 Task: Search one way flight ticket for 1 adult, 5 children, 2 infants in seat and 1 infant on lap in first from Laramie: Laramie Regional Airport to Springfield: Abraham Lincoln Capital Airport on 5-2-2023. Choice of flights is Emirates. Number of bags: 7 checked bags. Price is upto 97000. Outbound departure time preference is 17:15.
Action: Mouse moved to (401, 344)
Screenshot: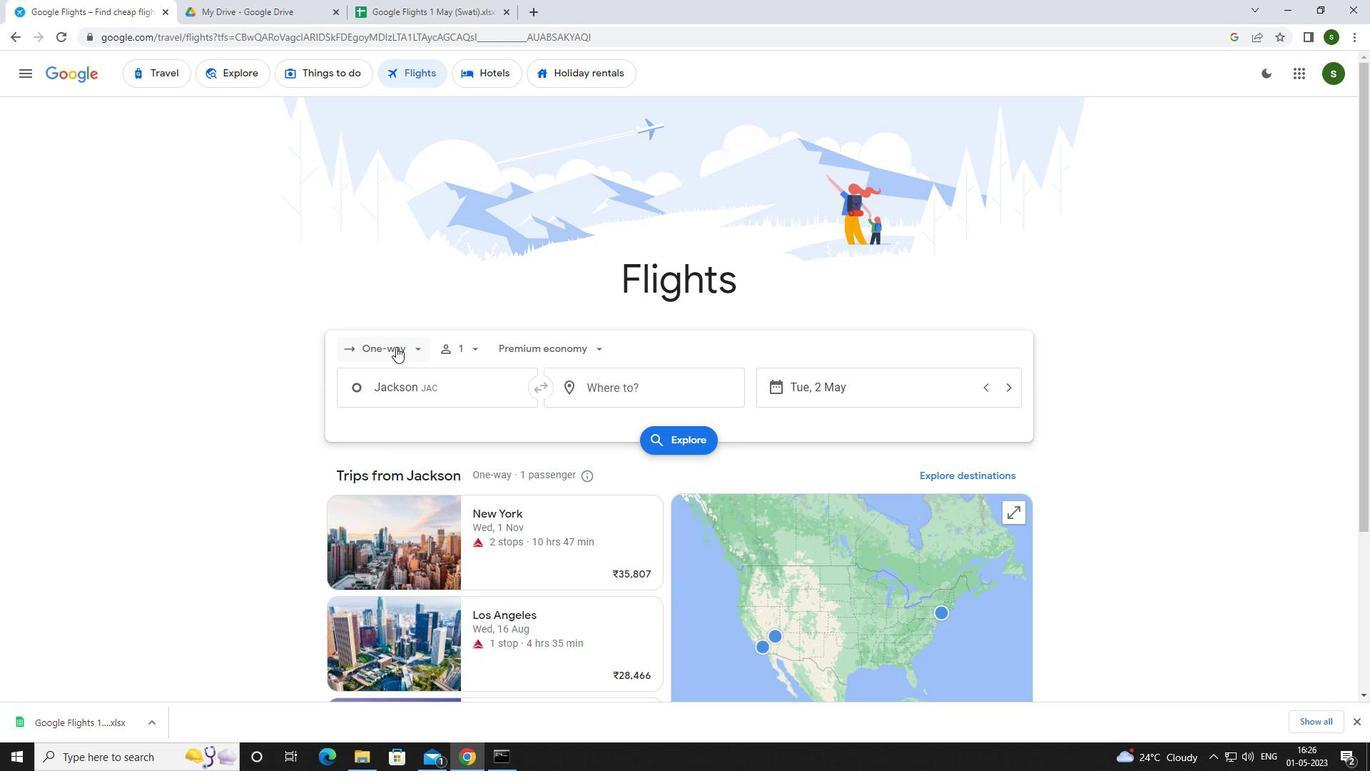 
Action: Mouse pressed left at (401, 344)
Screenshot: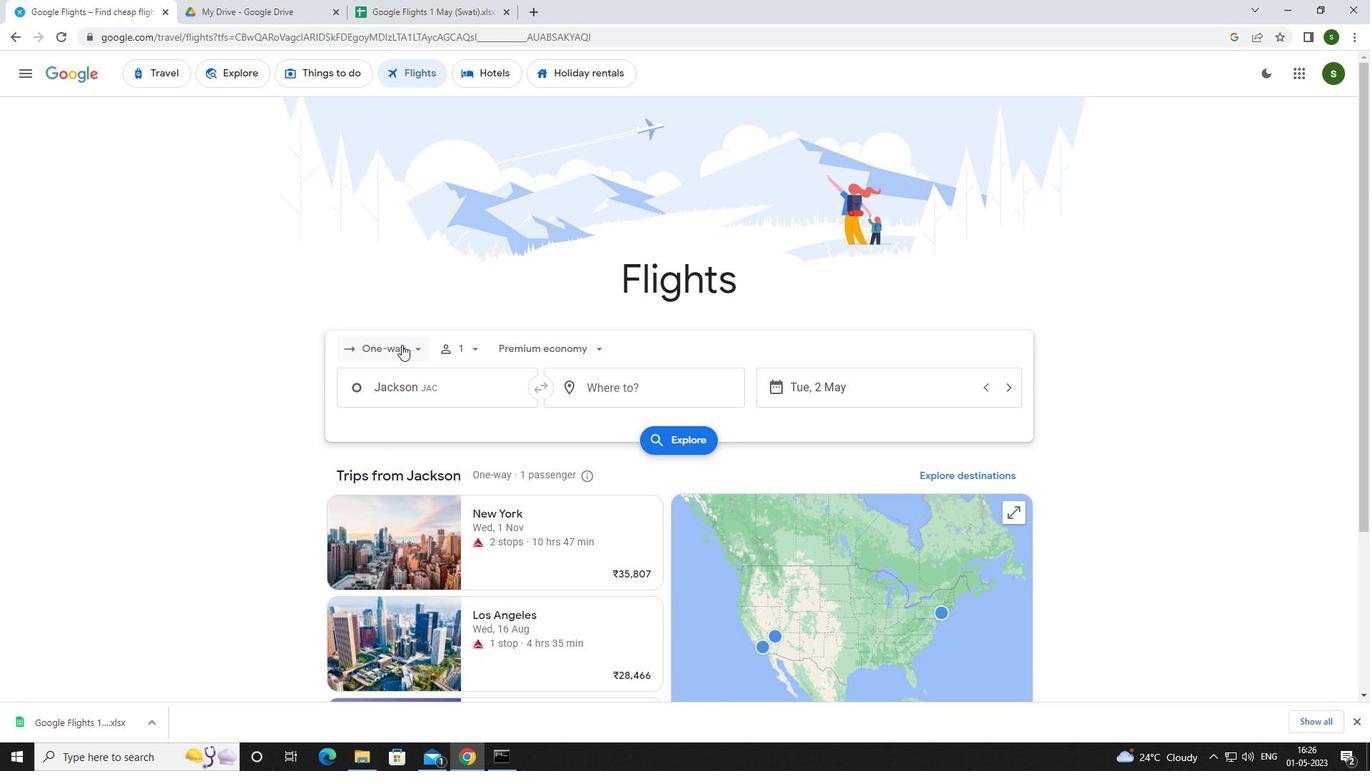 
Action: Mouse moved to (394, 406)
Screenshot: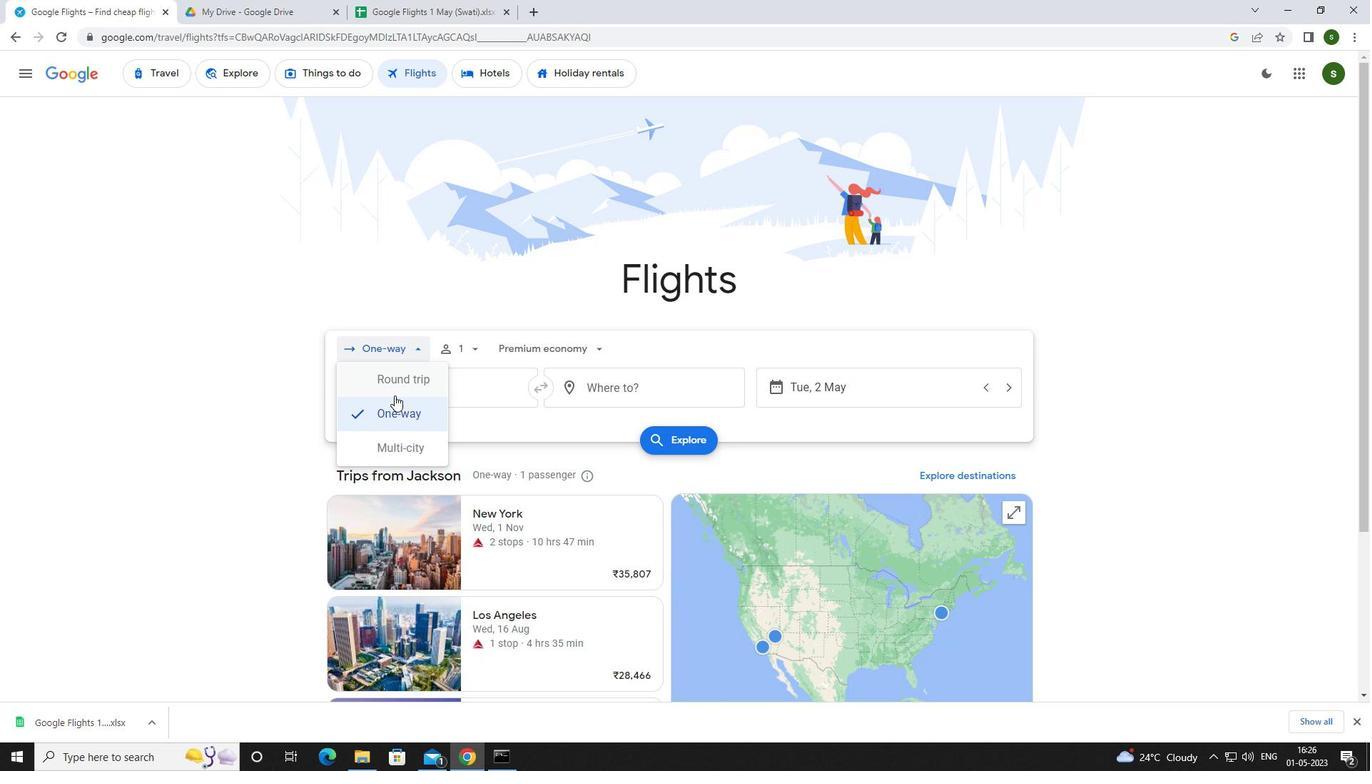 
Action: Mouse pressed left at (394, 406)
Screenshot: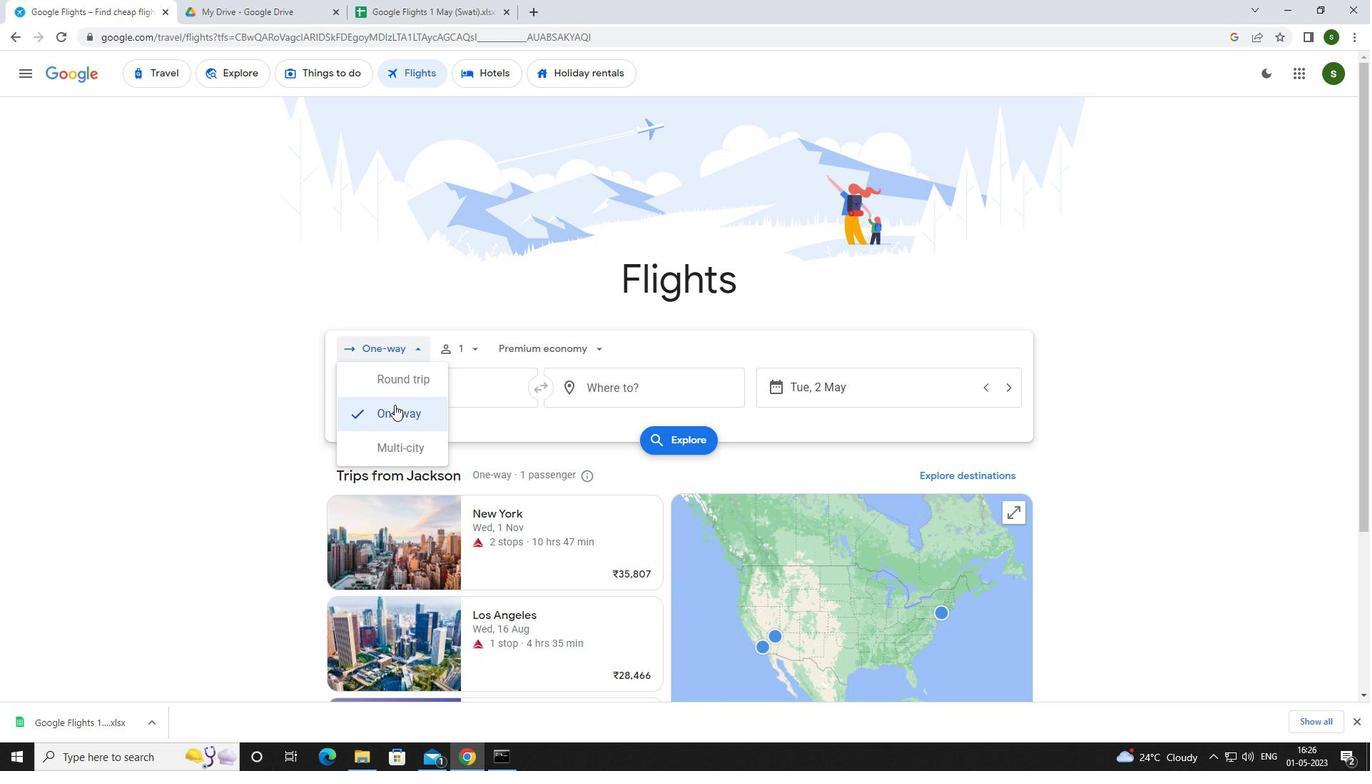 
Action: Mouse moved to (477, 347)
Screenshot: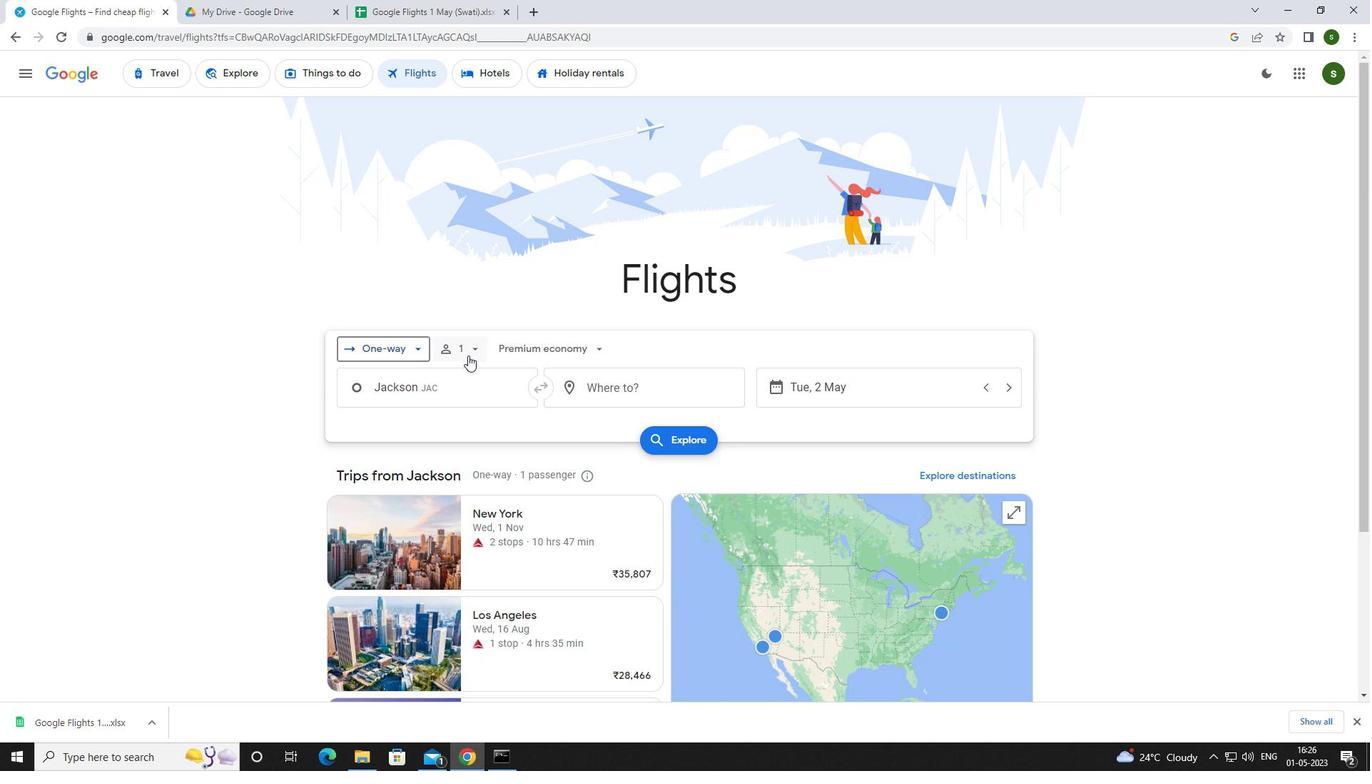 
Action: Mouse pressed left at (477, 347)
Screenshot: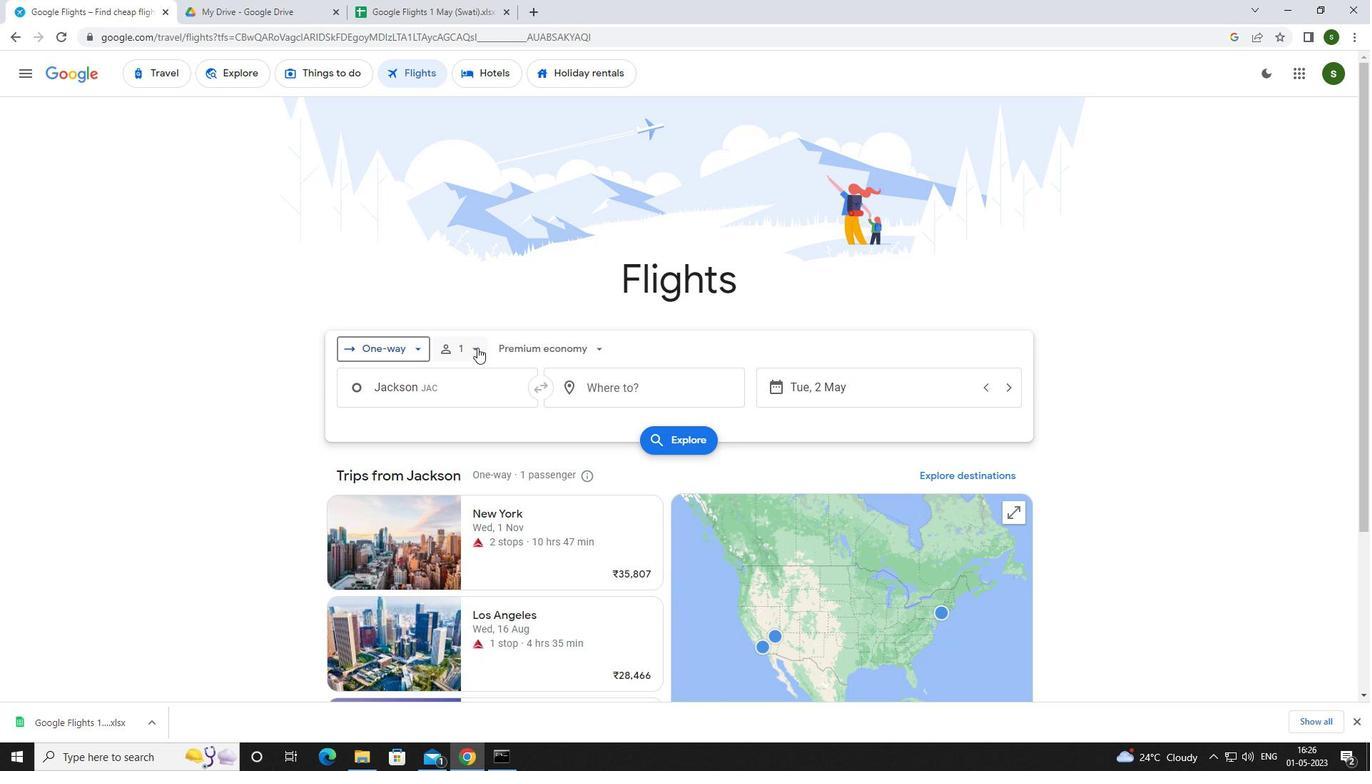 
Action: Mouse moved to (580, 418)
Screenshot: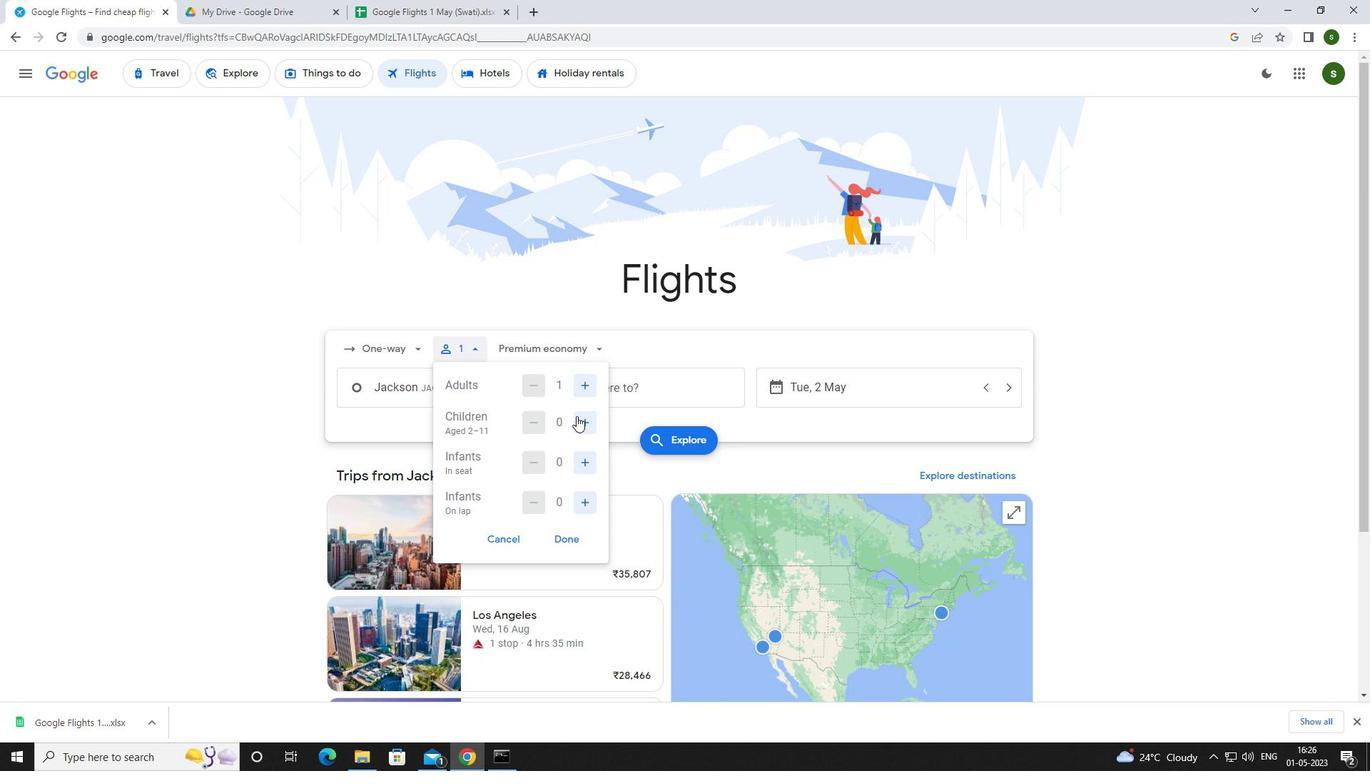 
Action: Mouse pressed left at (580, 418)
Screenshot: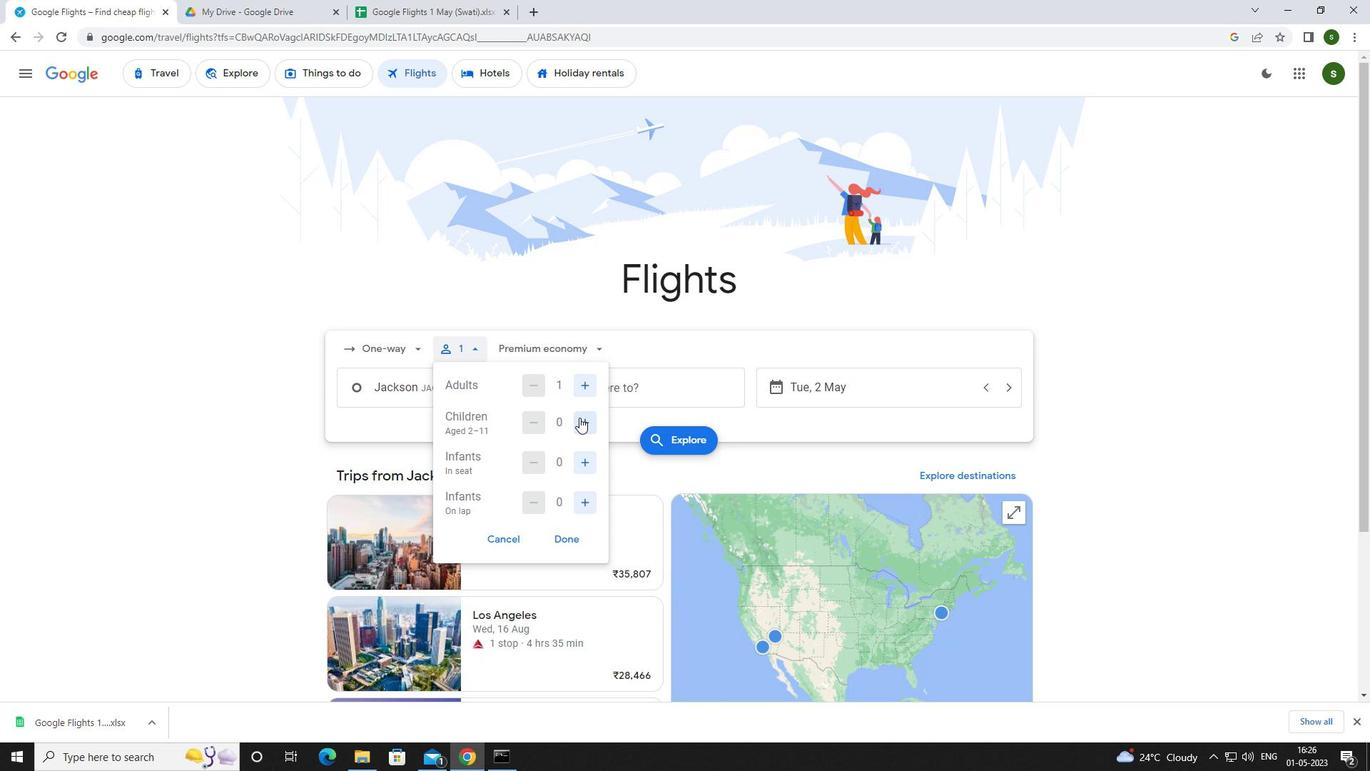 
Action: Mouse pressed left at (580, 418)
Screenshot: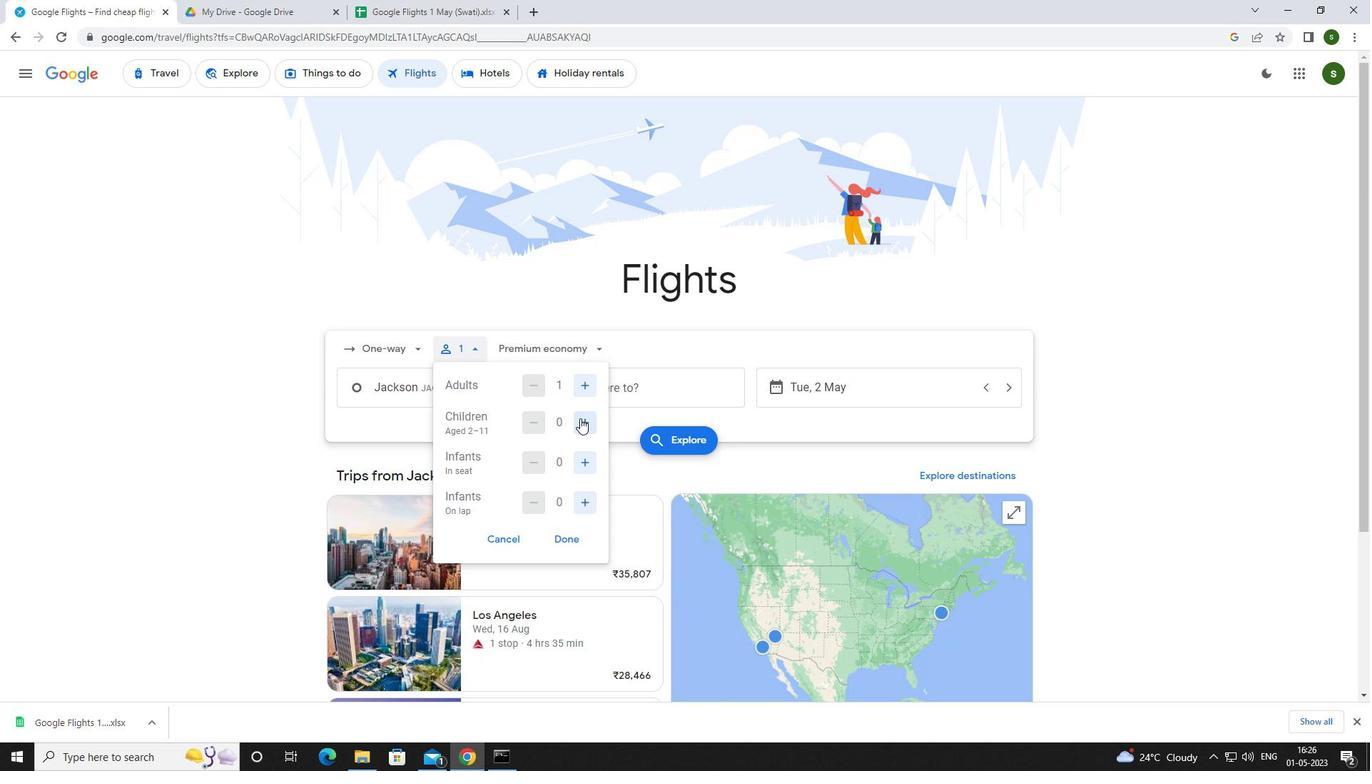 
Action: Mouse pressed left at (580, 418)
Screenshot: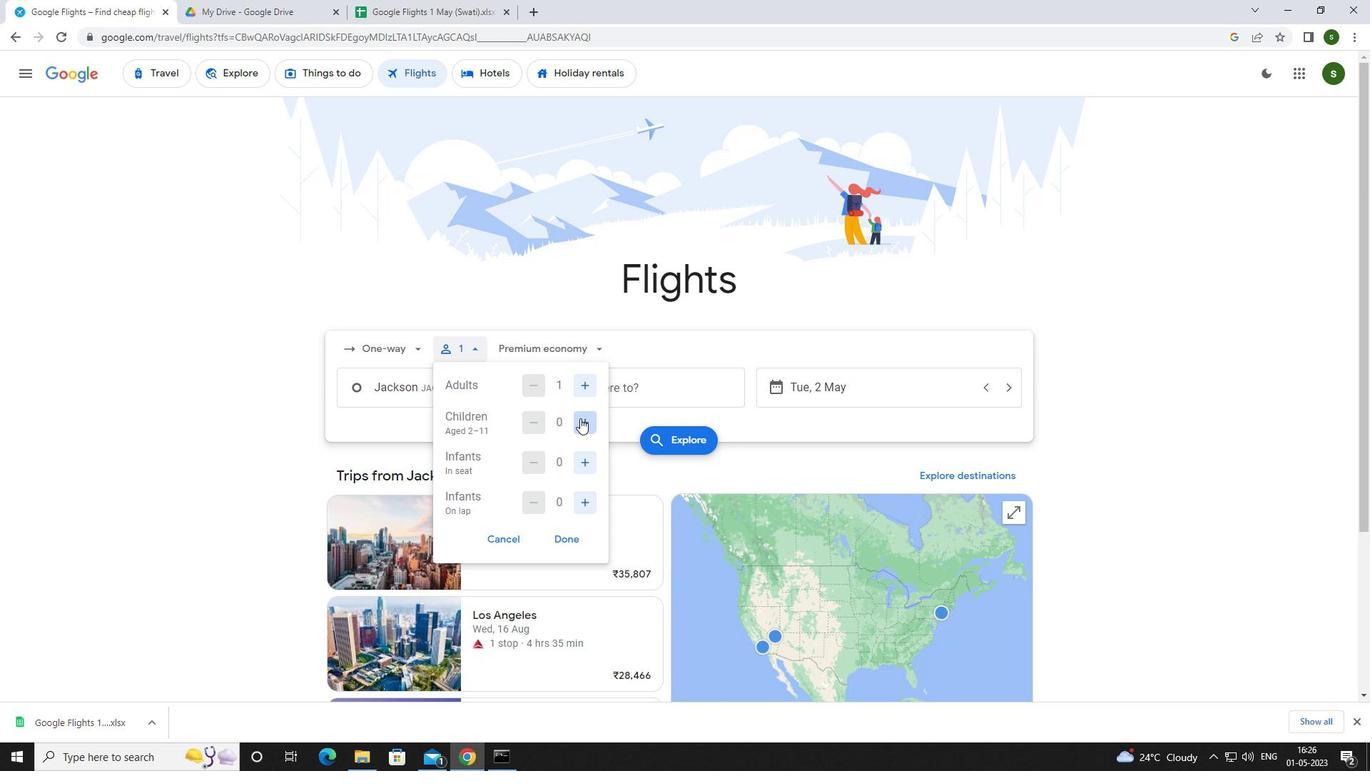 
Action: Mouse pressed left at (580, 418)
Screenshot: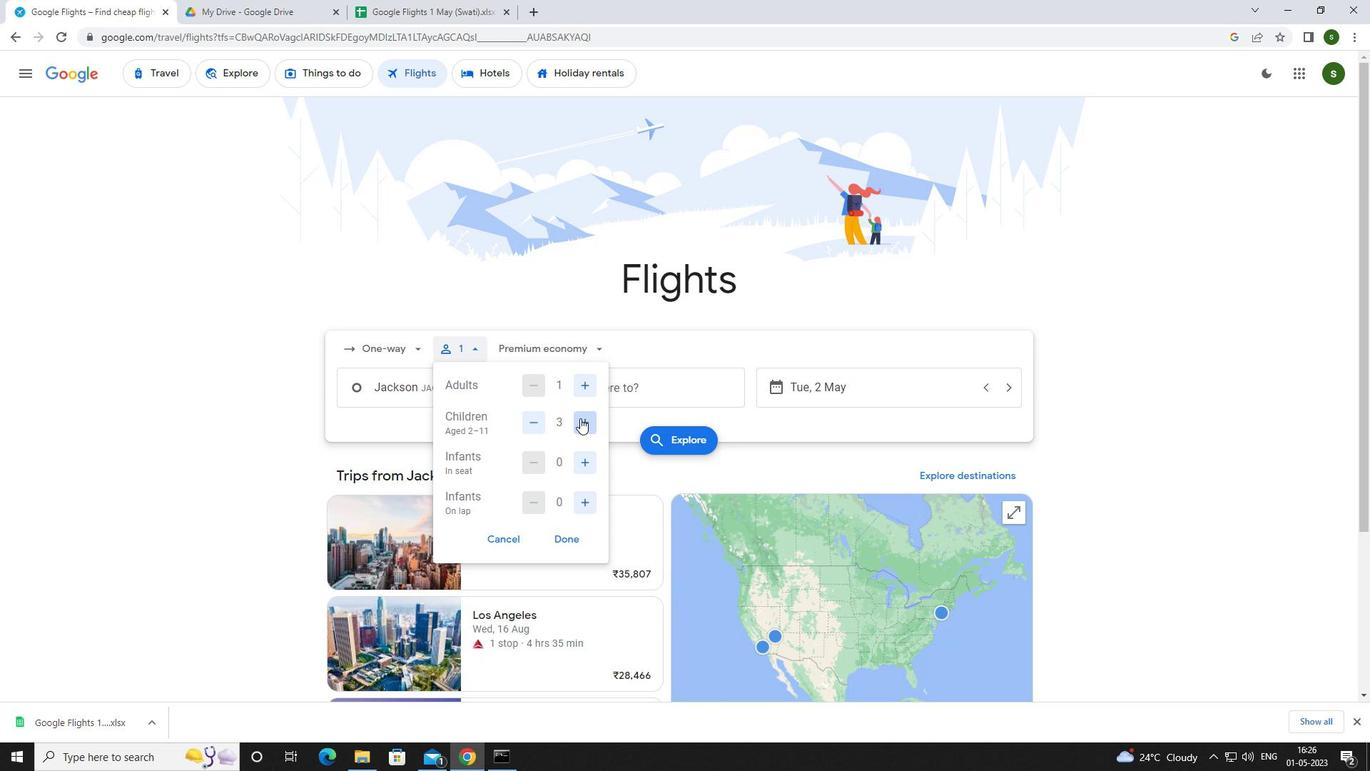 
Action: Mouse pressed left at (580, 418)
Screenshot: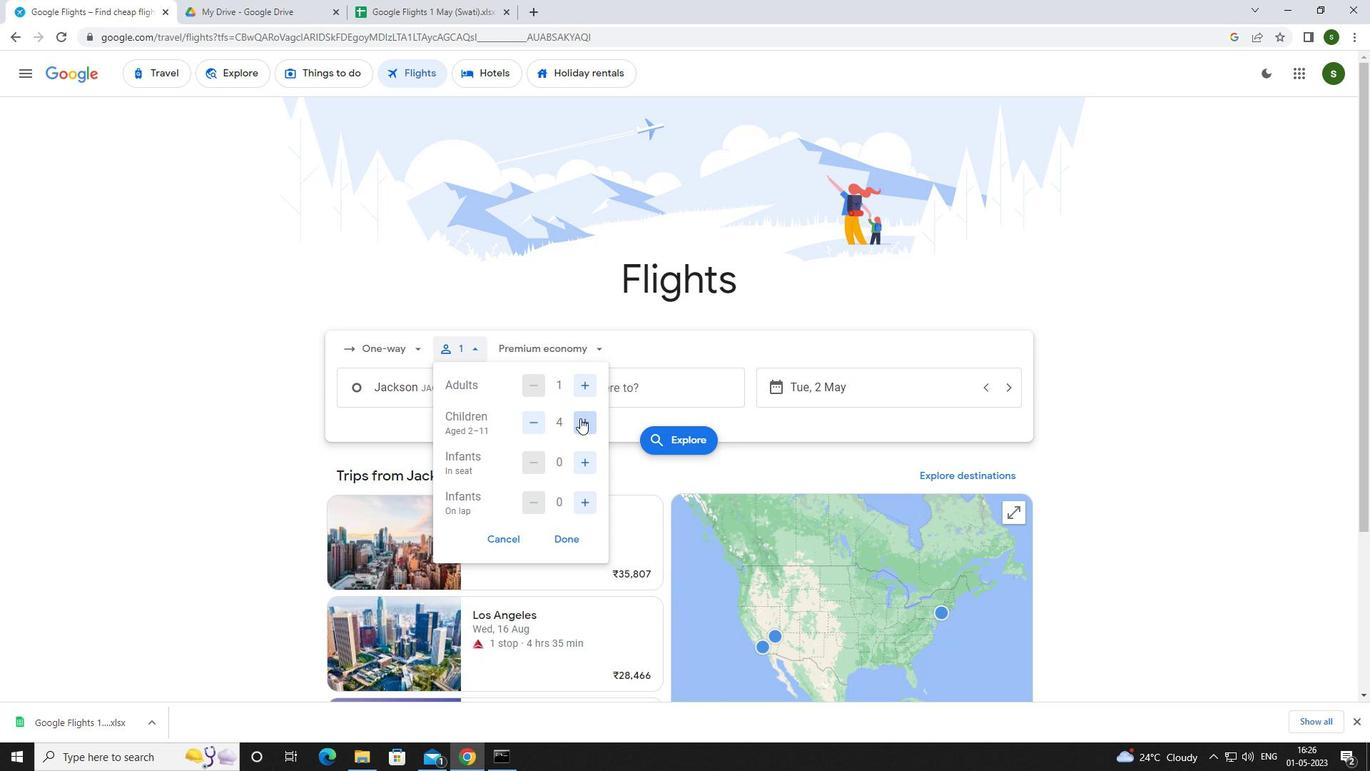 
Action: Mouse moved to (590, 461)
Screenshot: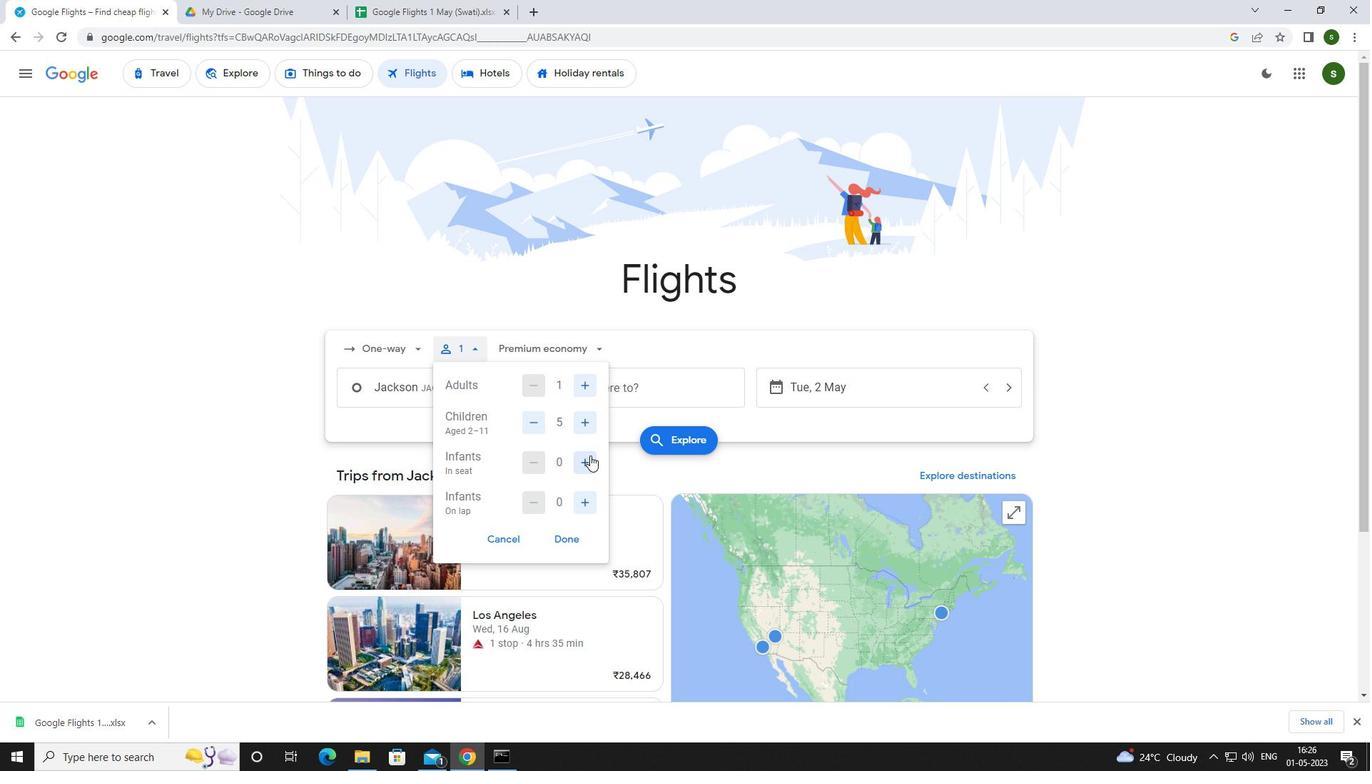 
Action: Mouse pressed left at (590, 461)
Screenshot: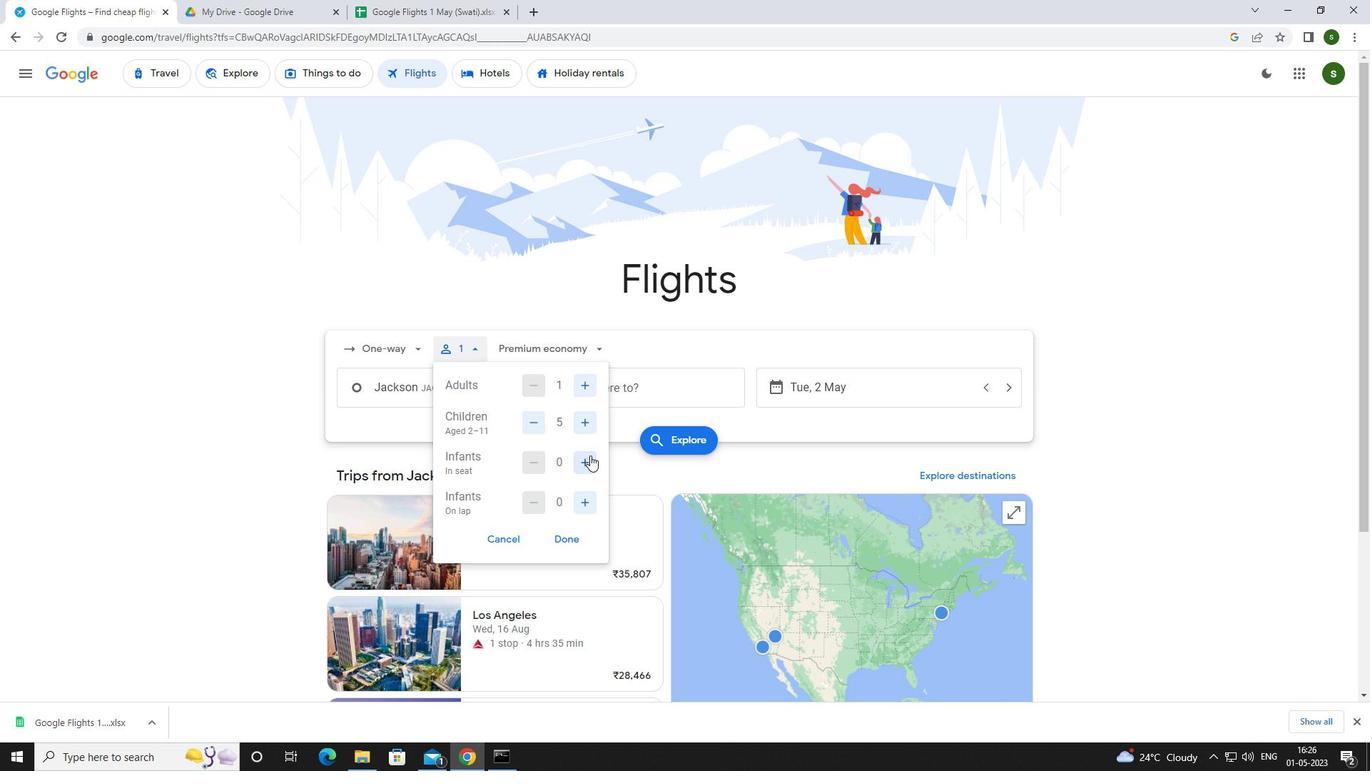 
Action: Mouse pressed left at (590, 461)
Screenshot: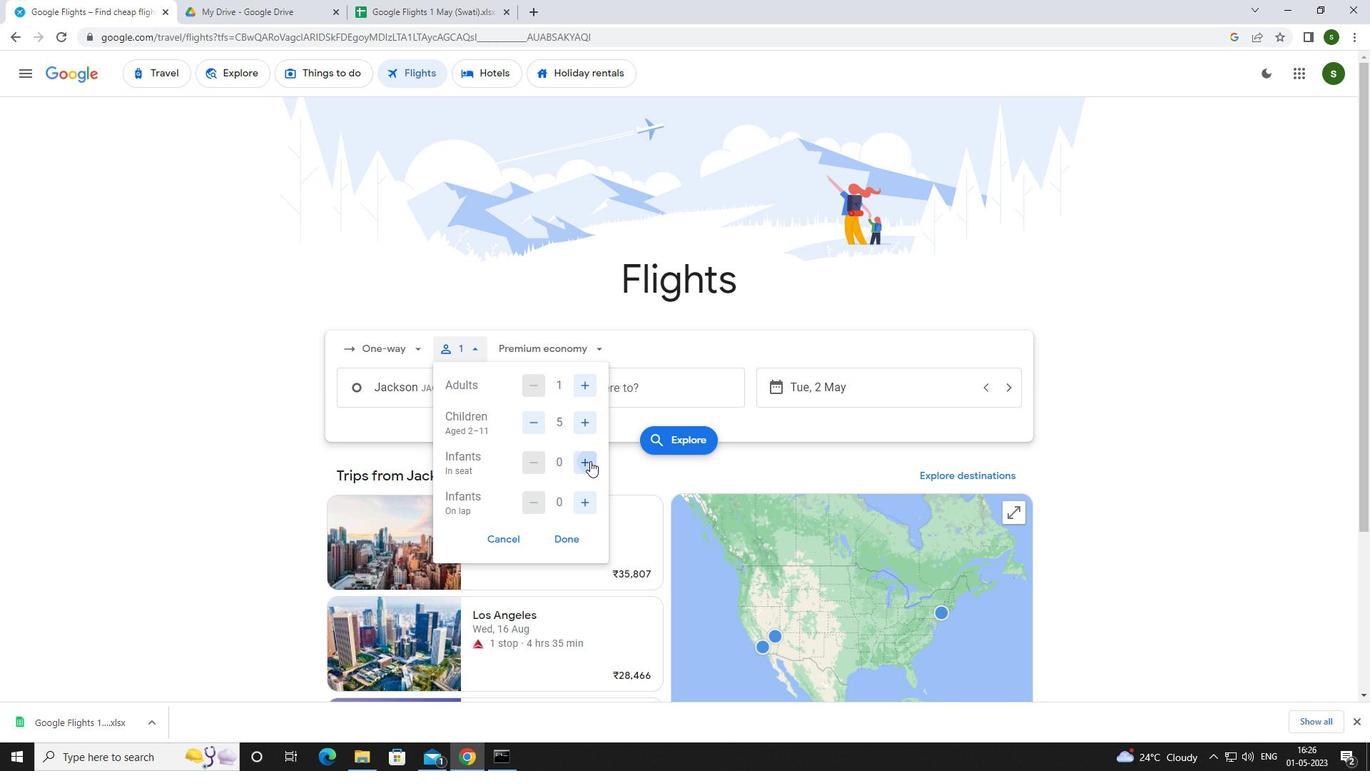 
Action: Mouse moved to (584, 496)
Screenshot: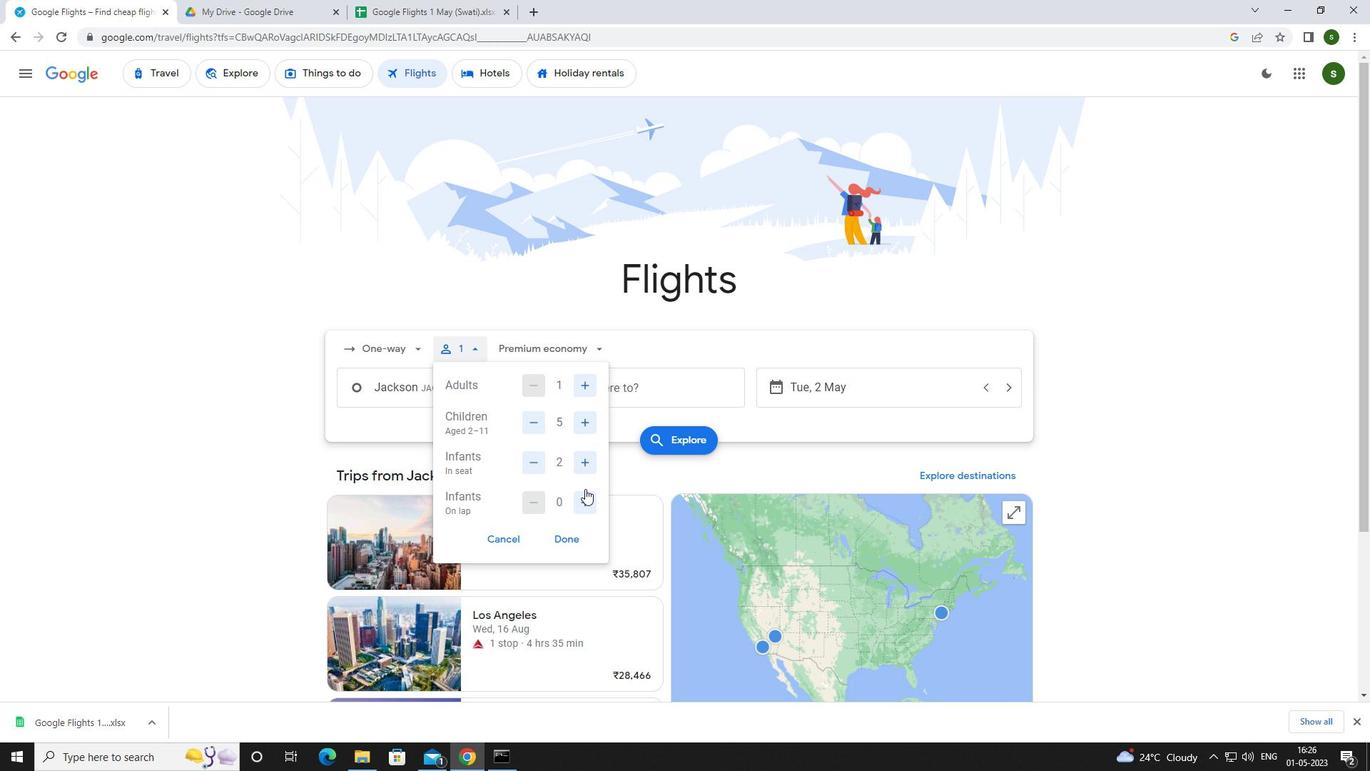 
Action: Mouse pressed left at (584, 496)
Screenshot: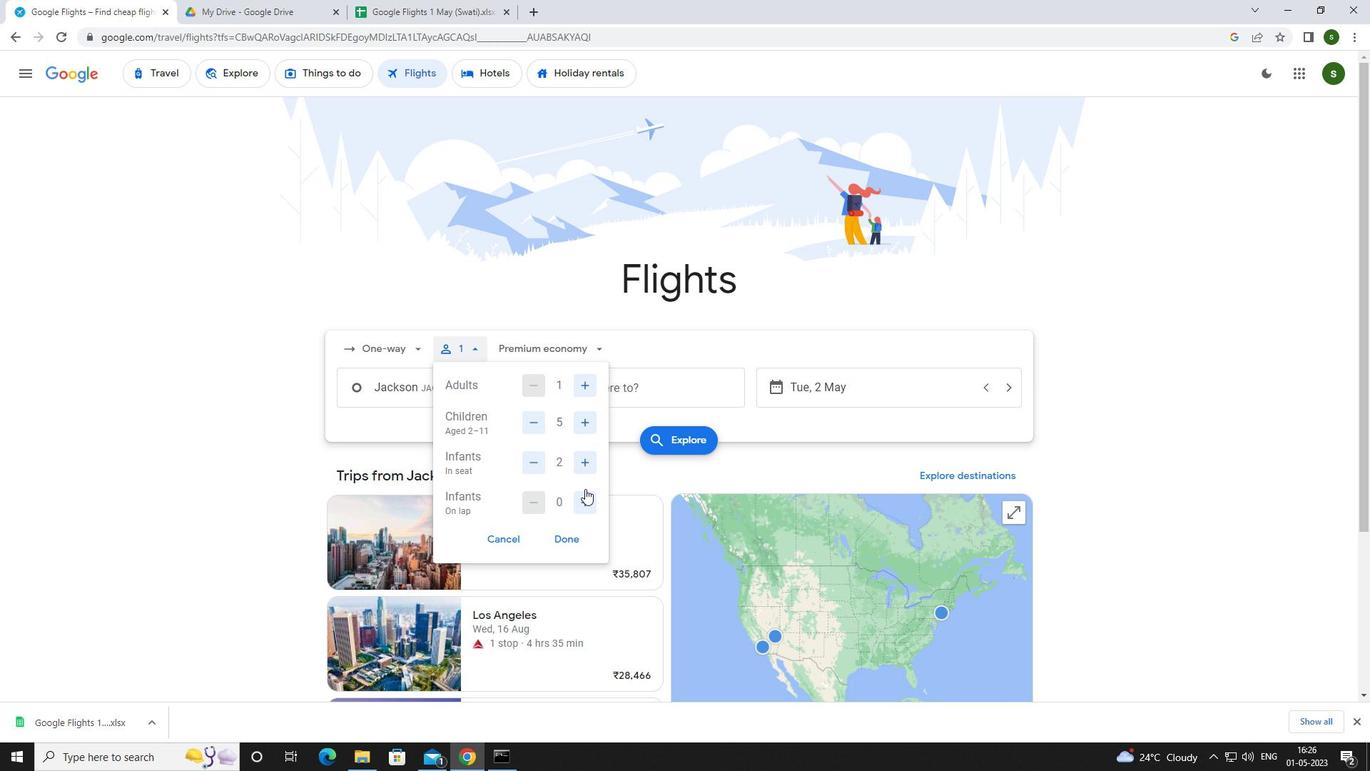 
Action: Mouse moved to (526, 453)
Screenshot: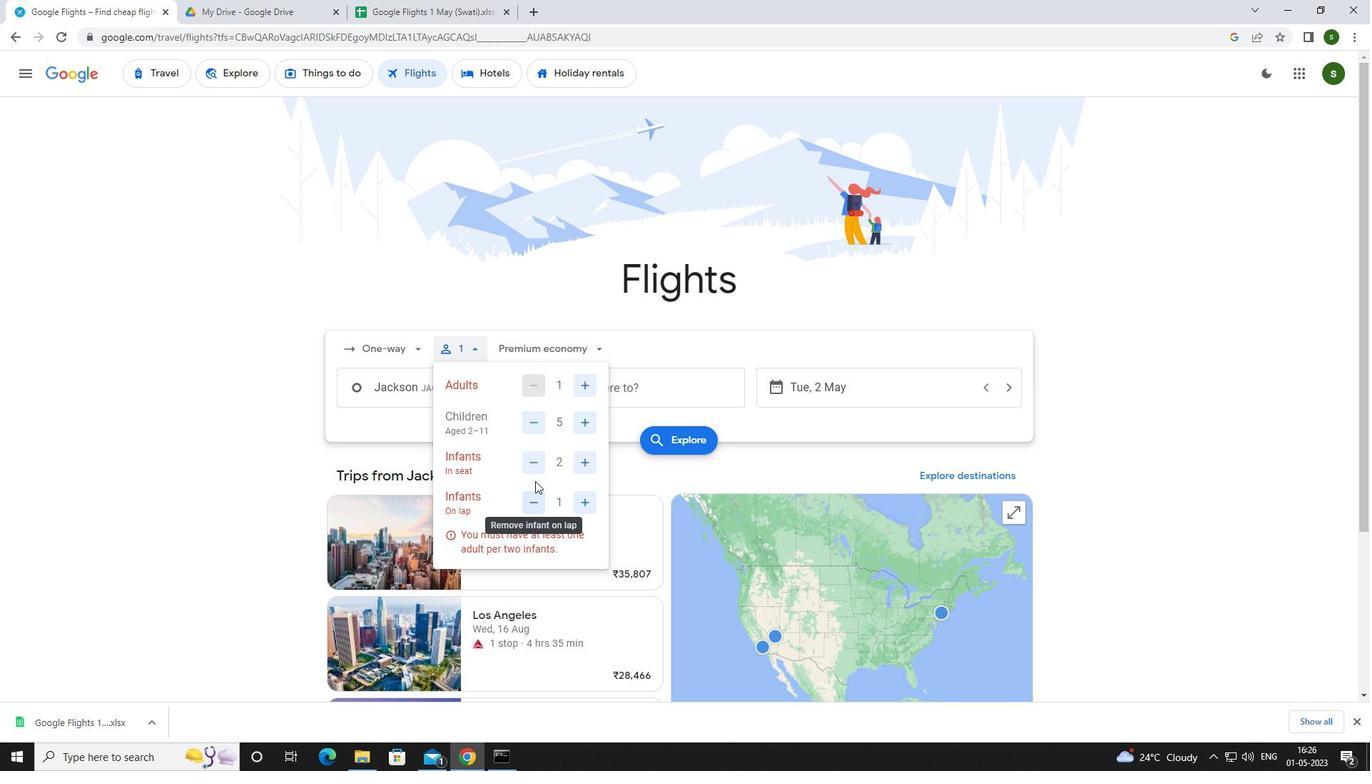 
Action: Mouse pressed left at (526, 453)
Screenshot: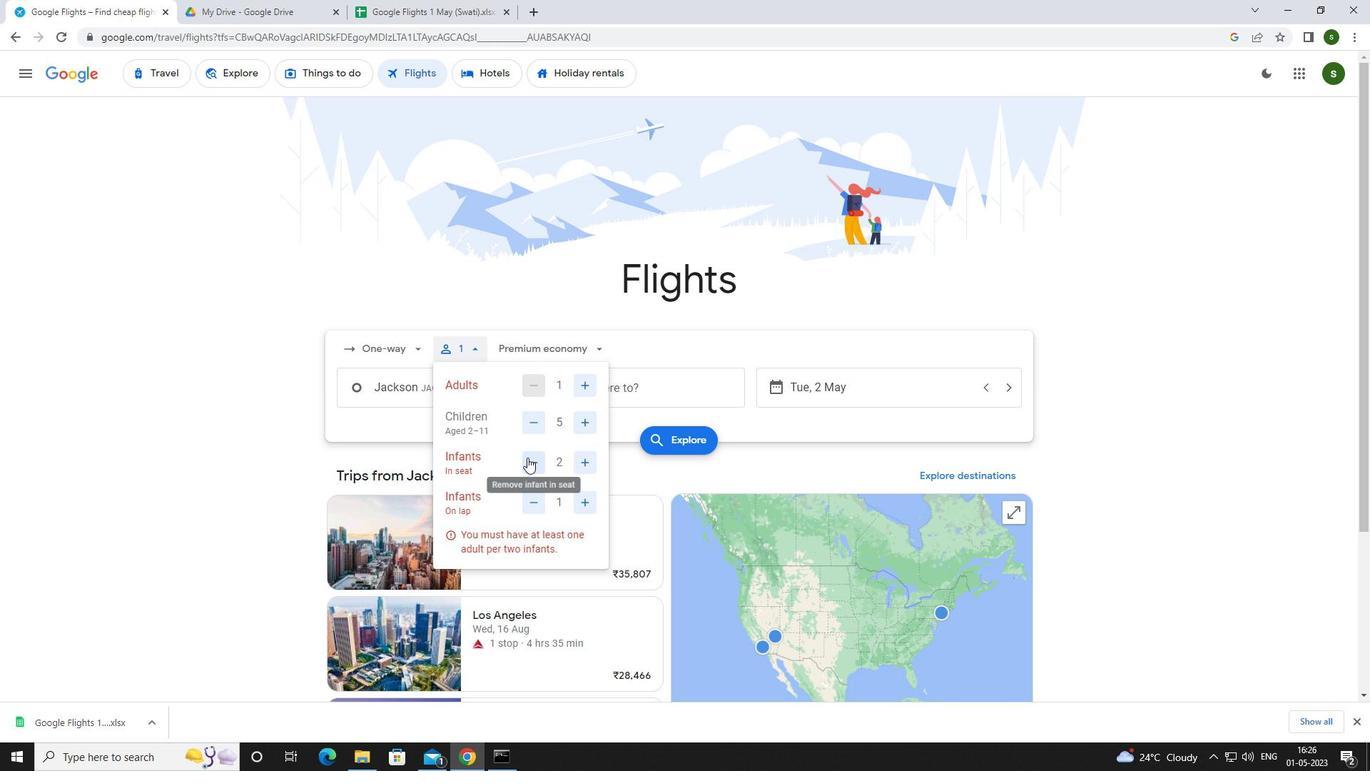
Action: Mouse moved to (550, 344)
Screenshot: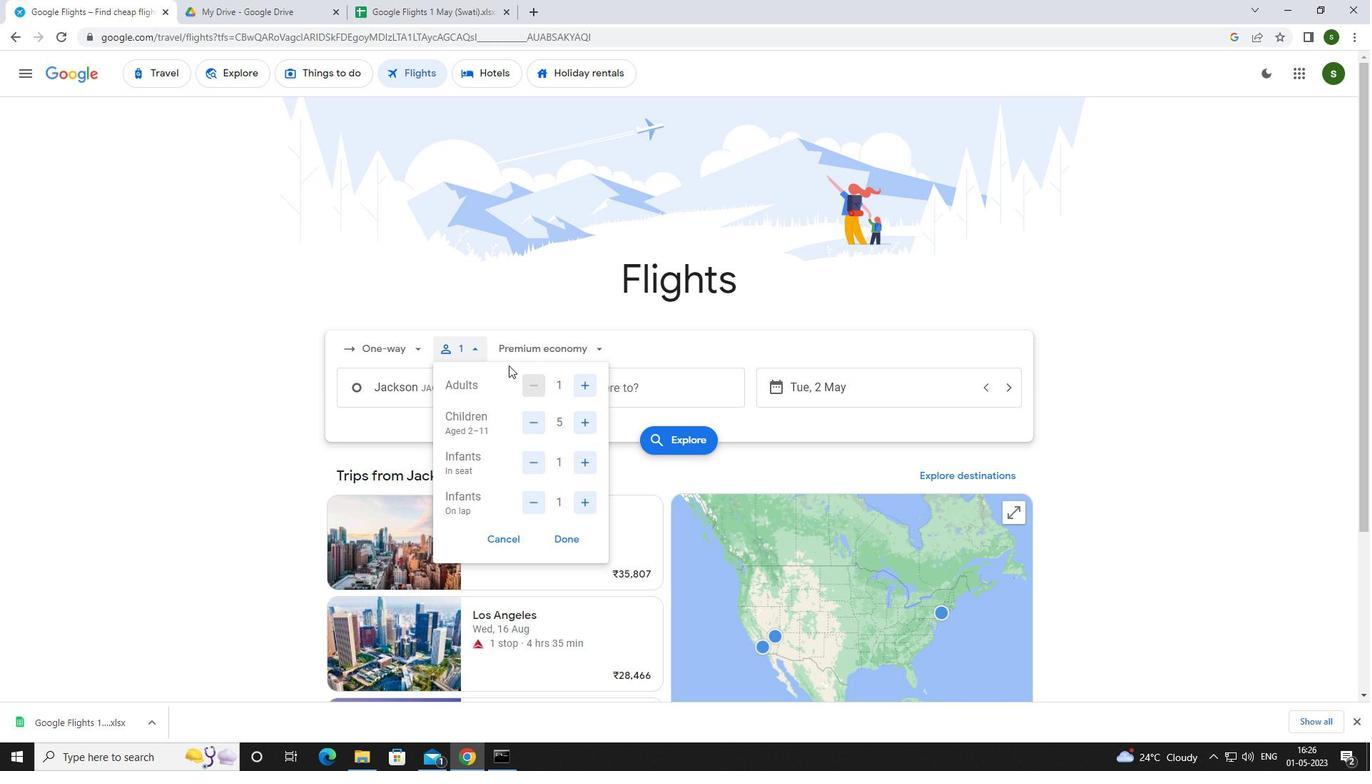 
Action: Mouse pressed left at (550, 344)
Screenshot: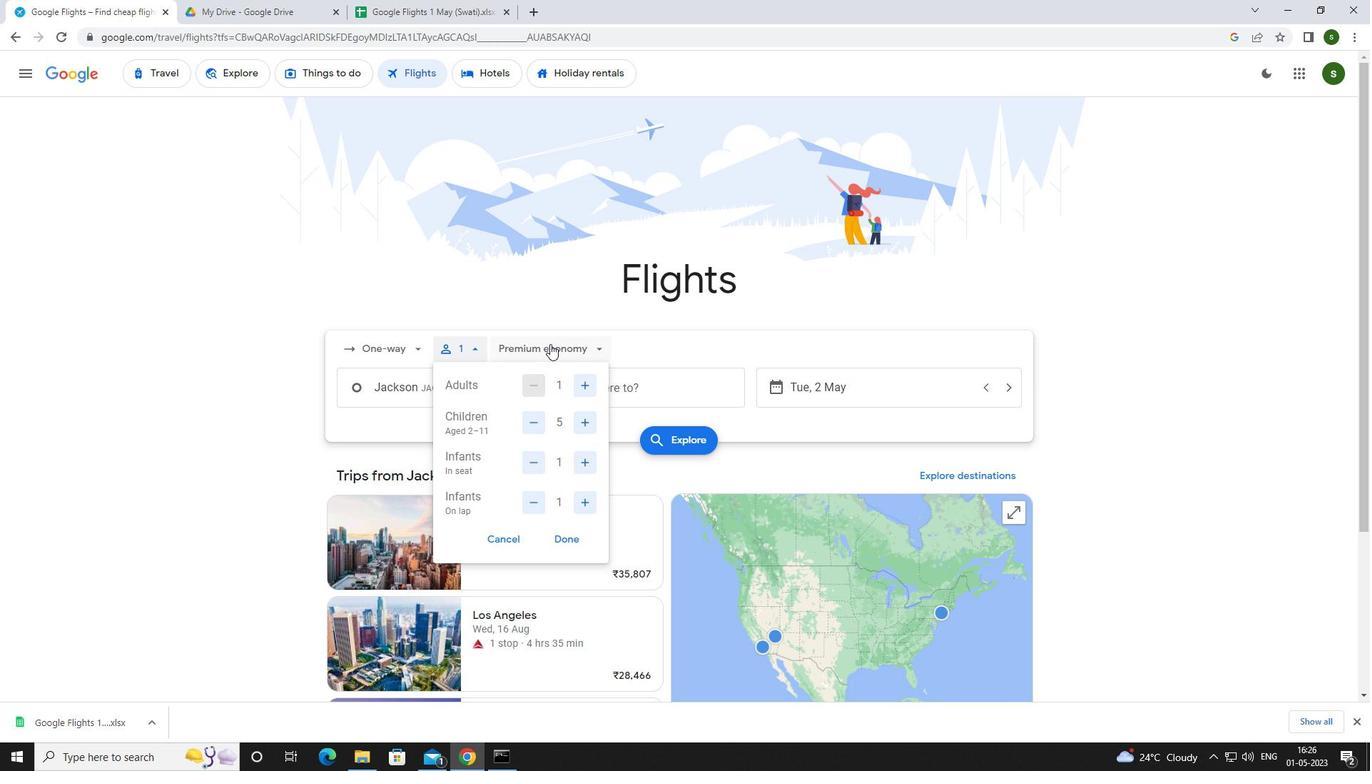 
Action: Mouse moved to (562, 479)
Screenshot: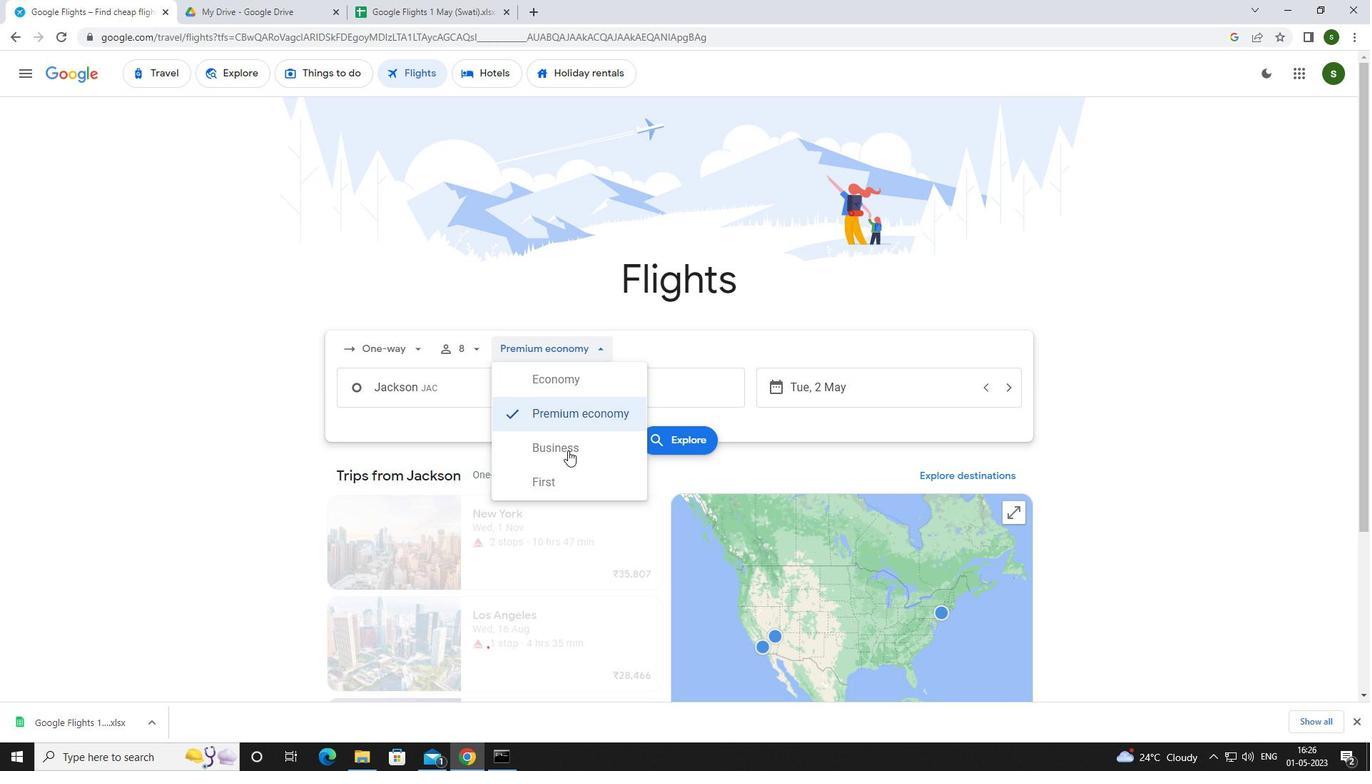 
Action: Mouse pressed left at (562, 479)
Screenshot: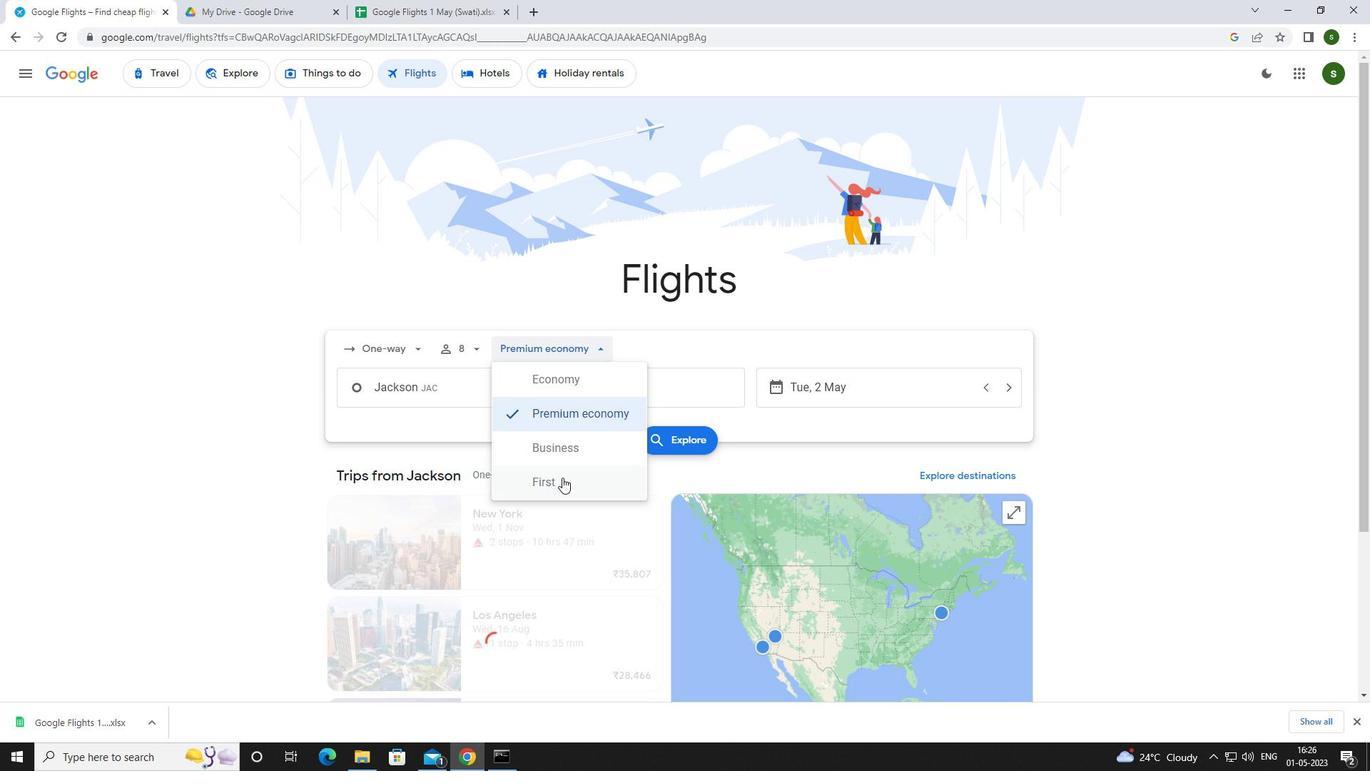 
Action: Mouse moved to (504, 393)
Screenshot: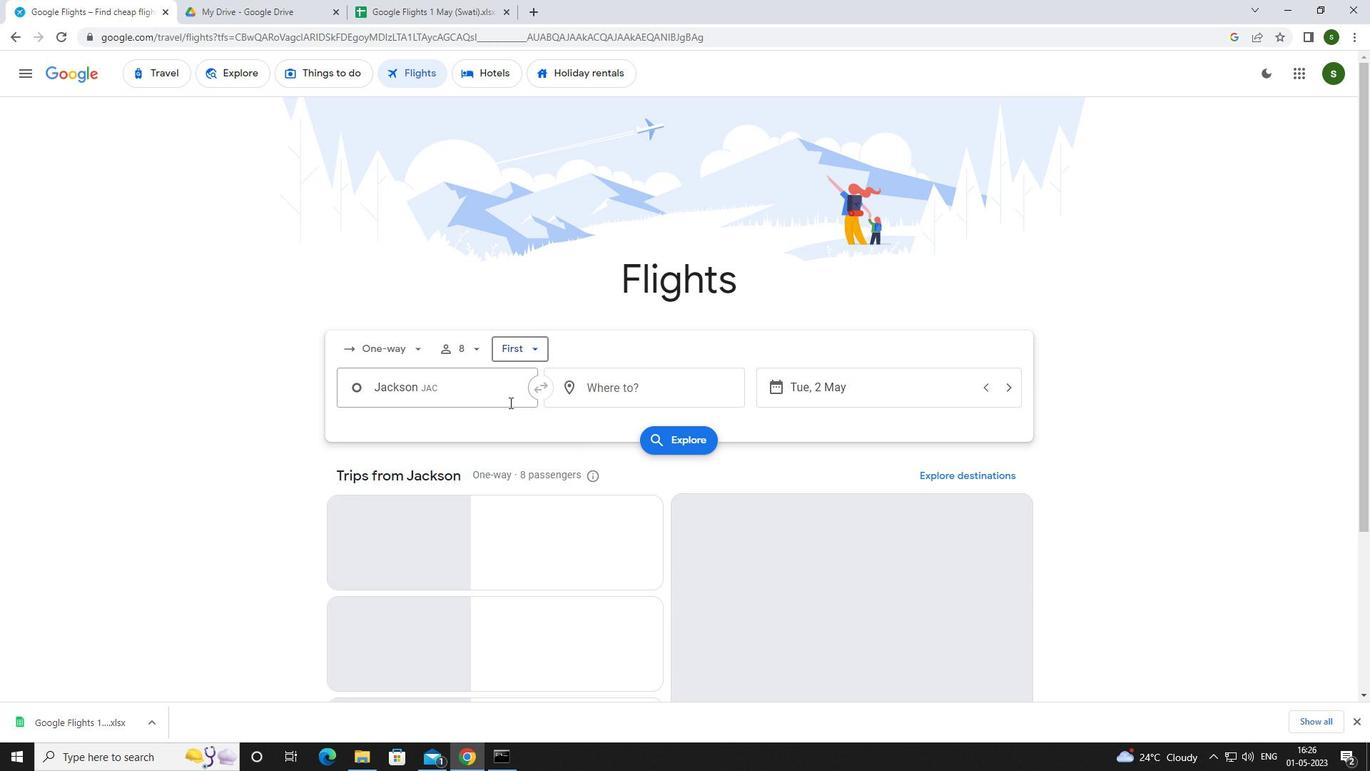 
Action: Mouse pressed left at (504, 393)
Screenshot: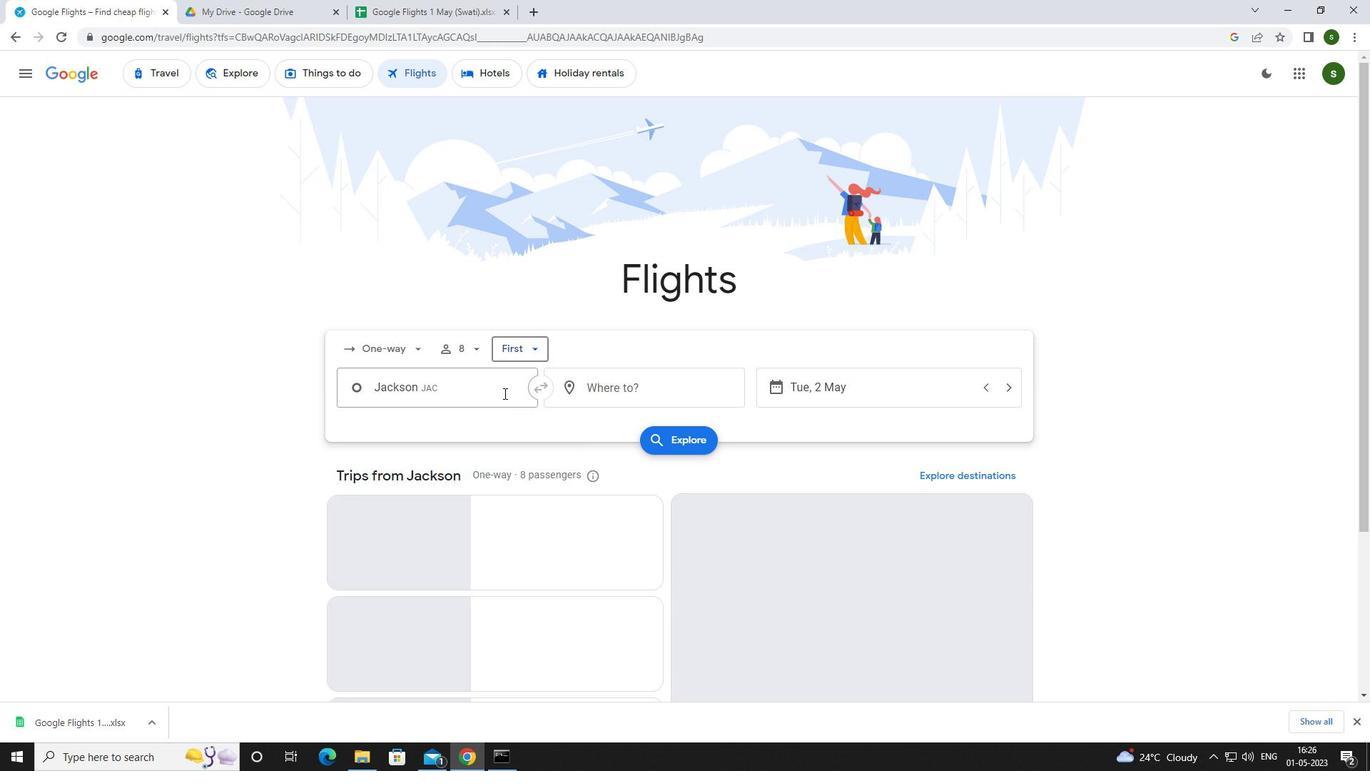 
Action: Mouse moved to (504, 392)
Screenshot: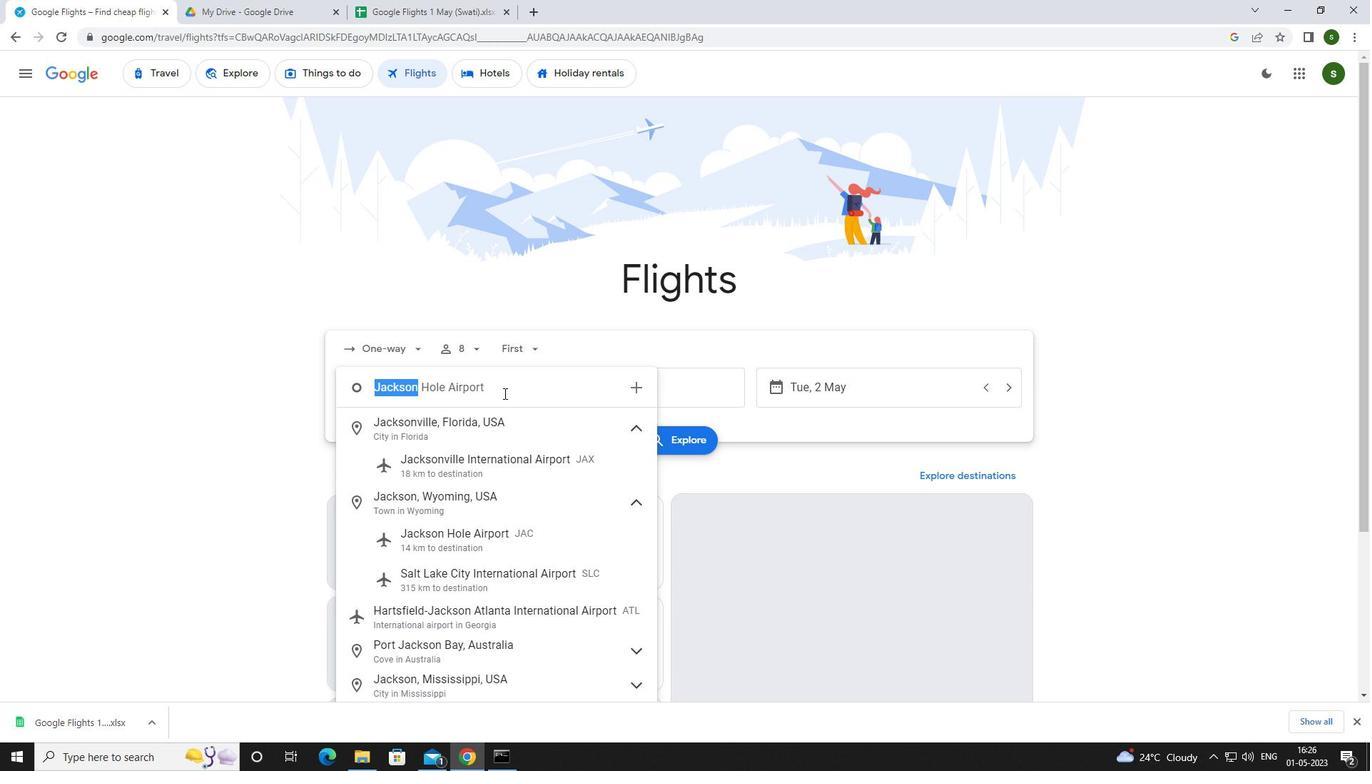 
Action: Key pressed <Key.caps_lock>l<Key.caps_lock>aramie
Screenshot: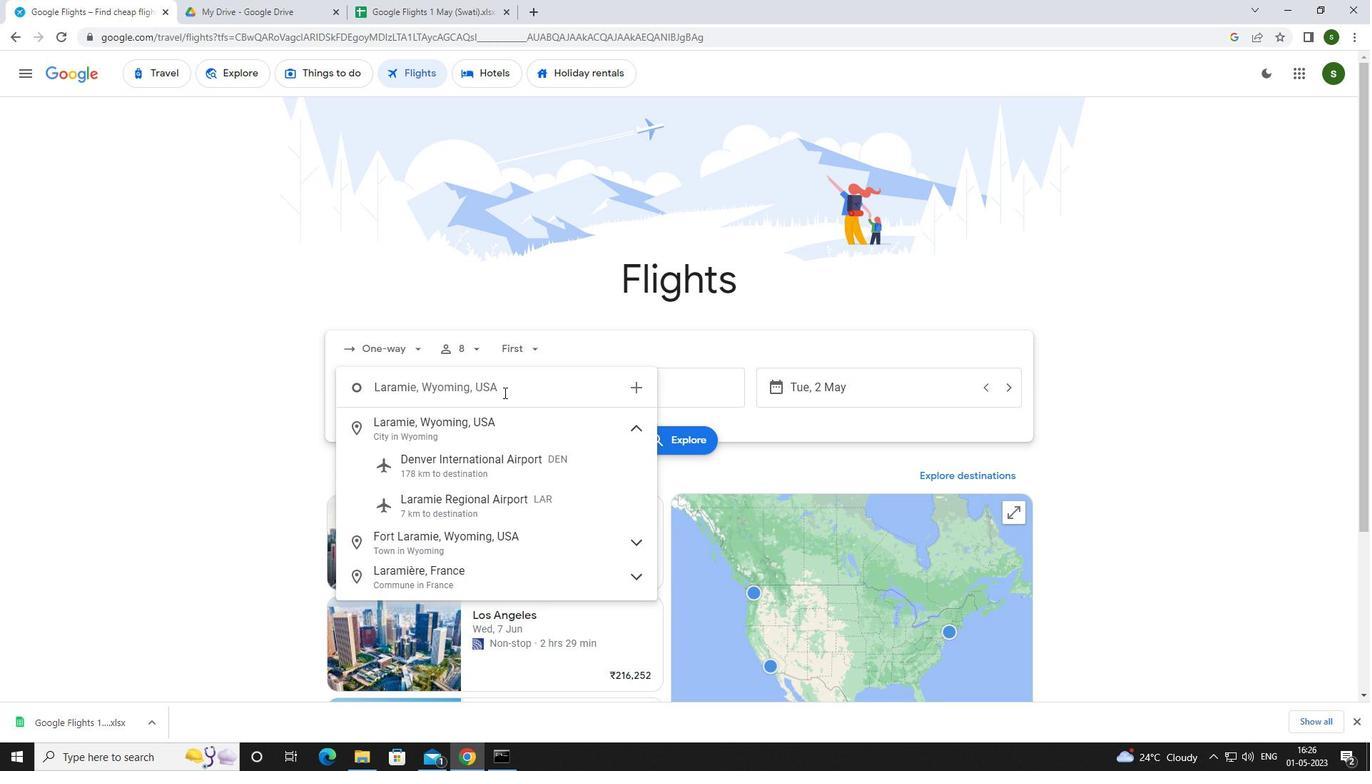 
Action: Mouse moved to (508, 502)
Screenshot: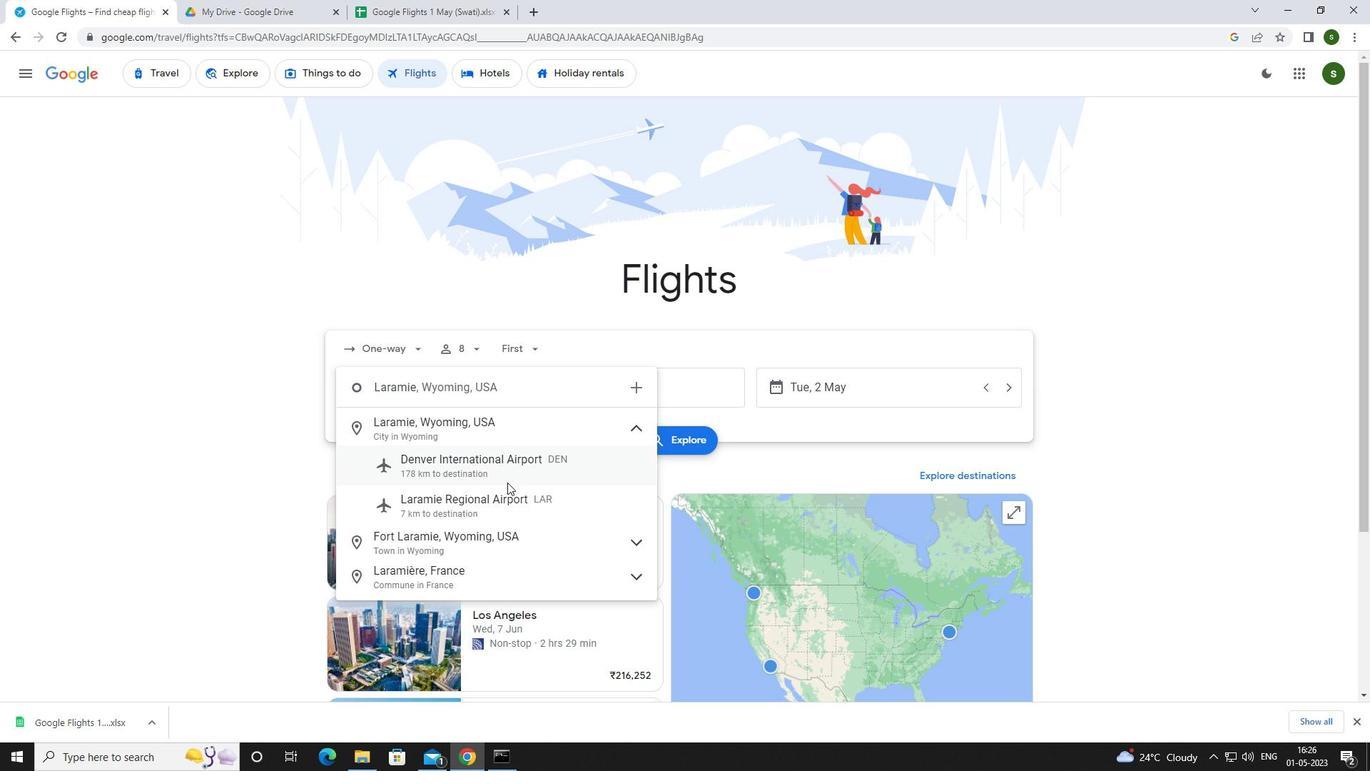 
Action: Mouse pressed left at (508, 502)
Screenshot: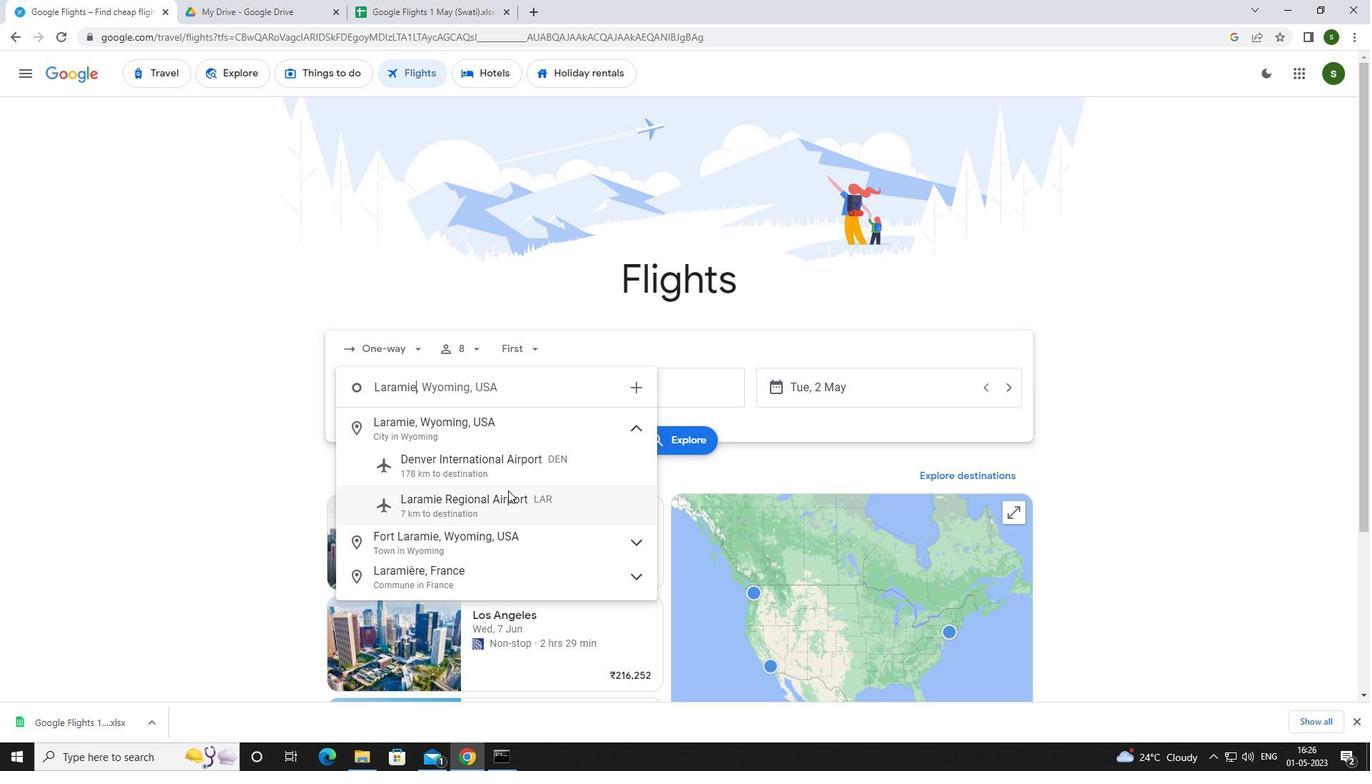 
Action: Mouse moved to (605, 393)
Screenshot: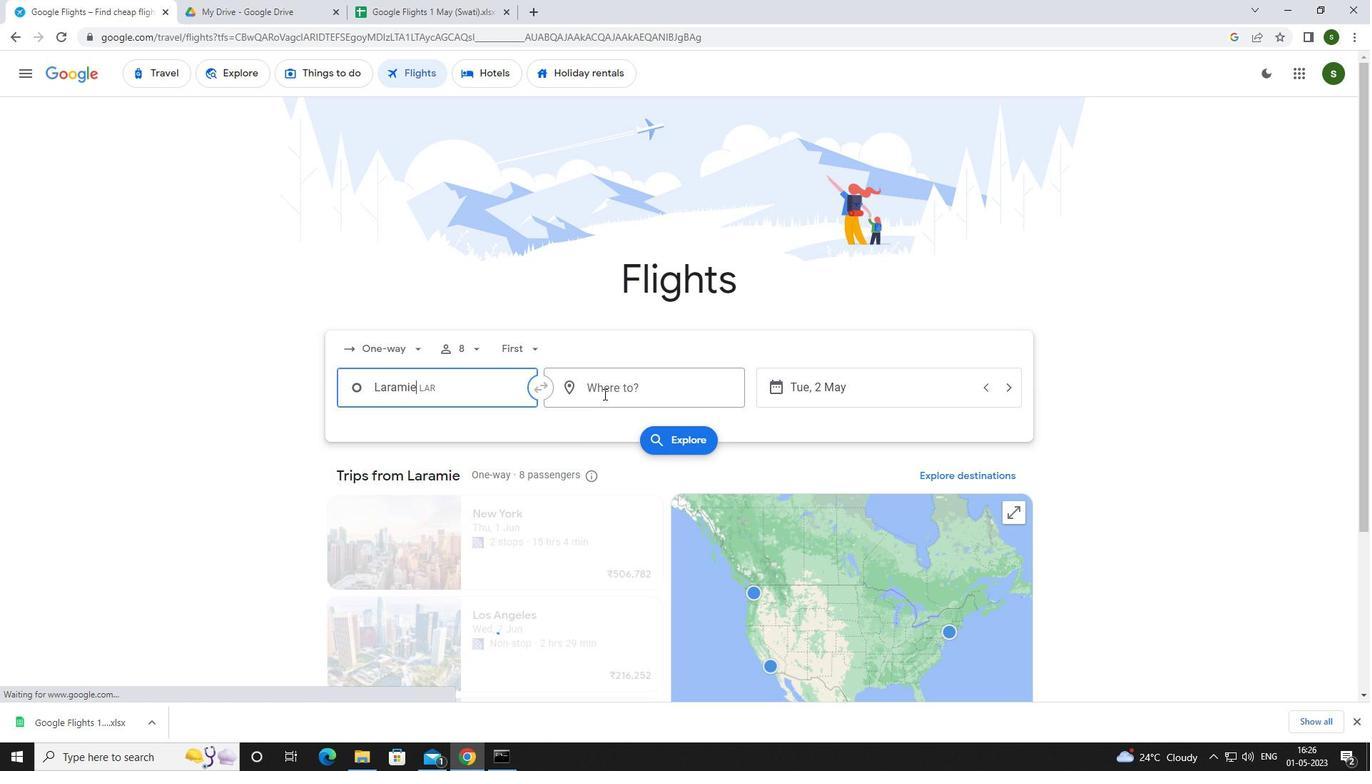 
Action: Mouse pressed left at (605, 393)
Screenshot: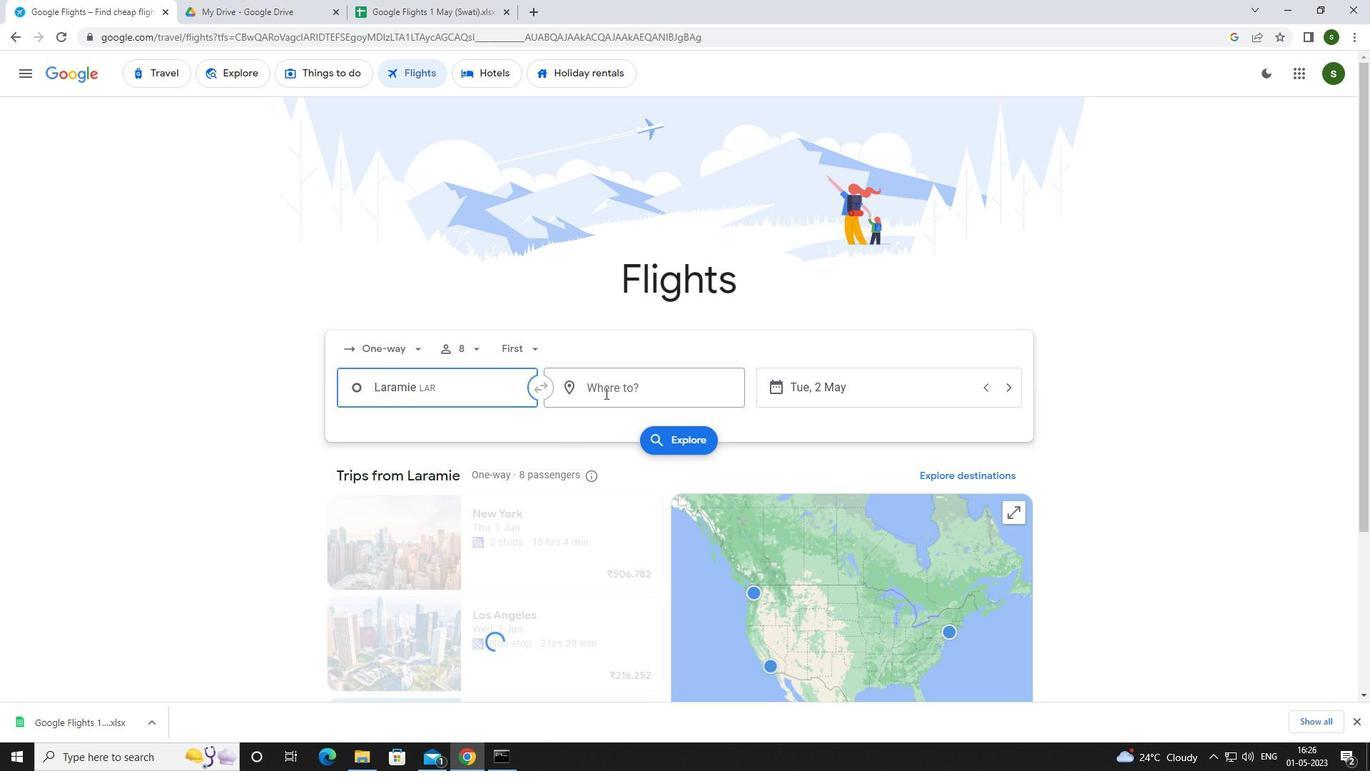 
Action: Mouse moved to (609, 391)
Screenshot: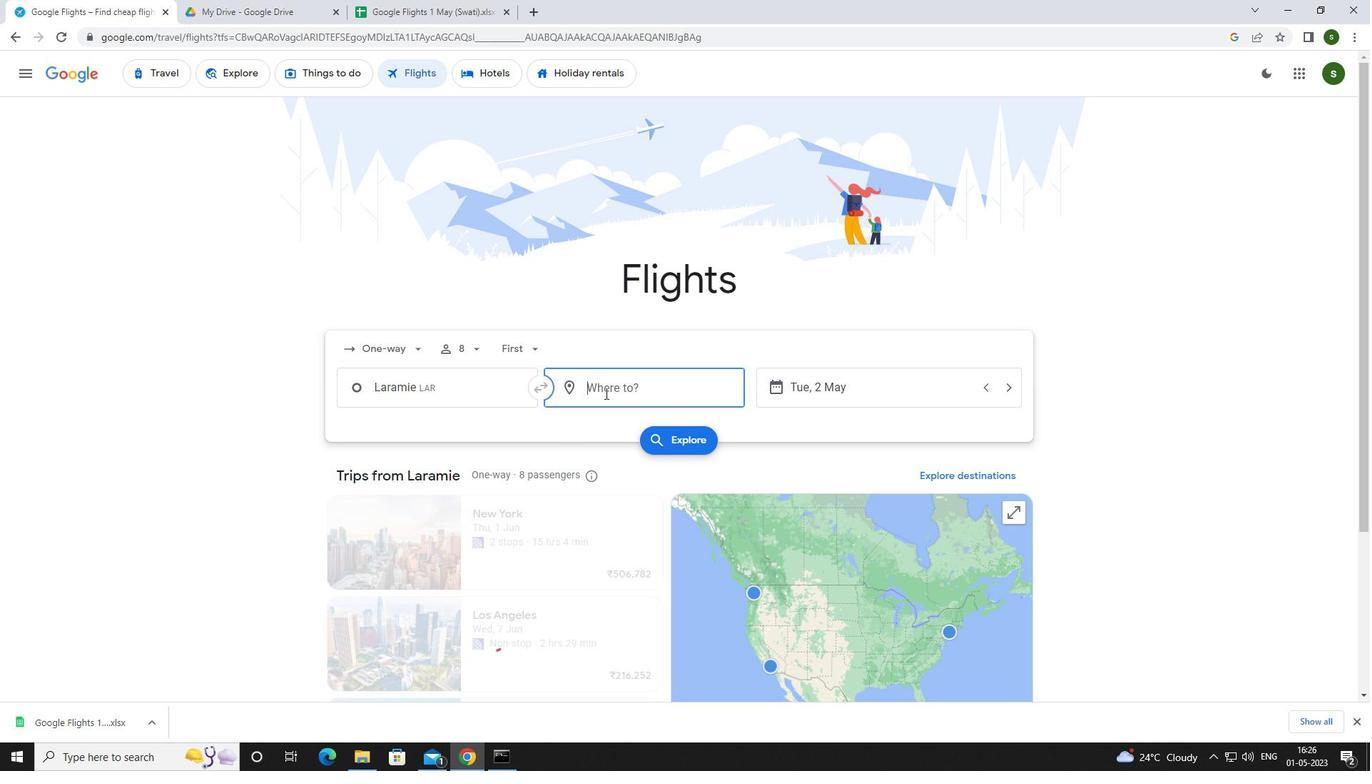 
Action: Key pressed <Key.caps_lock>p<Key.caps_lock>itt
Screenshot: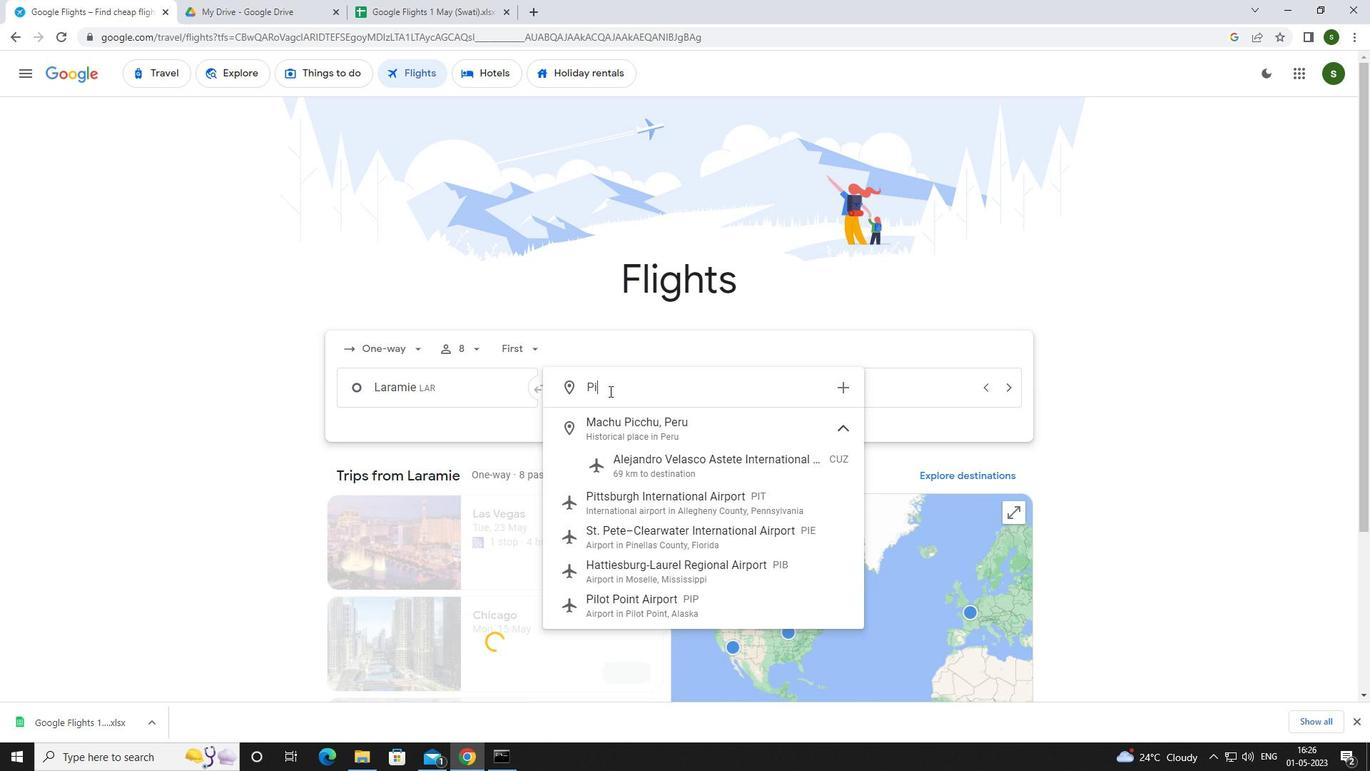 
Action: Mouse moved to (643, 536)
Screenshot: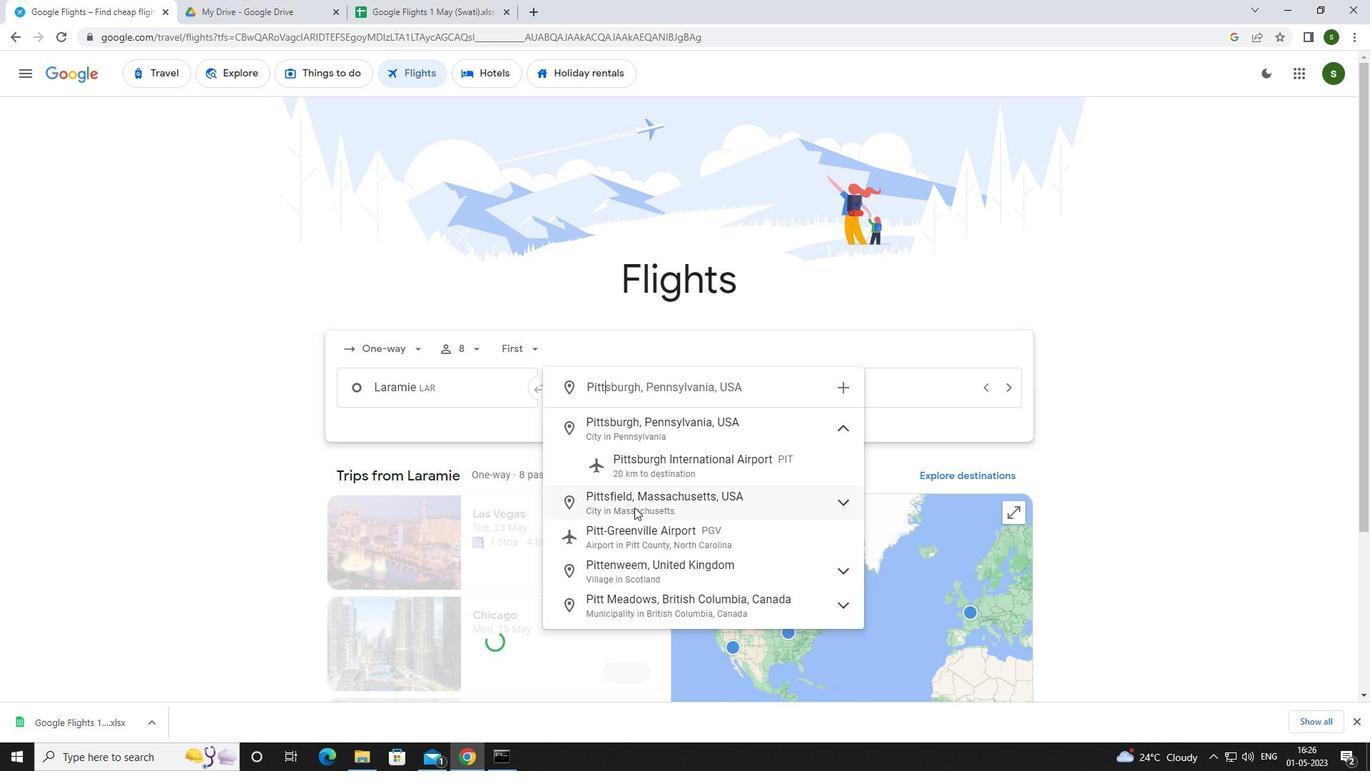 
Action: Mouse pressed left at (643, 536)
Screenshot: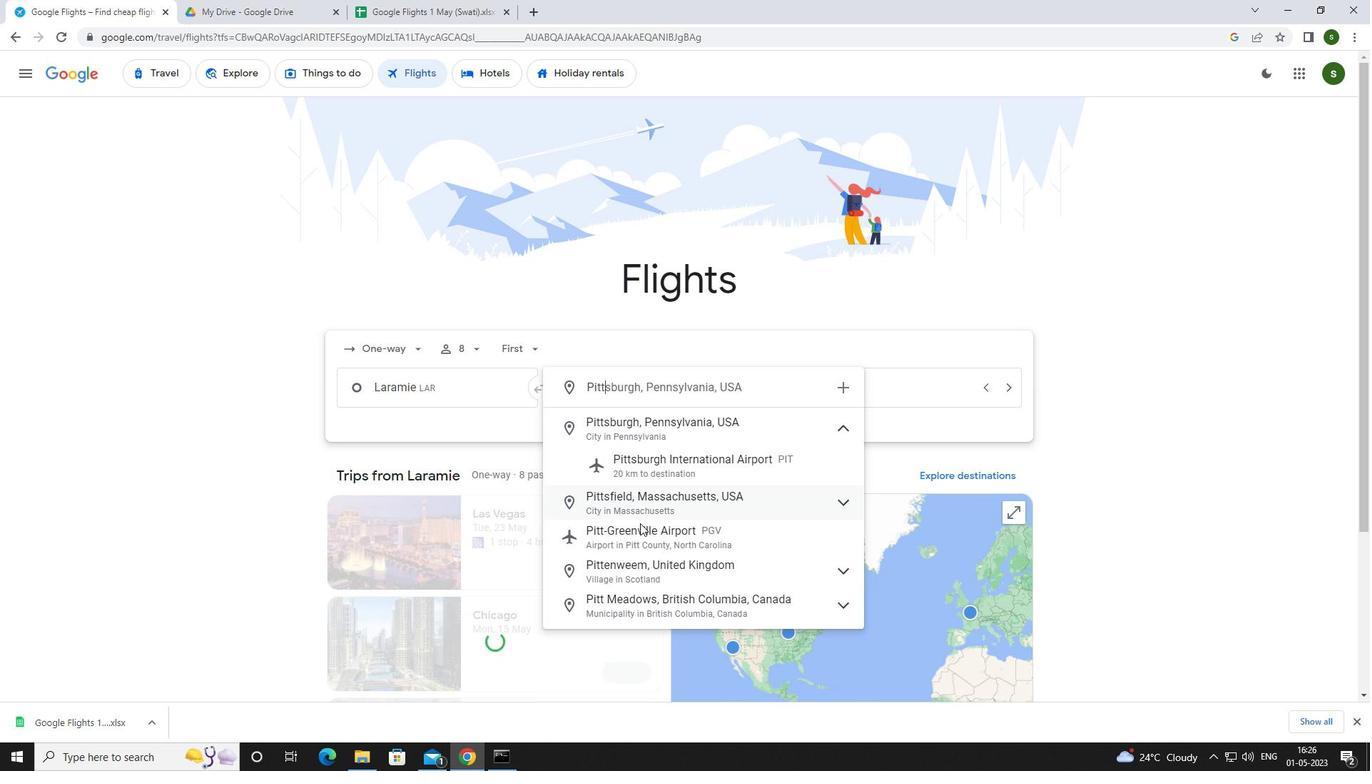 
Action: Mouse moved to (898, 396)
Screenshot: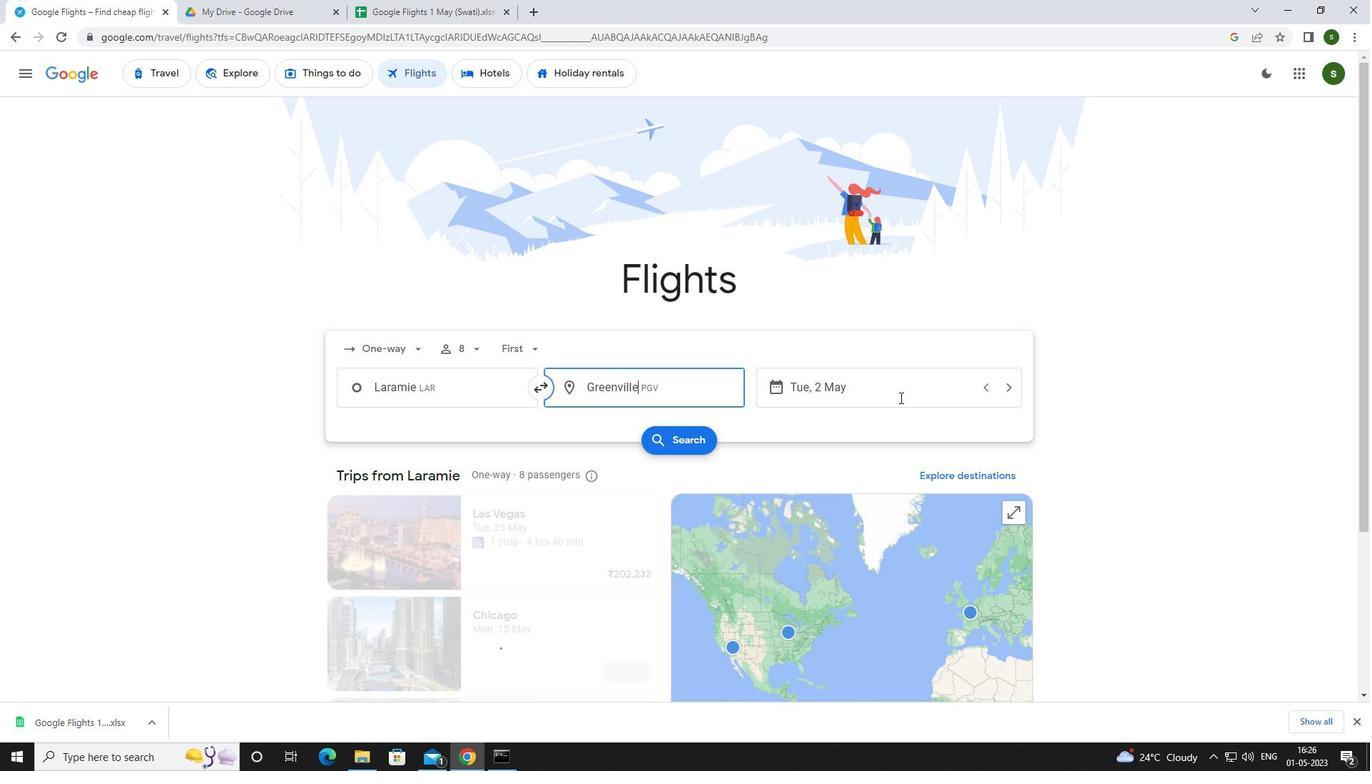 
Action: Mouse pressed left at (898, 396)
Screenshot: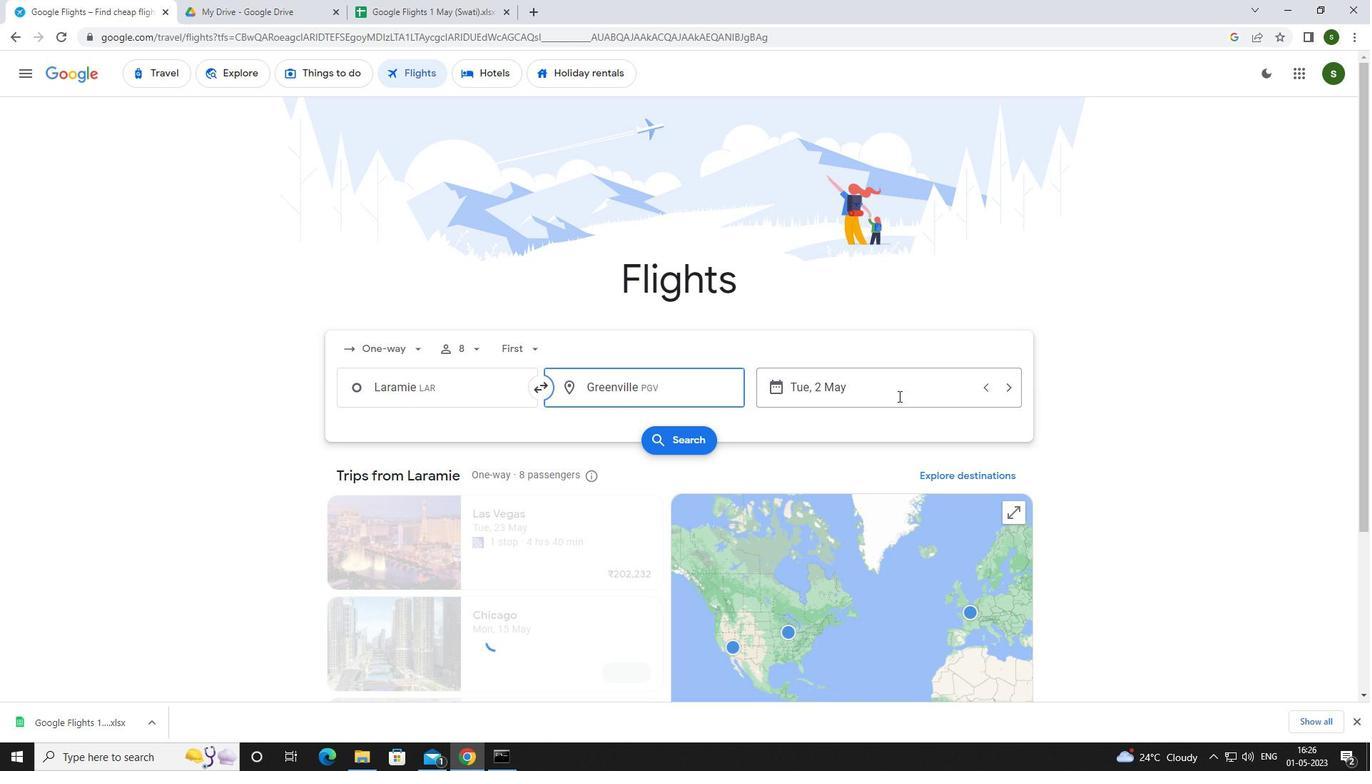 
Action: Mouse moved to (589, 450)
Screenshot: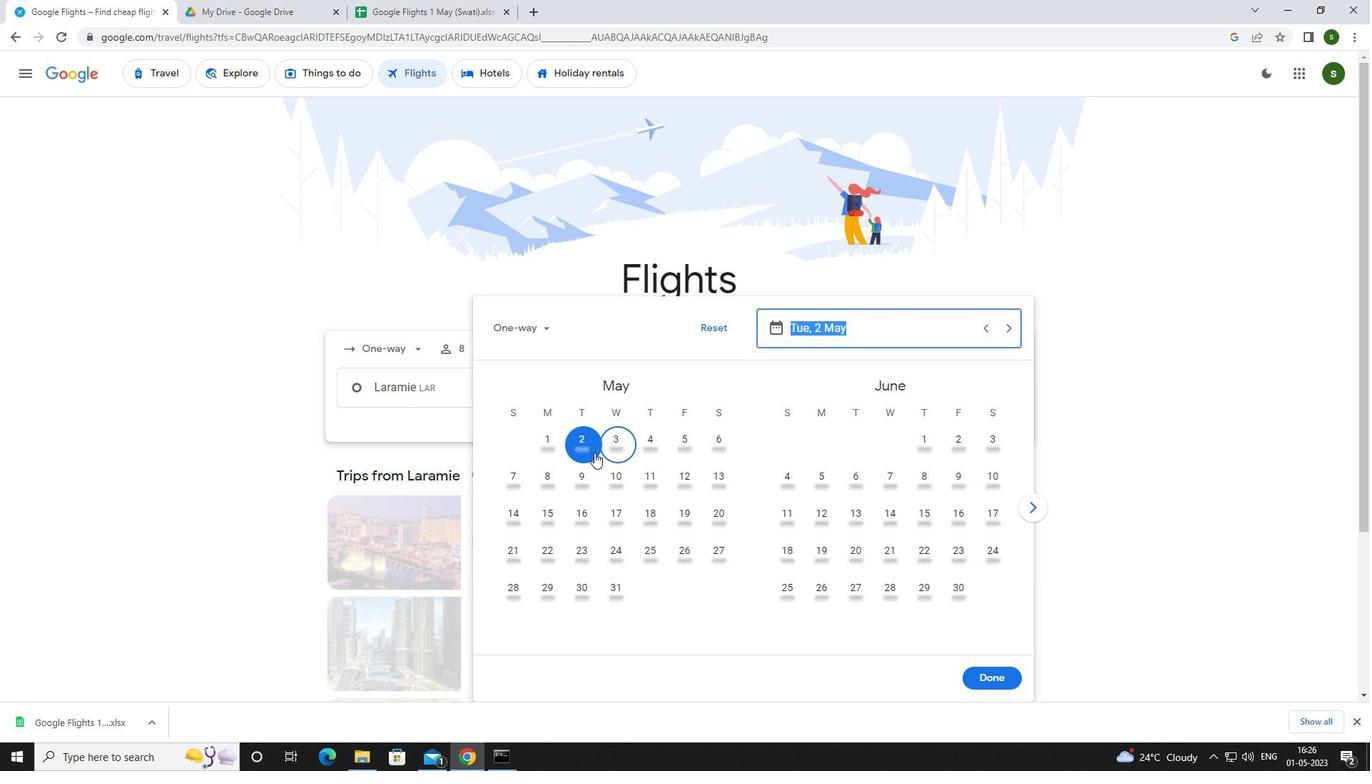 
Action: Mouse pressed left at (589, 450)
Screenshot: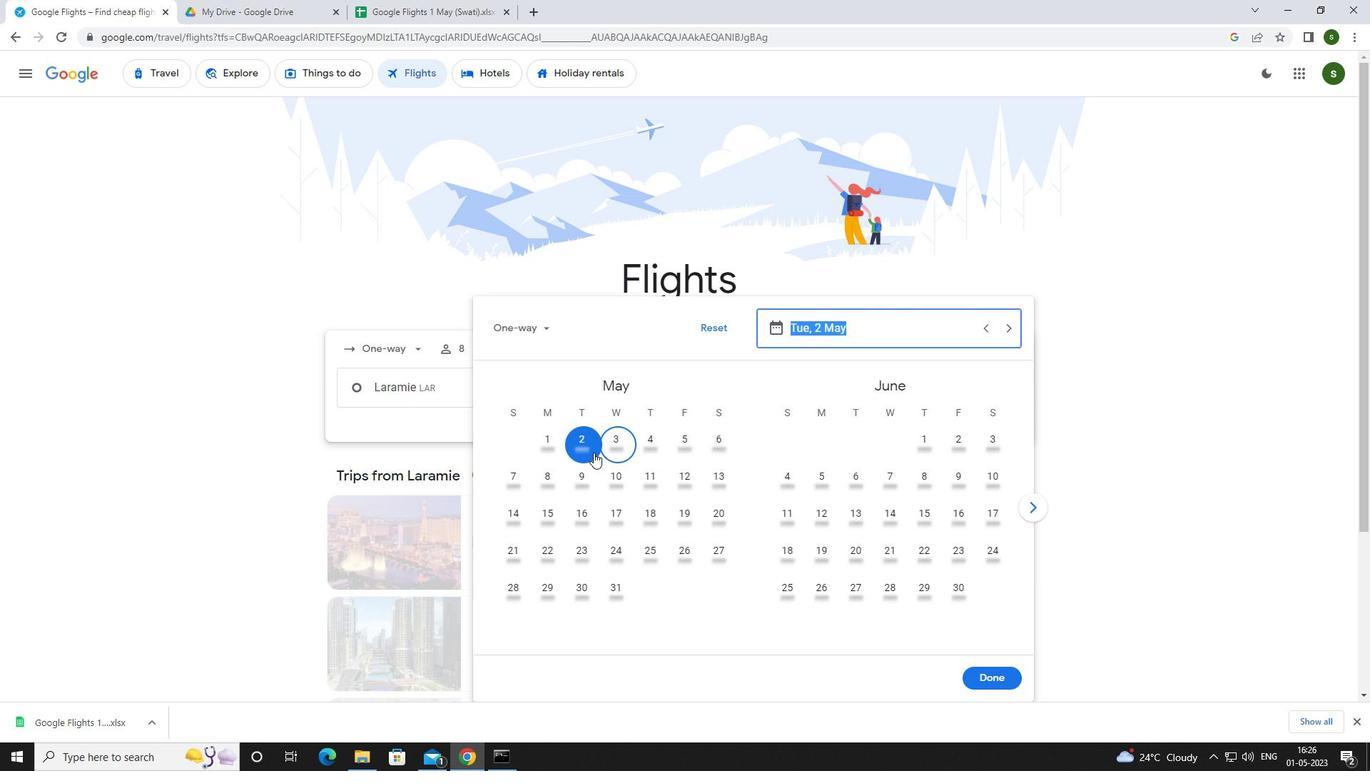 
Action: Mouse moved to (1001, 684)
Screenshot: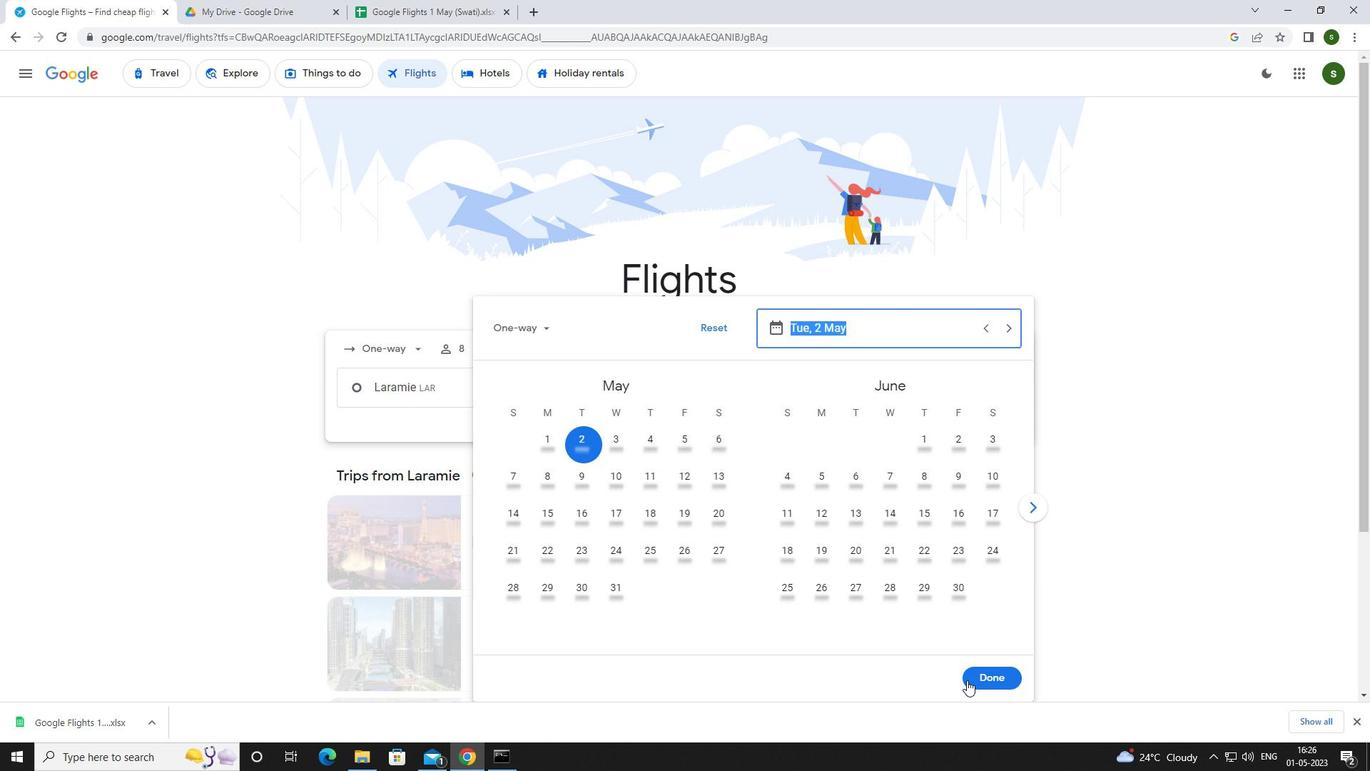
Action: Mouse pressed left at (1001, 684)
Screenshot: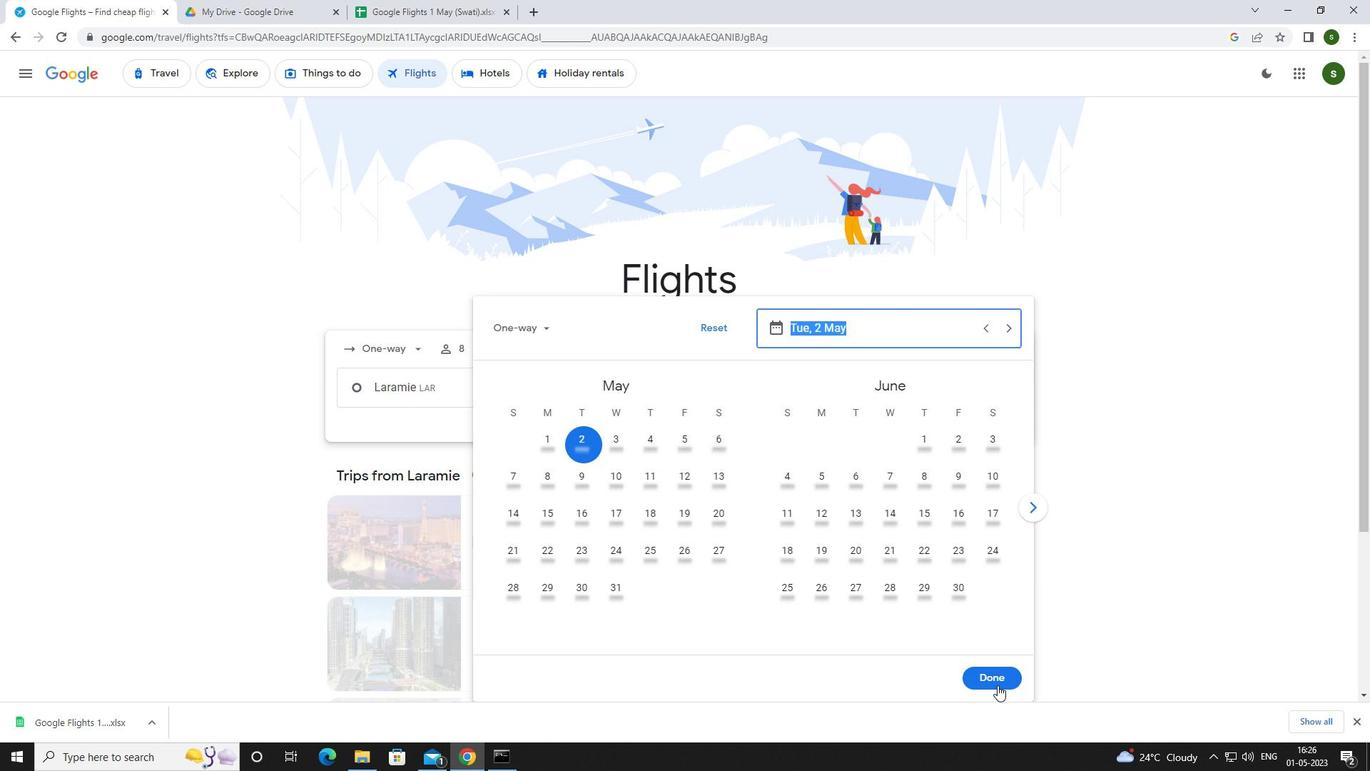 
Action: Mouse moved to (705, 434)
Screenshot: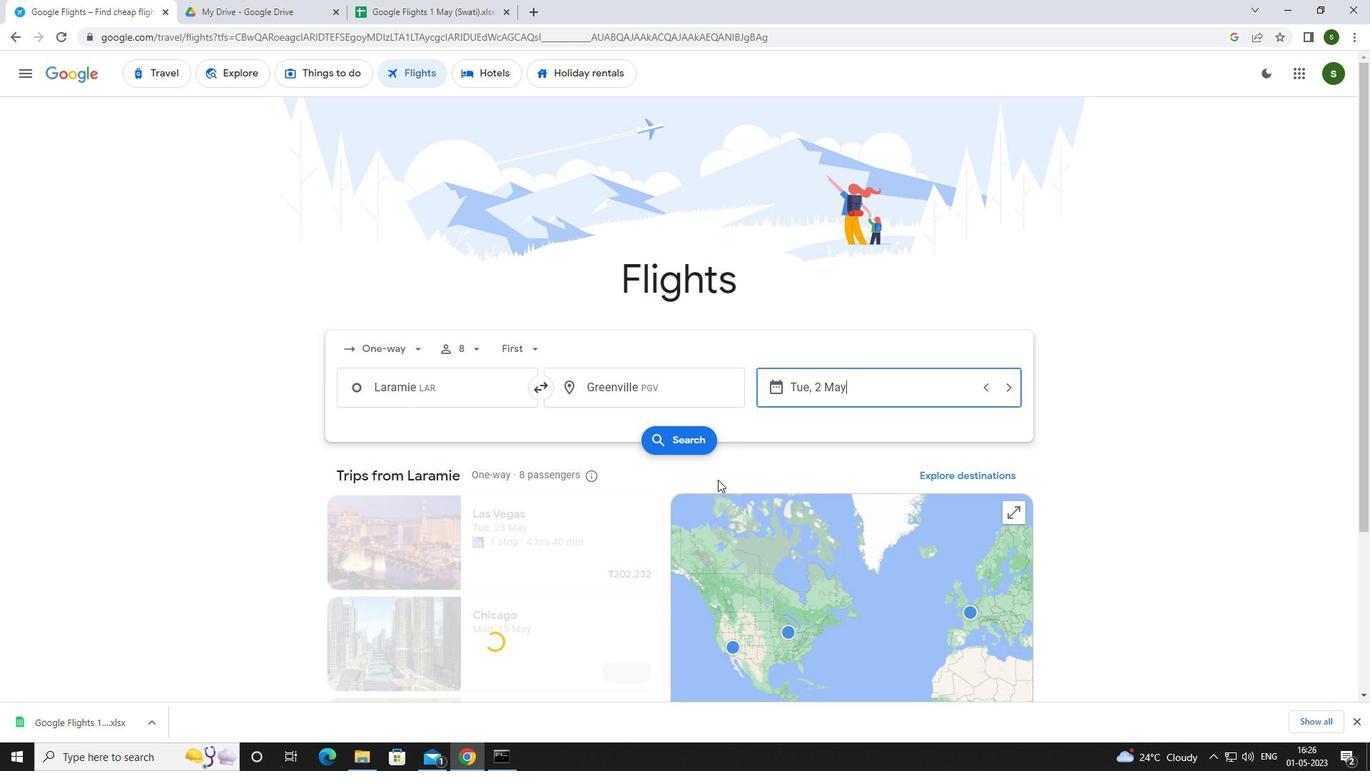 
Action: Mouse pressed left at (705, 434)
Screenshot: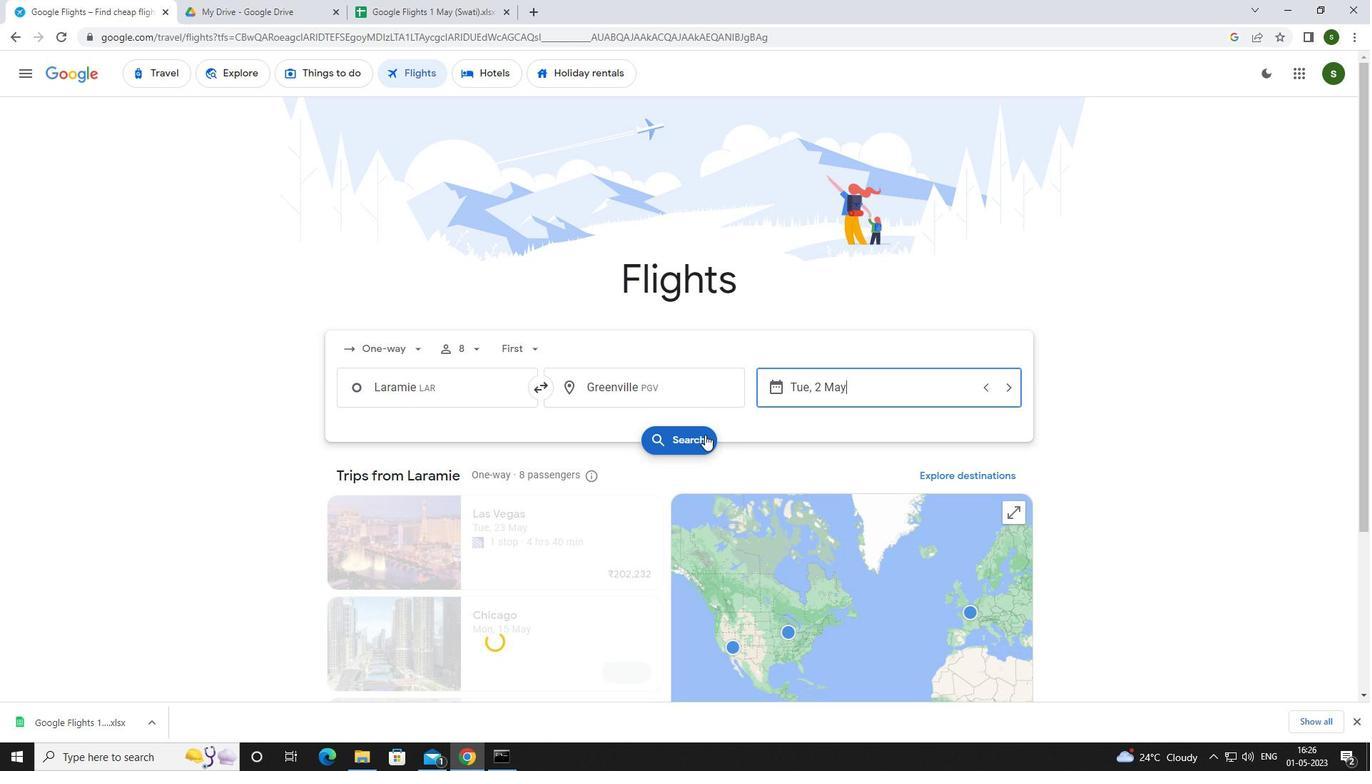 
Action: Mouse moved to (337, 205)
Screenshot: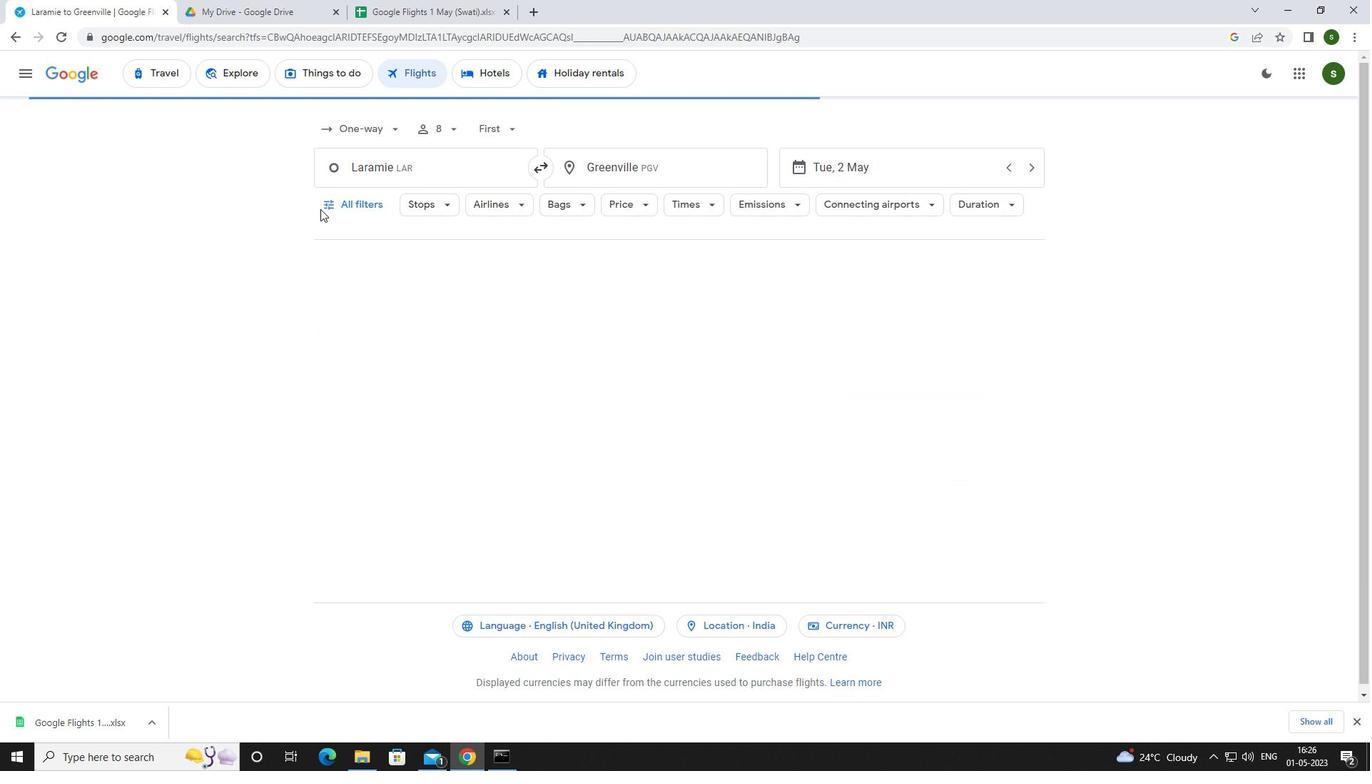 
Action: Mouse pressed left at (337, 205)
Screenshot: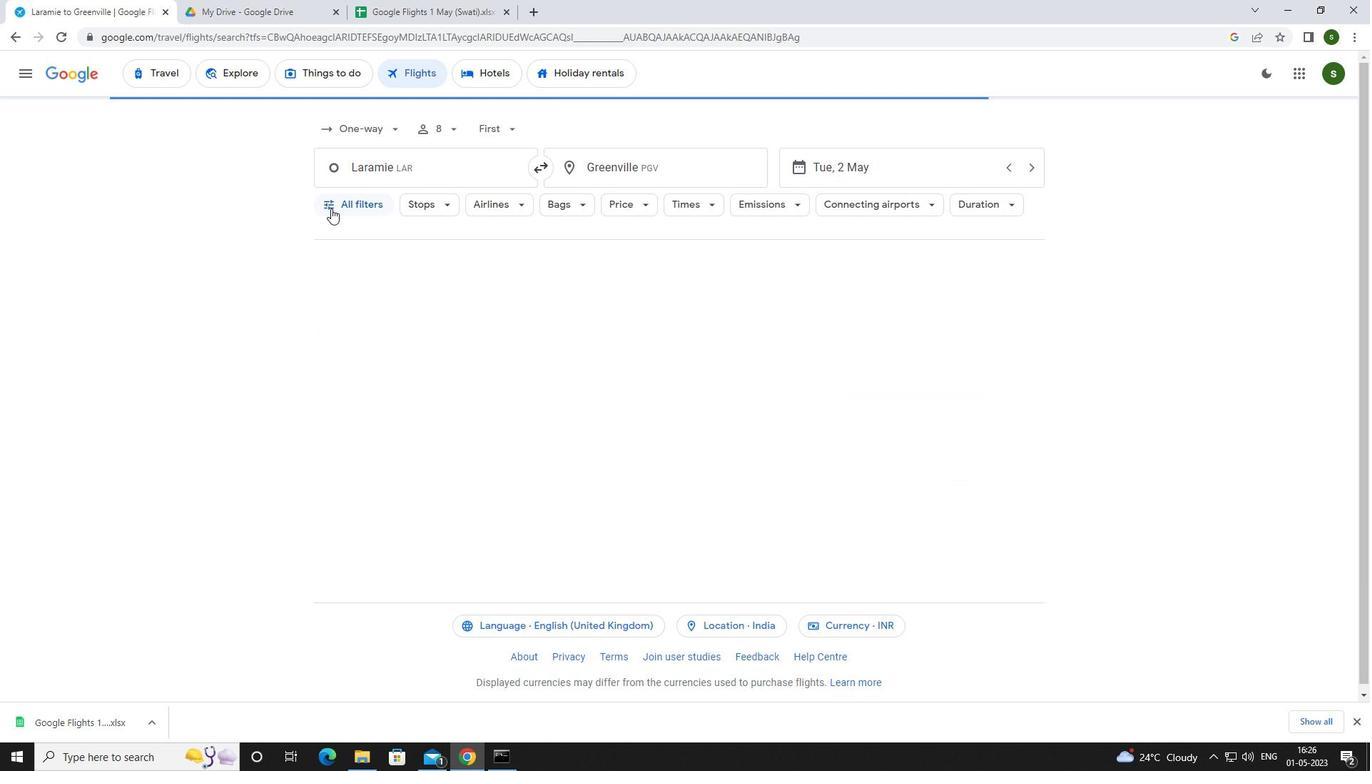 
Action: Mouse moved to (533, 505)
Screenshot: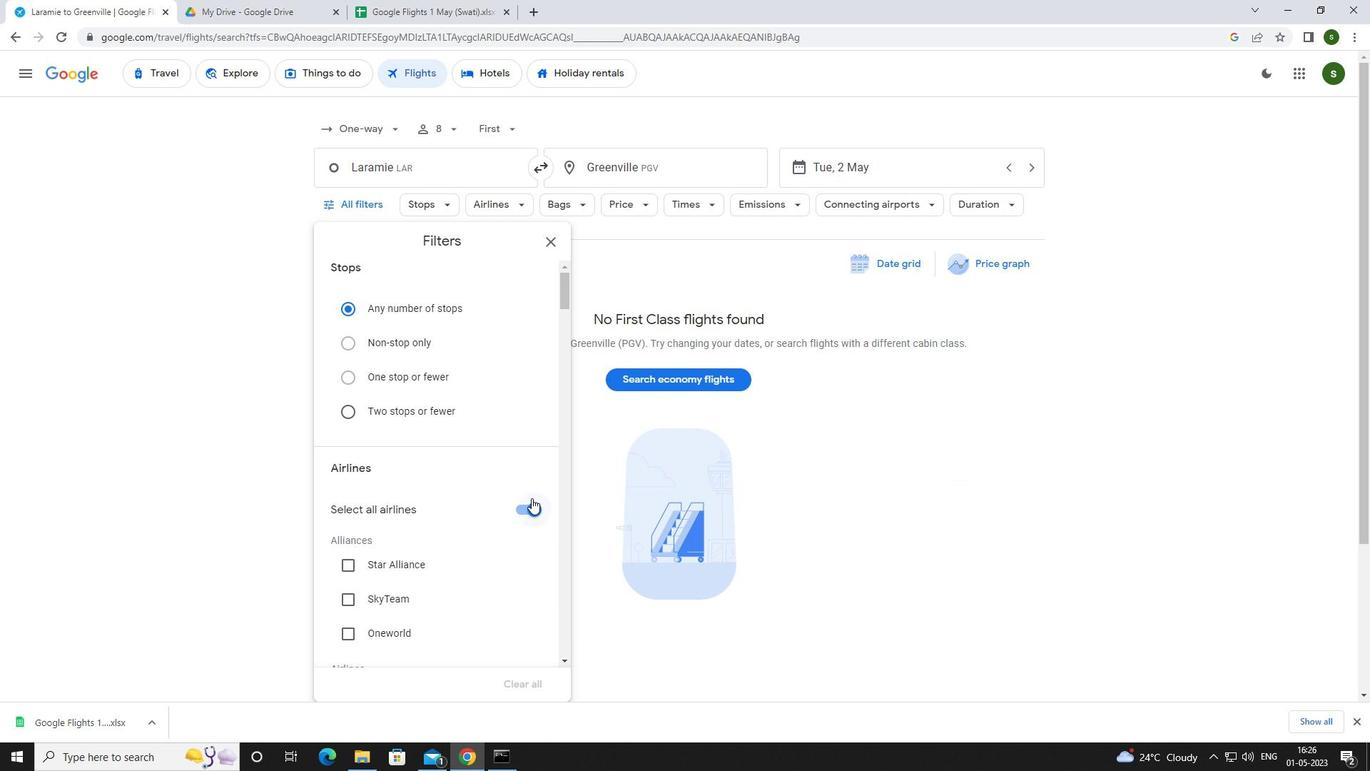 
Action: Mouse pressed left at (533, 505)
Screenshot: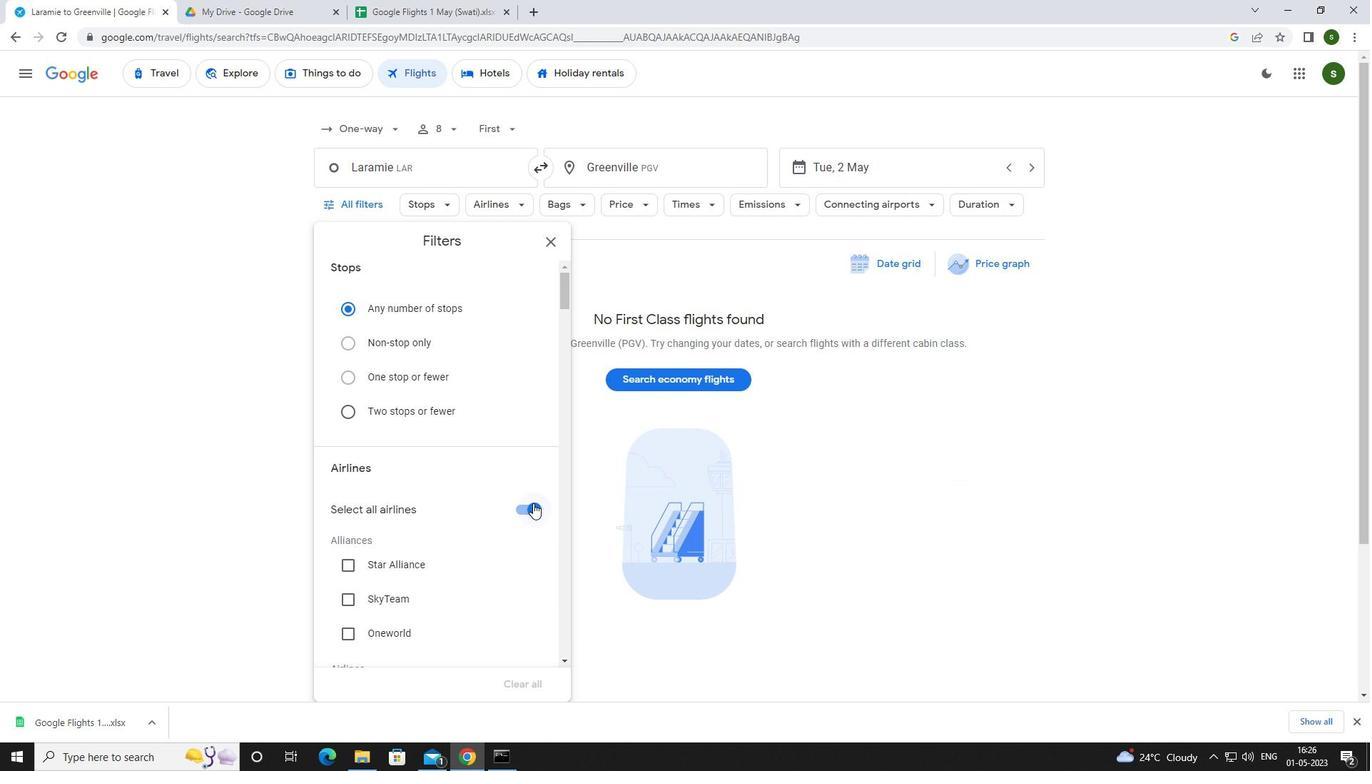 
Action: Mouse moved to (479, 443)
Screenshot: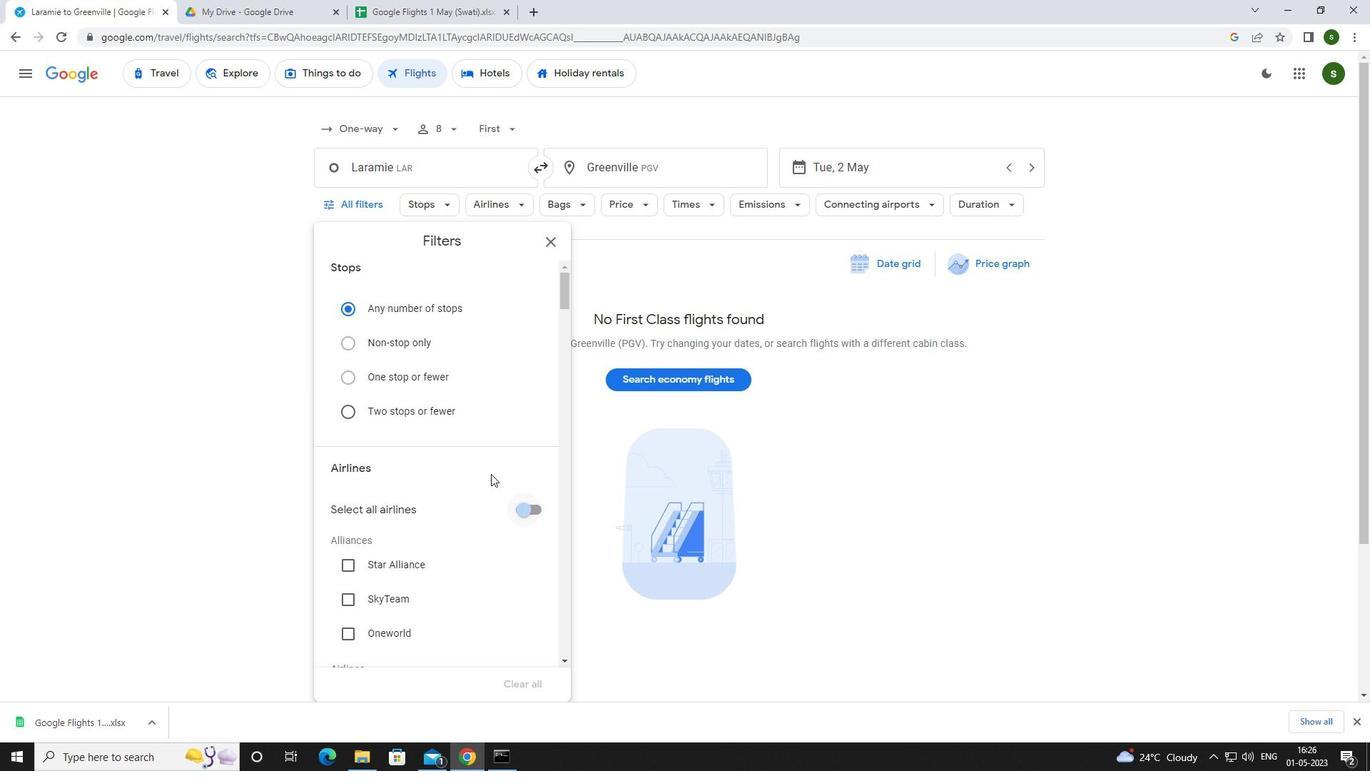 
Action: Mouse scrolled (479, 442) with delta (0, 0)
Screenshot: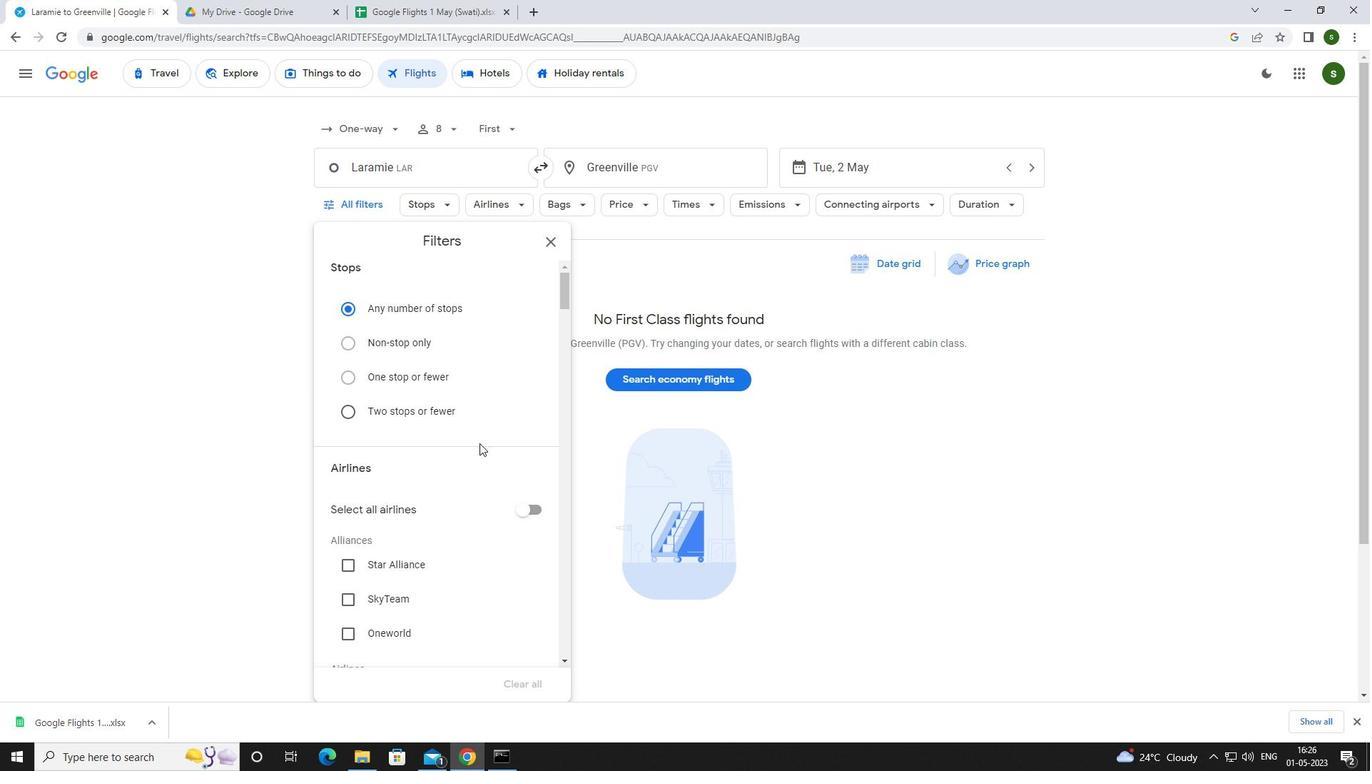 
Action: Mouse scrolled (479, 442) with delta (0, 0)
Screenshot: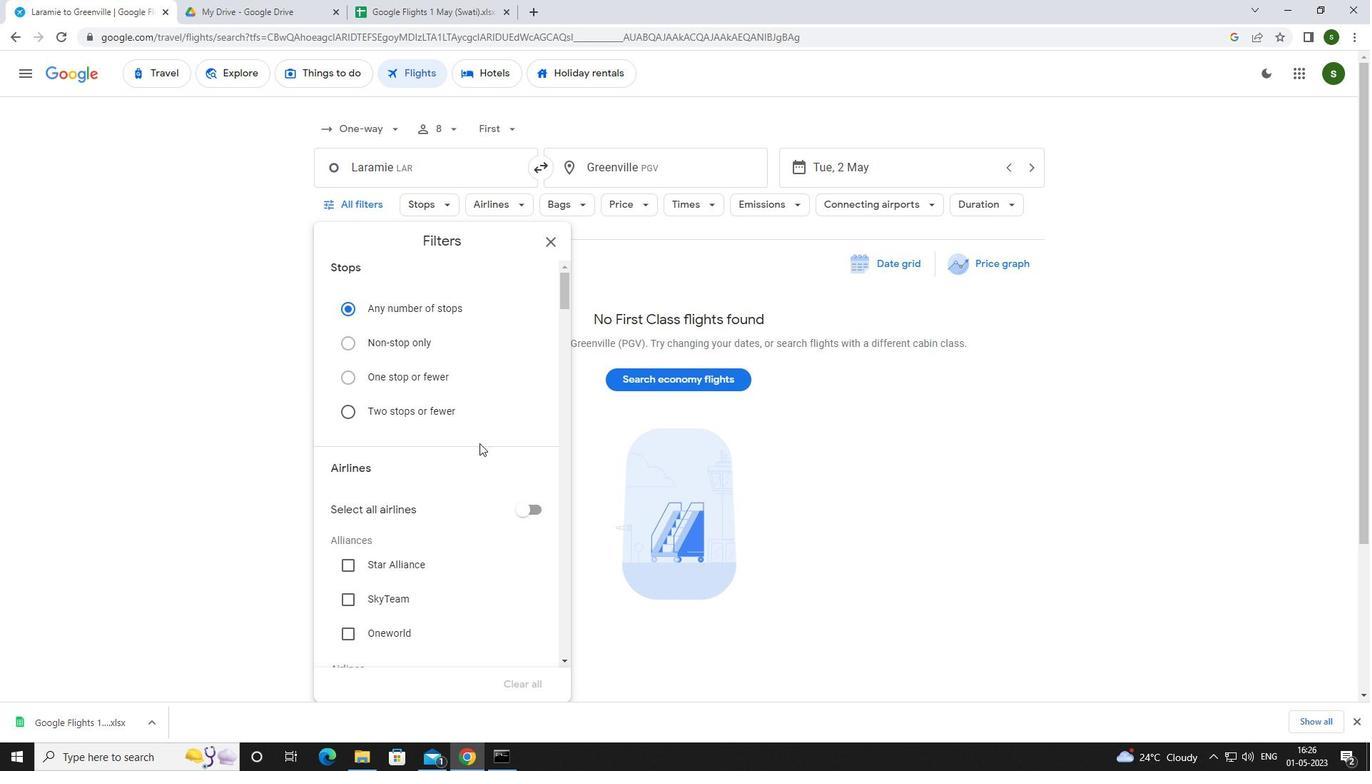 
Action: Mouse scrolled (479, 442) with delta (0, 0)
Screenshot: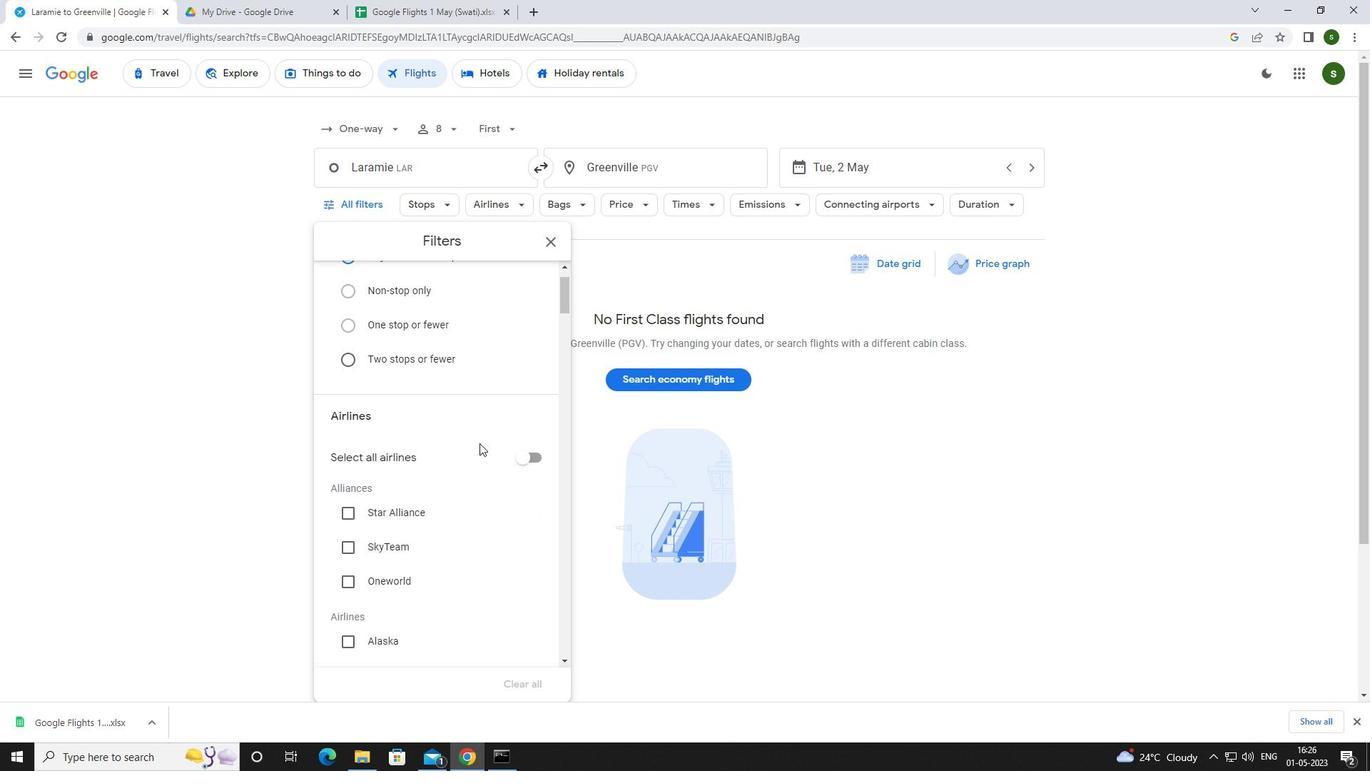 
Action: Mouse scrolled (479, 442) with delta (0, 0)
Screenshot: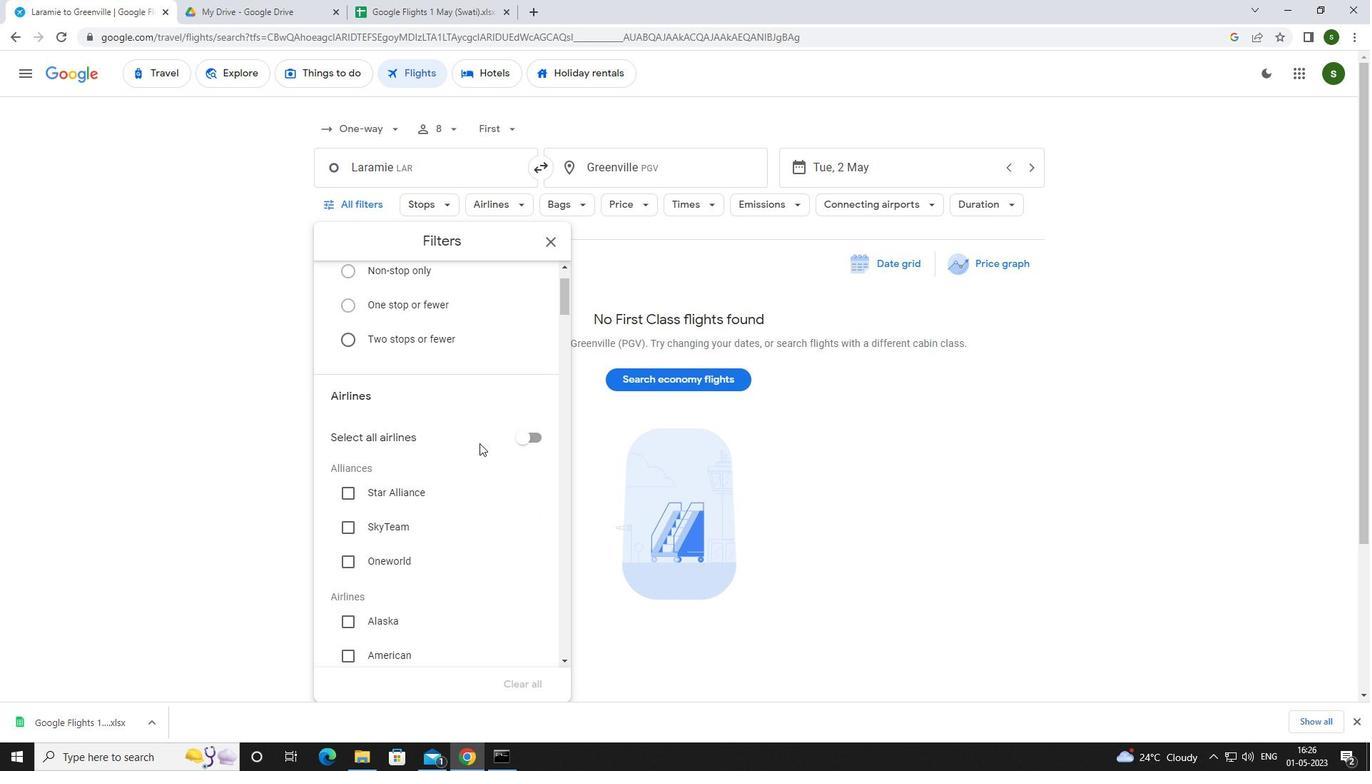 
Action: Mouse scrolled (479, 442) with delta (0, 0)
Screenshot: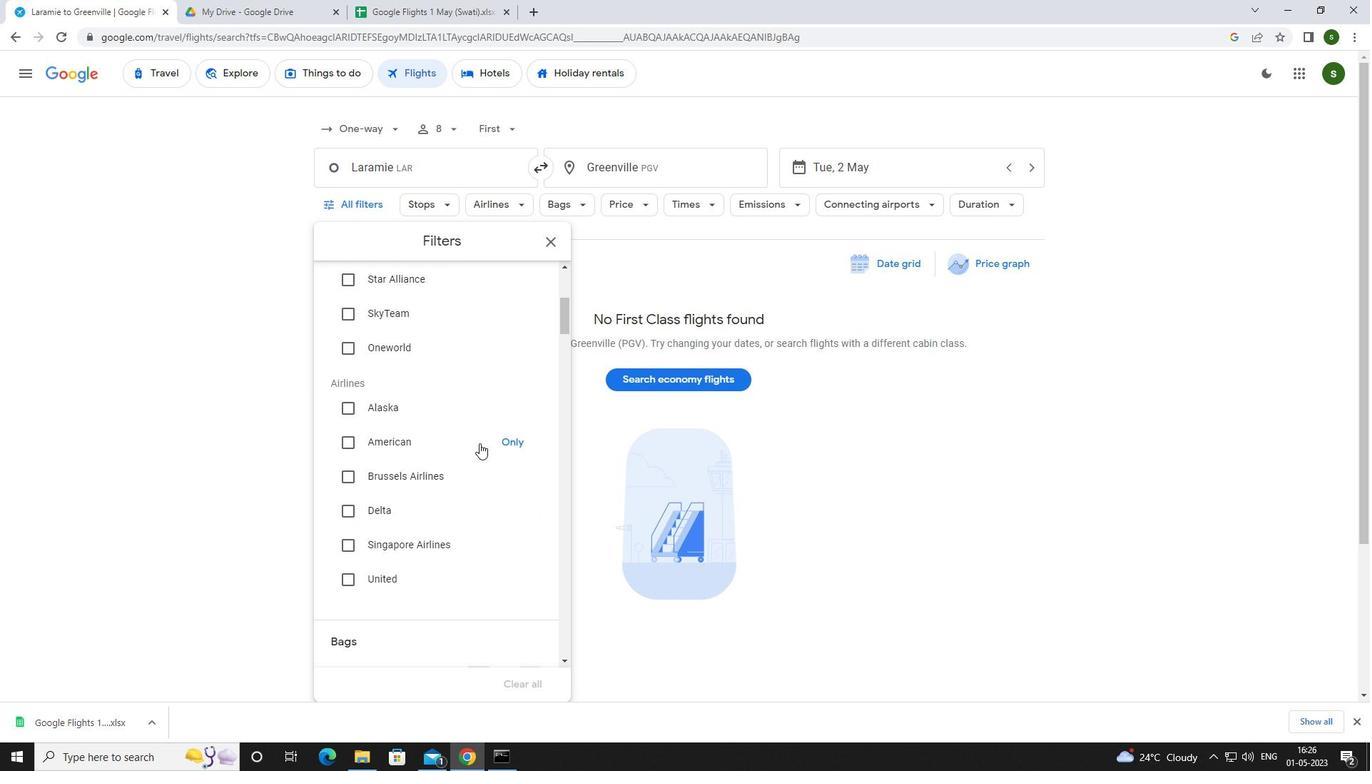 
Action: Mouse scrolled (479, 442) with delta (0, 0)
Screenshot: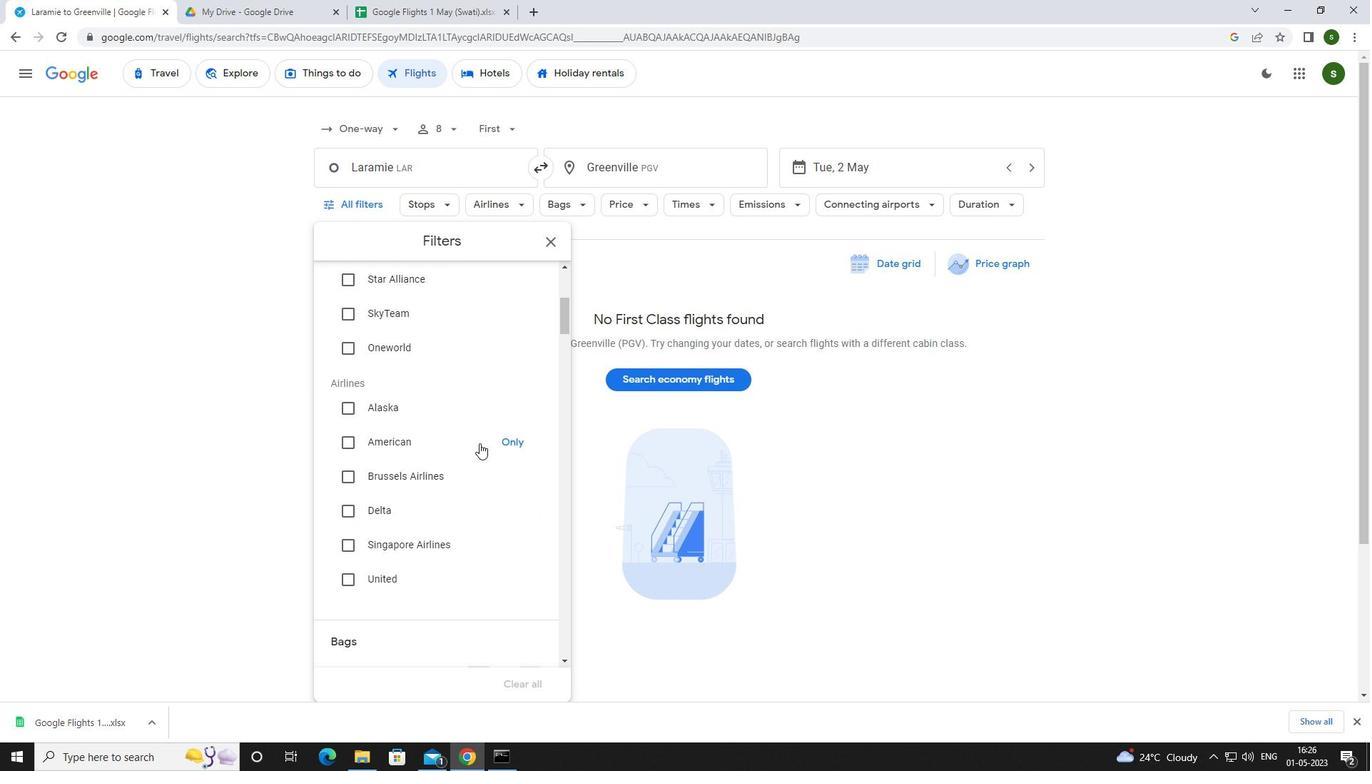 
Action: Mouse scrolled (479, 442) with delta (0, 0)
Screenshot: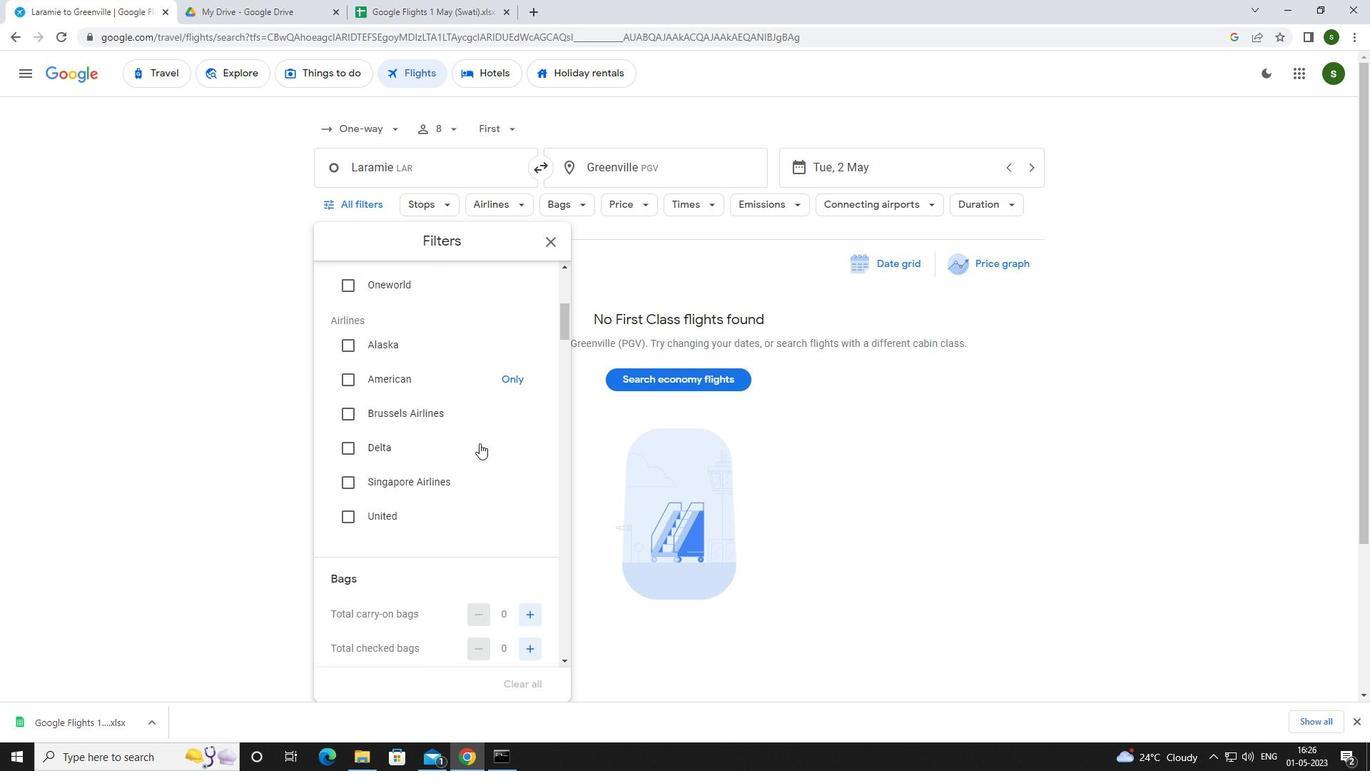 
Action: Mouse scrolled (479, 442) with delta (0, 0)
Screenshot: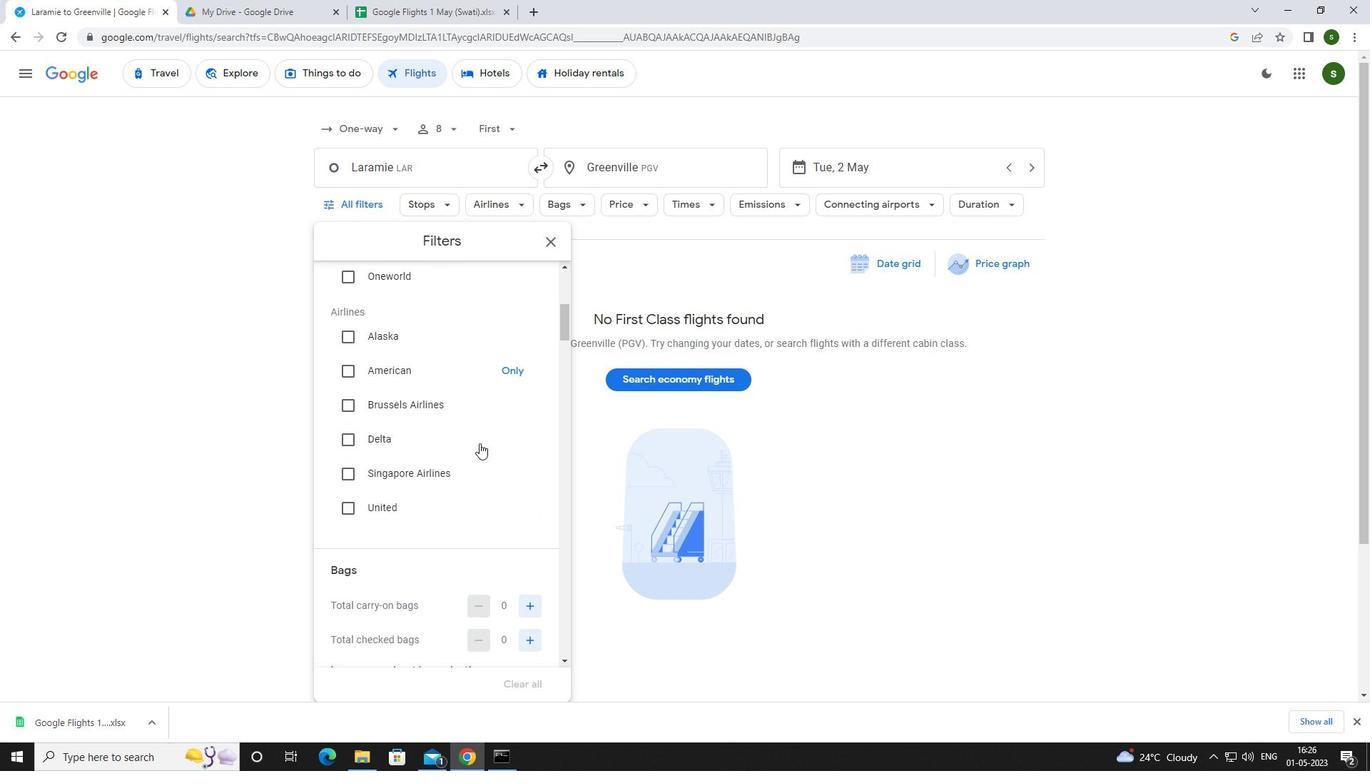 
Action: Mouse scrolled (479, 442) with delta (0, 0)
Screenshot: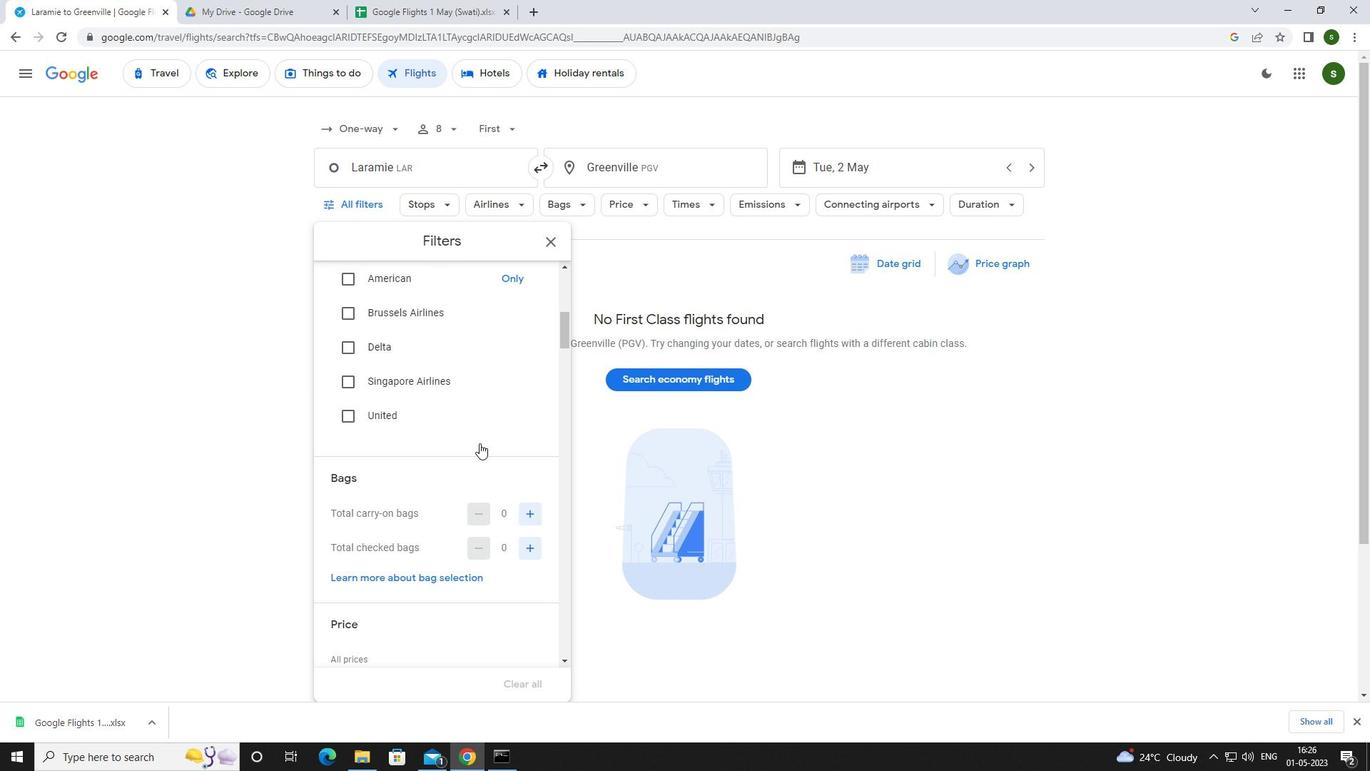
Action: Mouse moved to (528, 351)
Screenshot: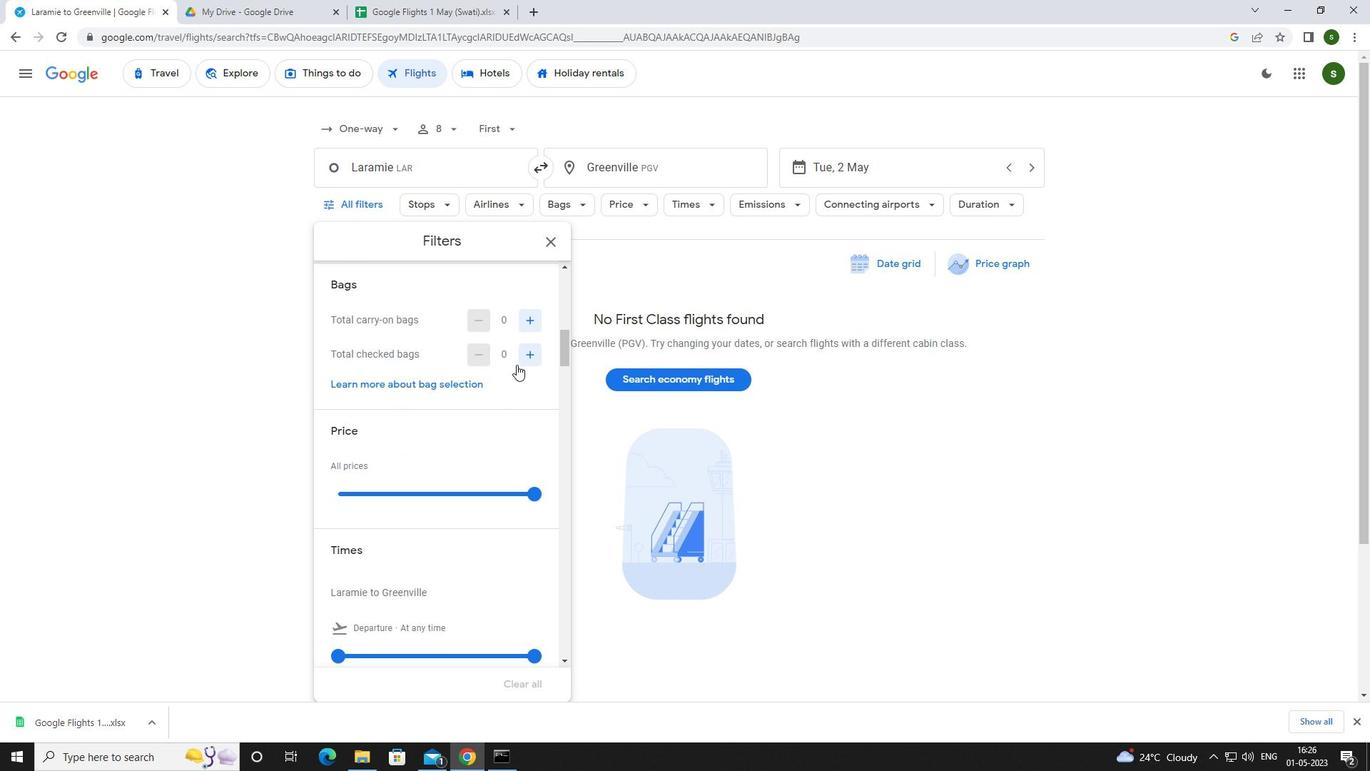 
Action: Mouse pressed left at (528, 351)
Screenshot: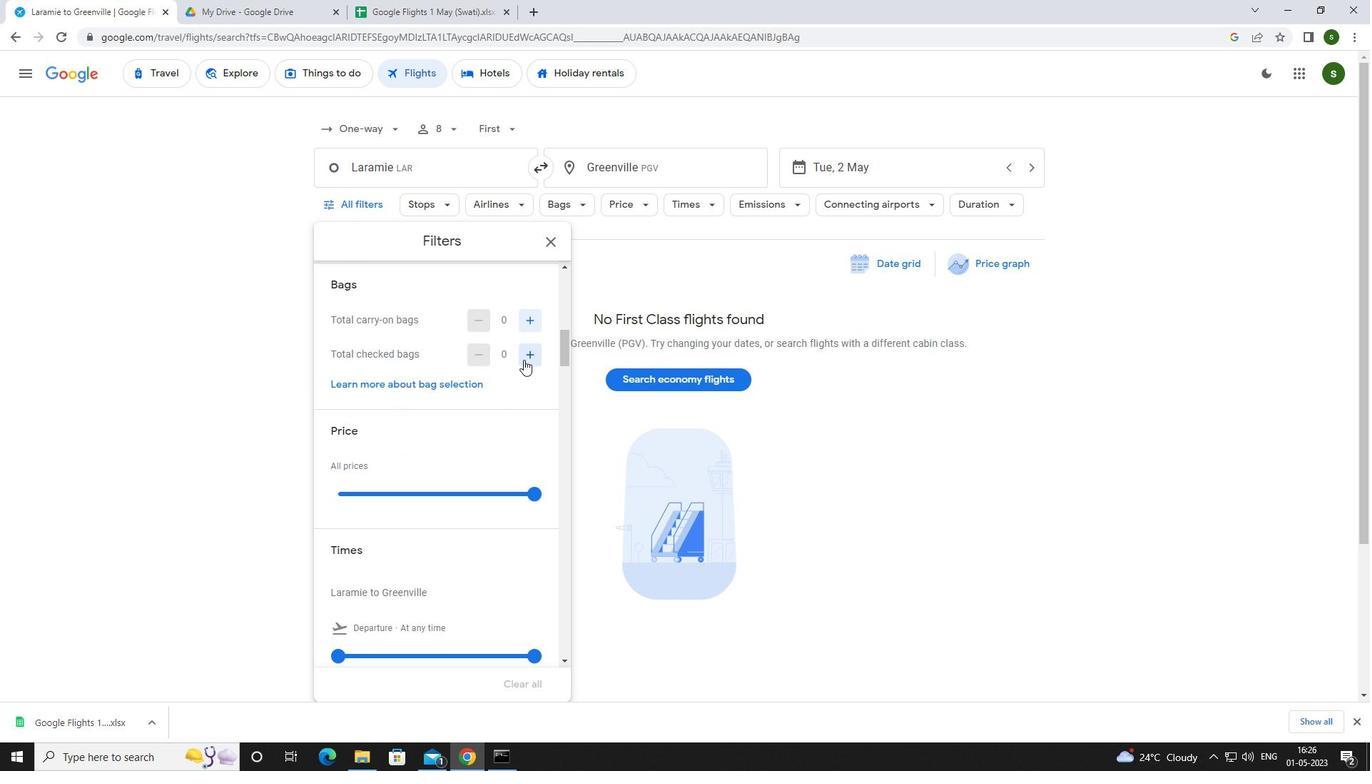 
Action: Mouse pressed left at (528, 351)
Screenshot: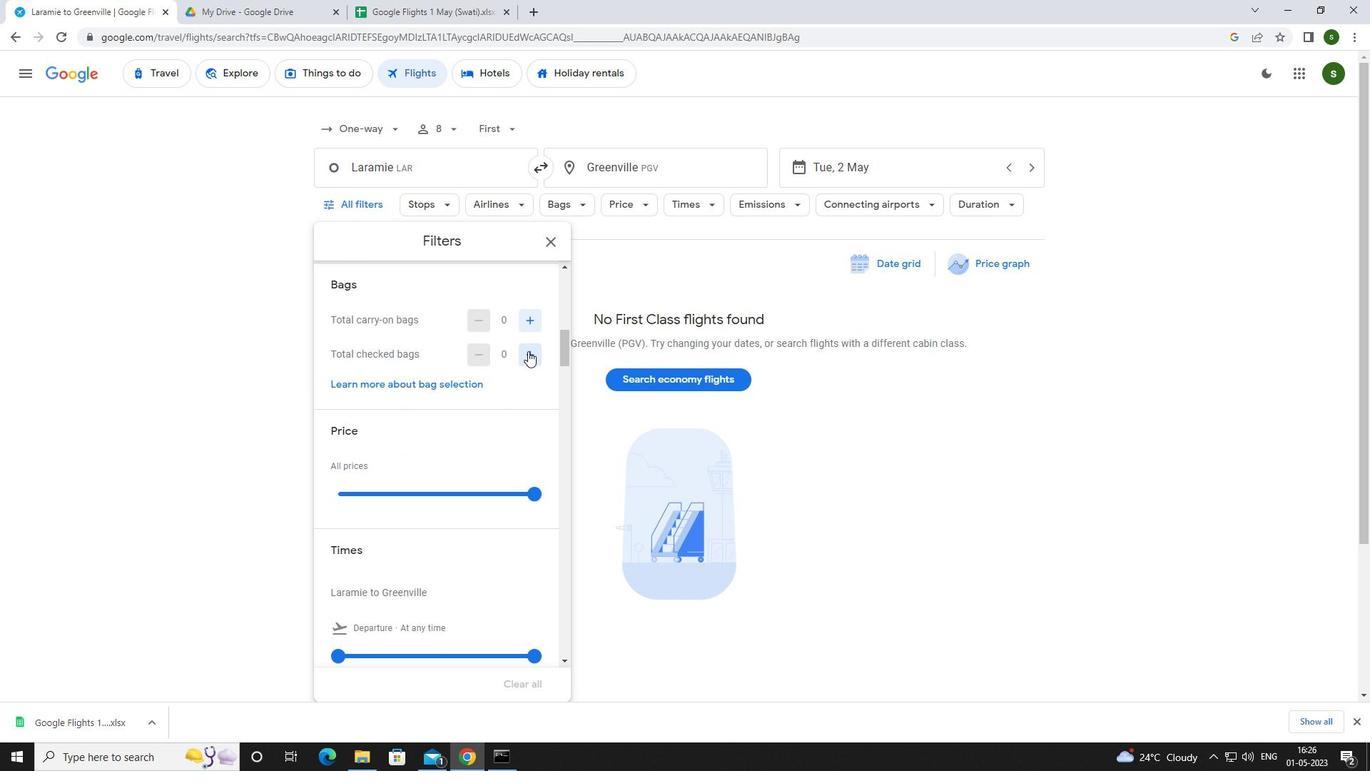 
Action: Mouse pressed left at (528, 351)
Screenshot: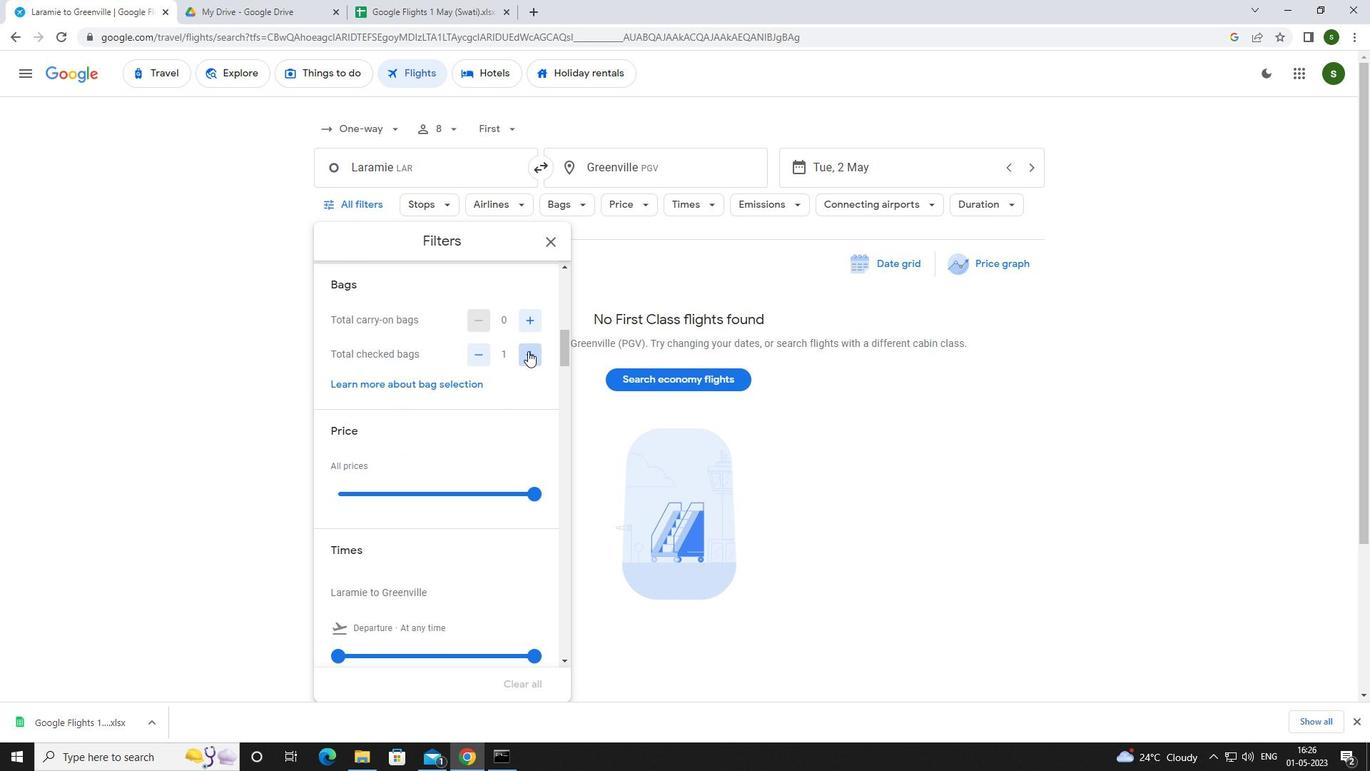 
Action: Mouse pressed left at (528, 351)
Screenshot: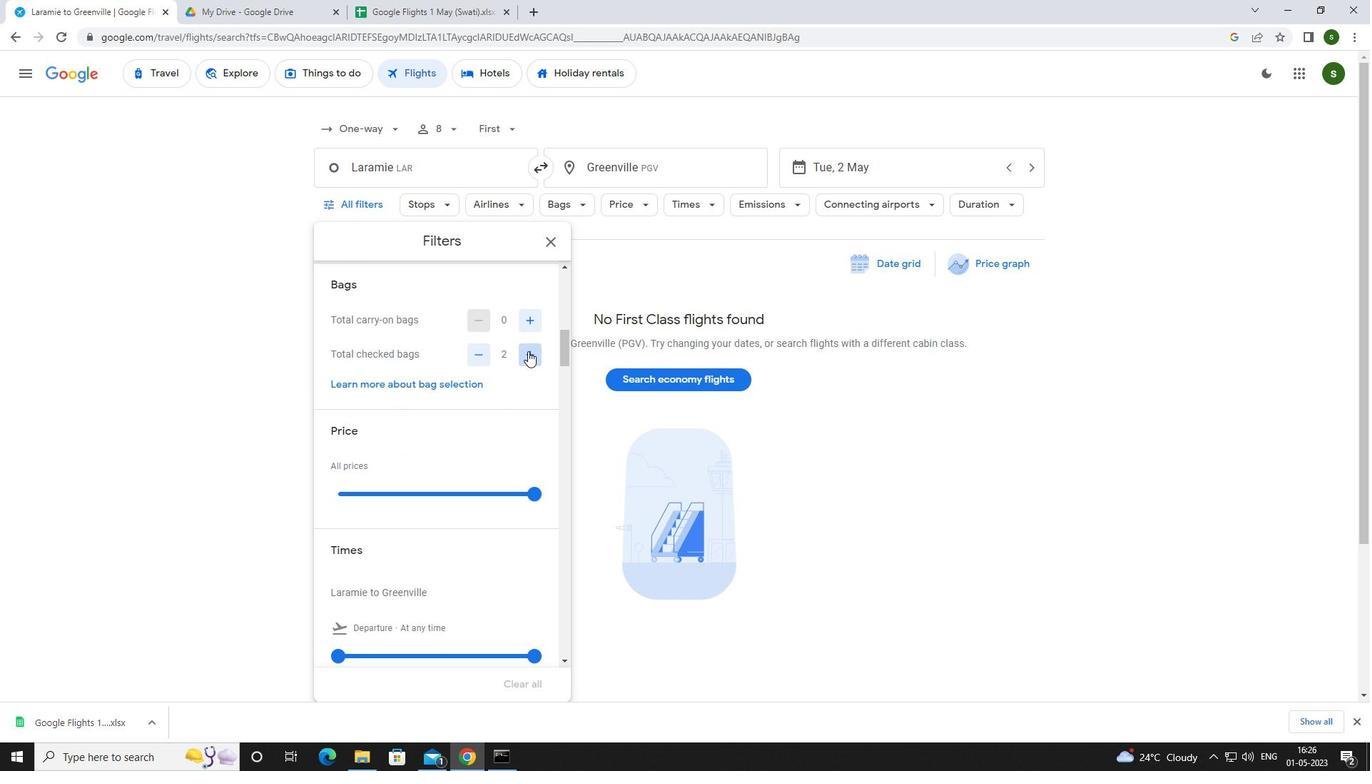 
Action: Mouse pressed left at (528, 351)
Screenshot: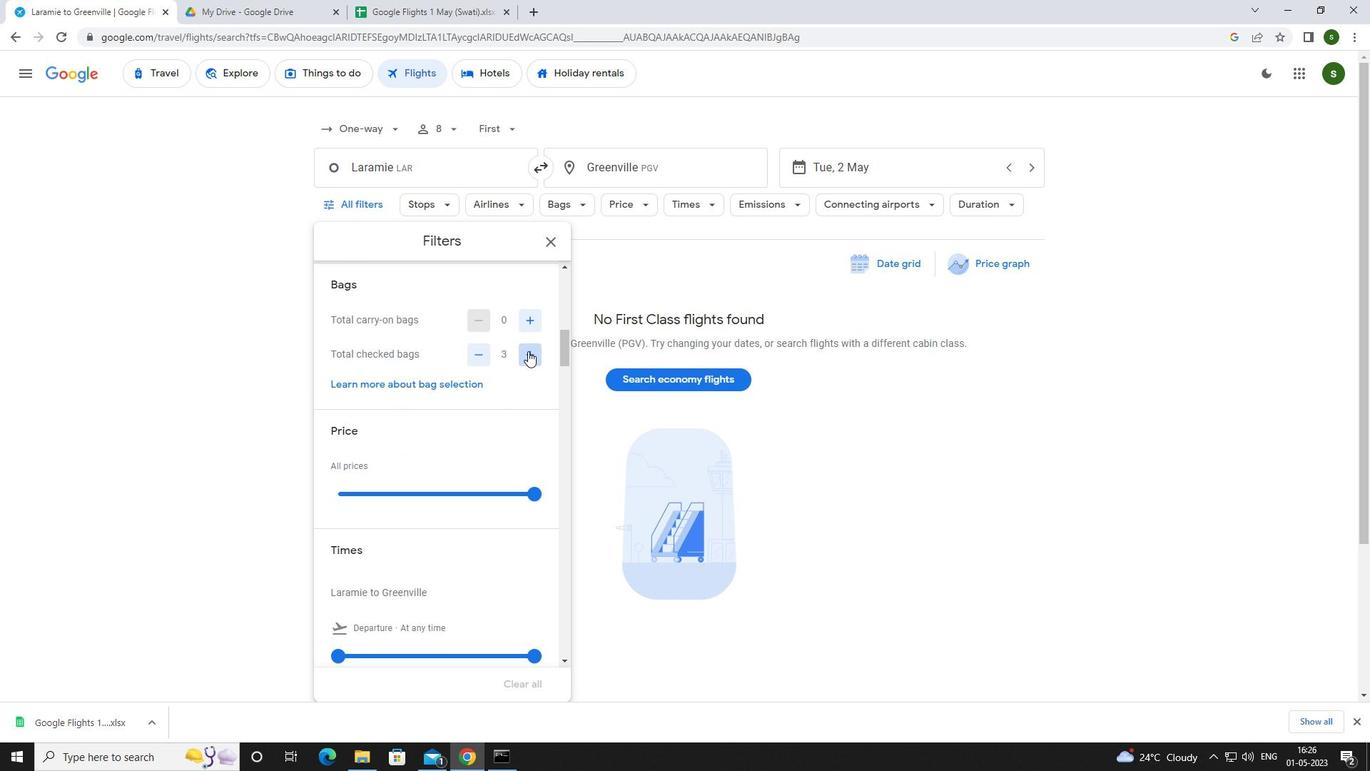 
Action: Mouse pressed left at (528, 351)
Screenshot: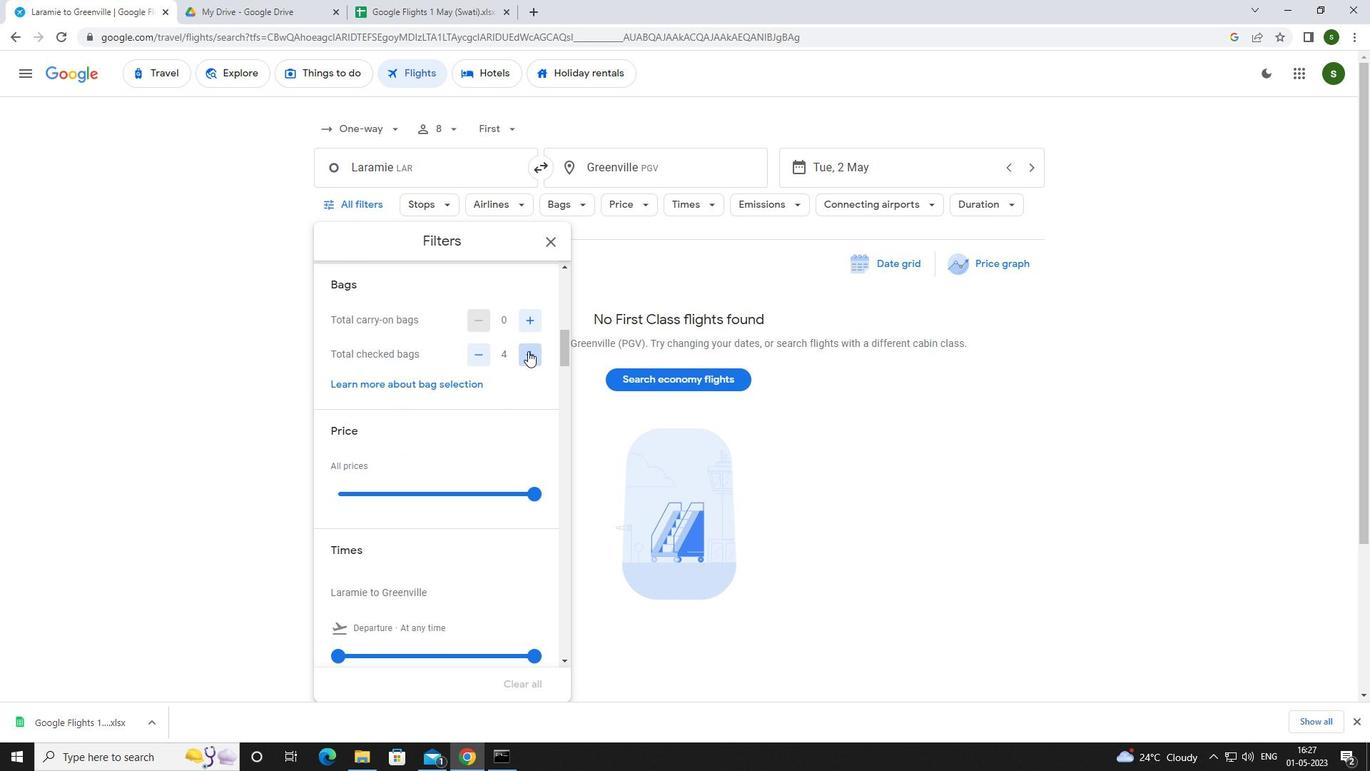 
Action: Mouse pressed left at (528, 351)
Screenshot: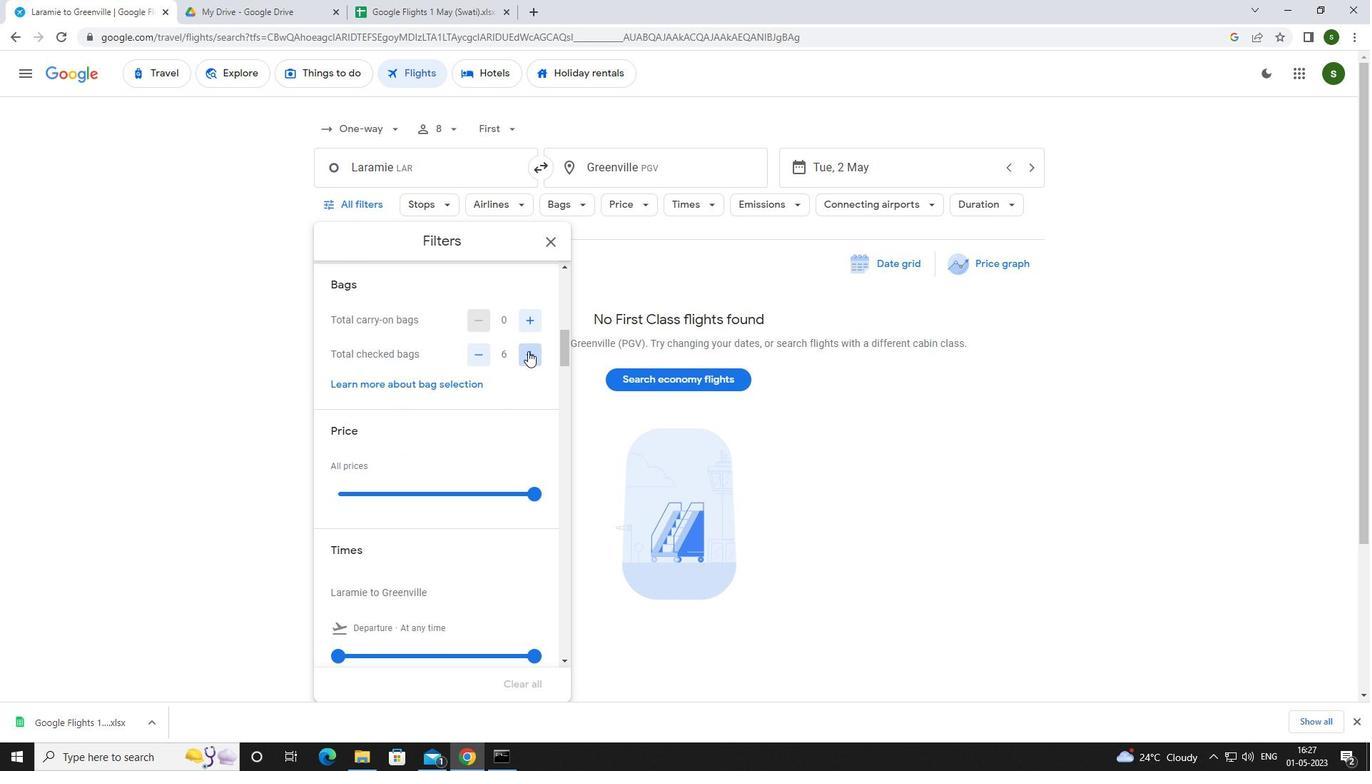 
Action: Mouse moved to (531, 491)
Screenshot: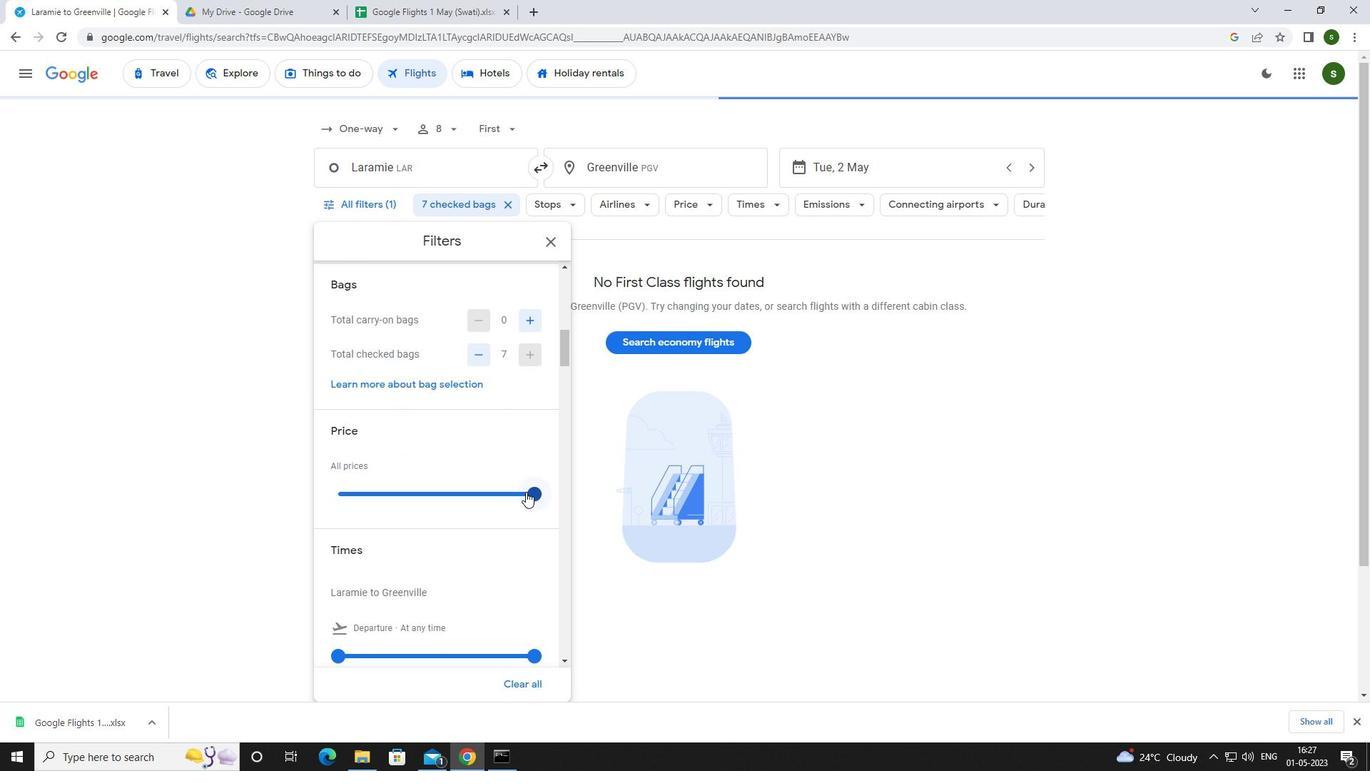 
Action: Mouse pressed left at (531, 491)
Screenshot: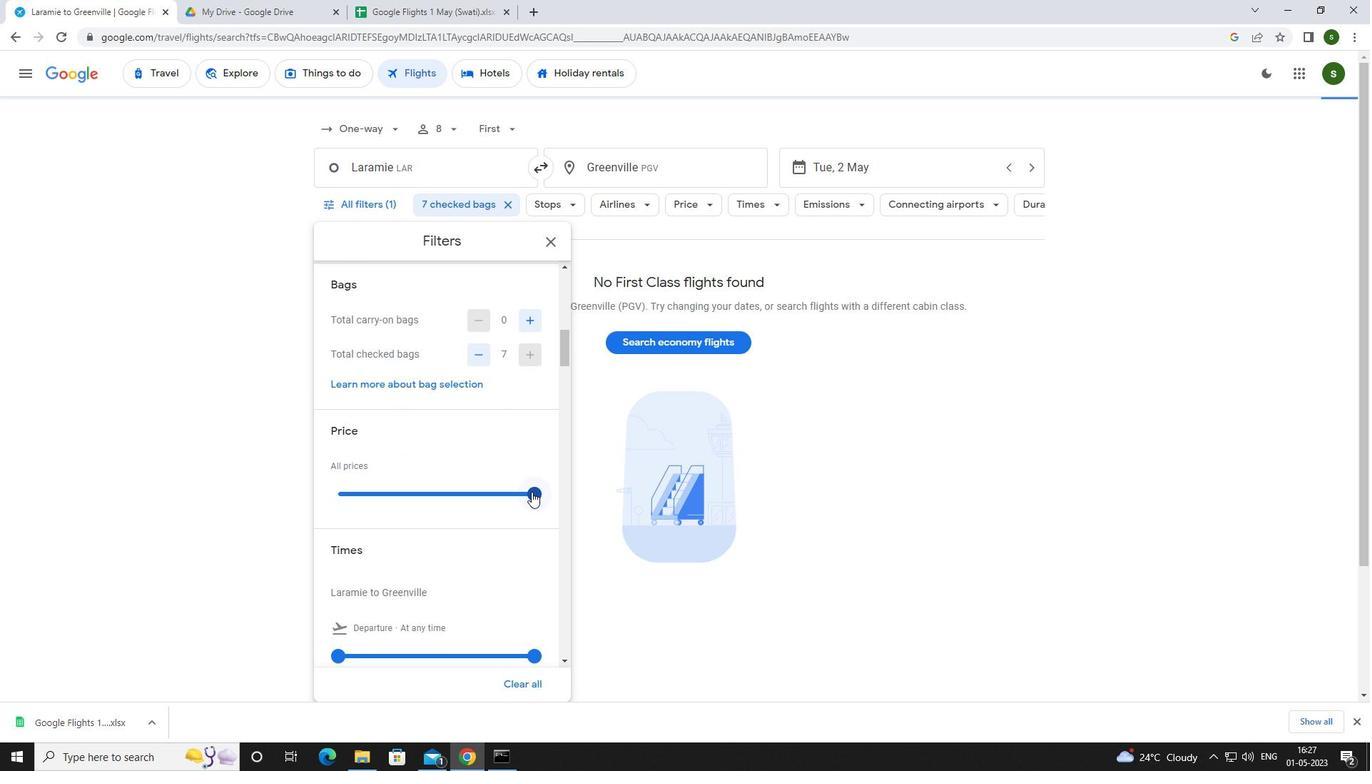 
Action: Mouse moved to (446, 503)
Screenshot: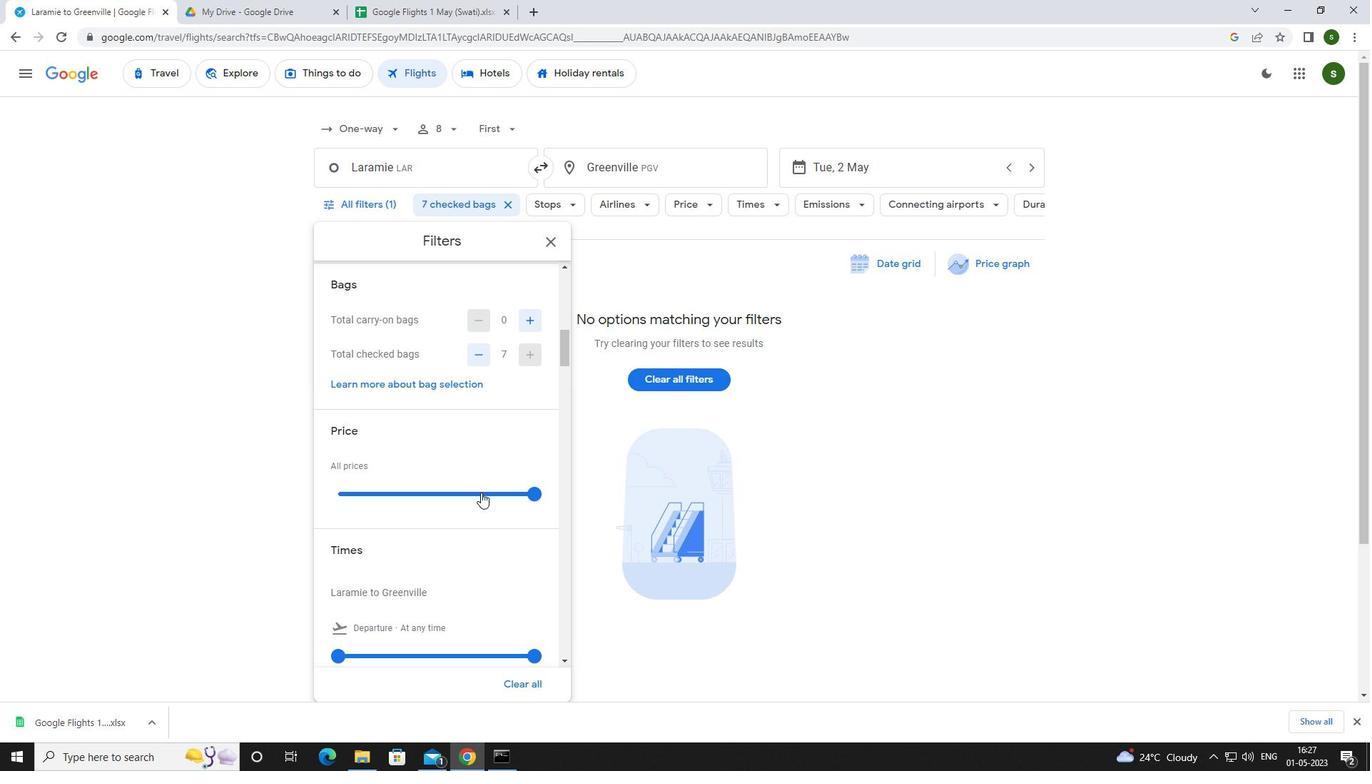 
Action: Mouse scrolled (446, 502) with delta (0, 0)
Screenshot: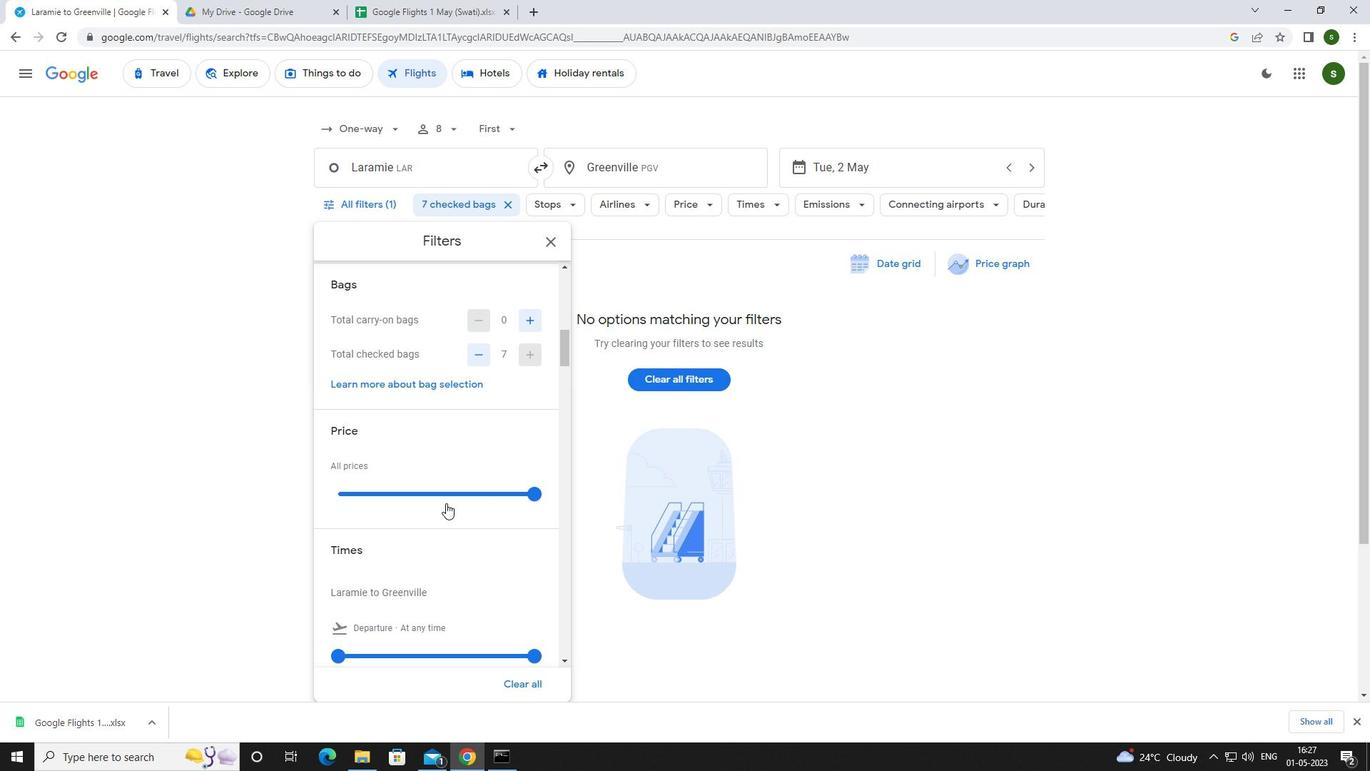 
Action: Mouse moved to (340, 578)
Screenshot: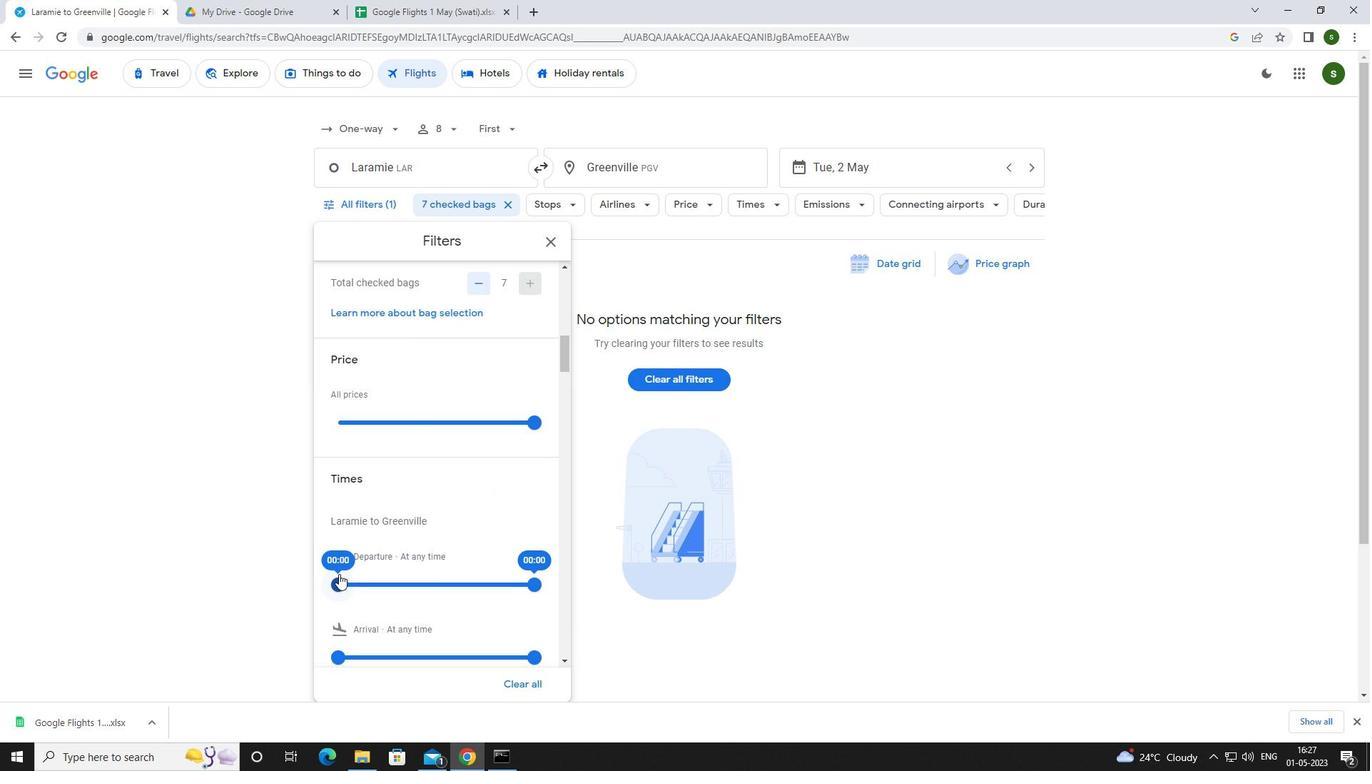 
Action: Mouse pressed left at (340, 578)
Screenshot: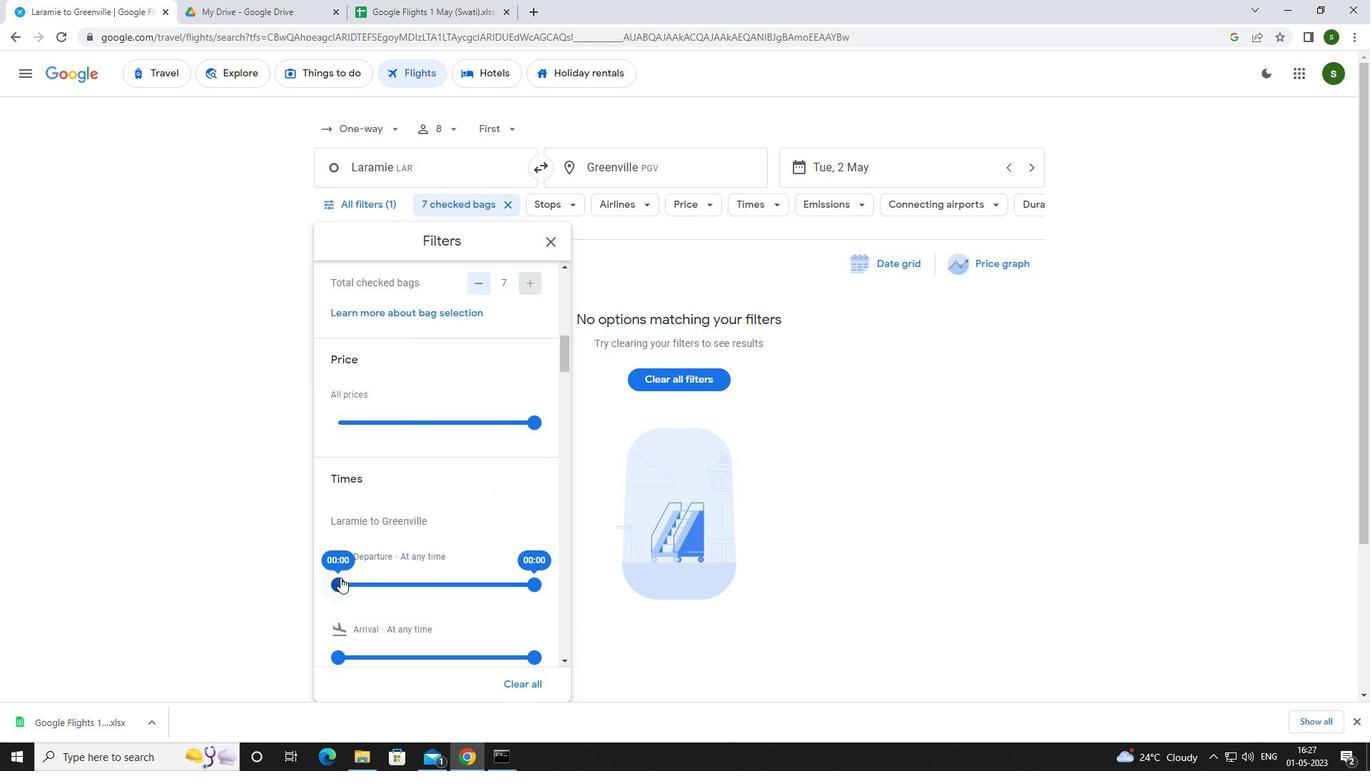
Action: Mouse moved to (923, 488)
Screenshot: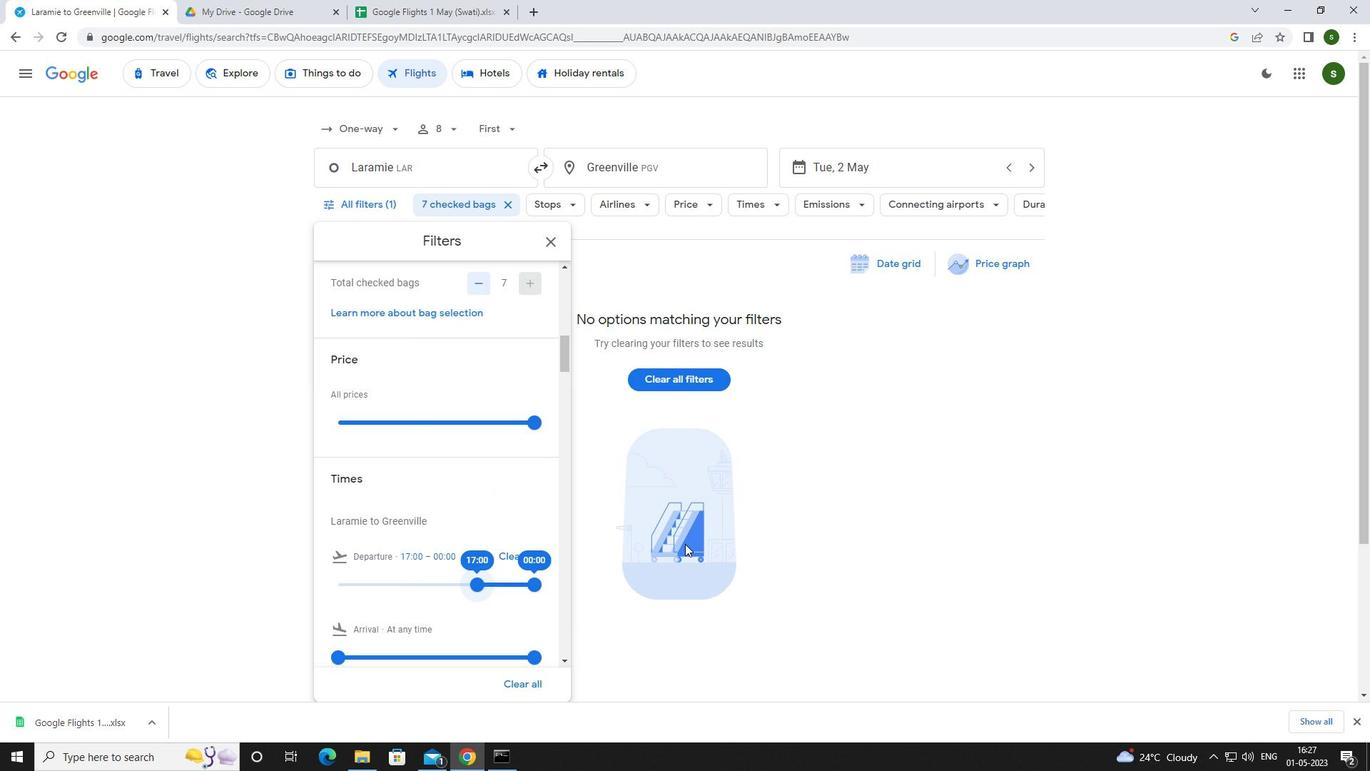 
Action: Mouse pressed left at (923, 488)
Screenshot: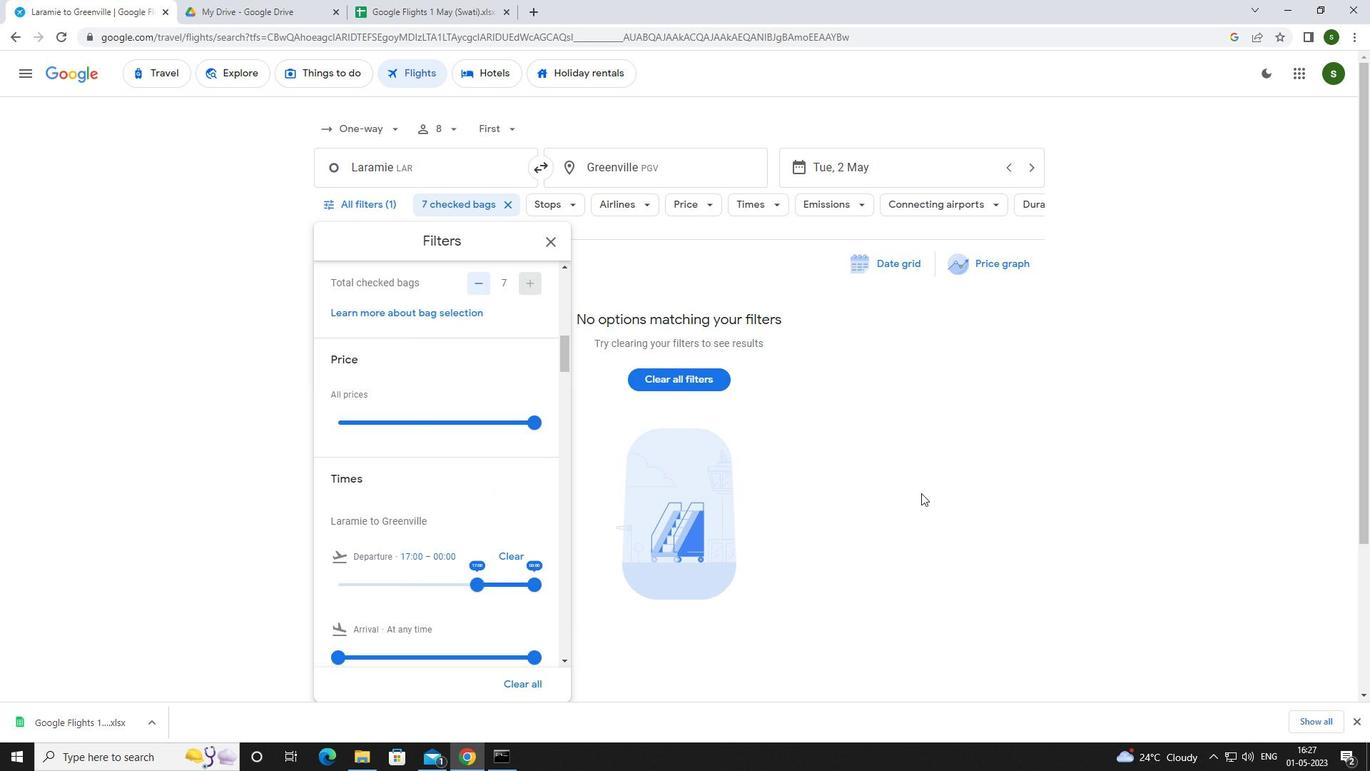 
Action: Mouse moved to (888, 468)
Screenshot: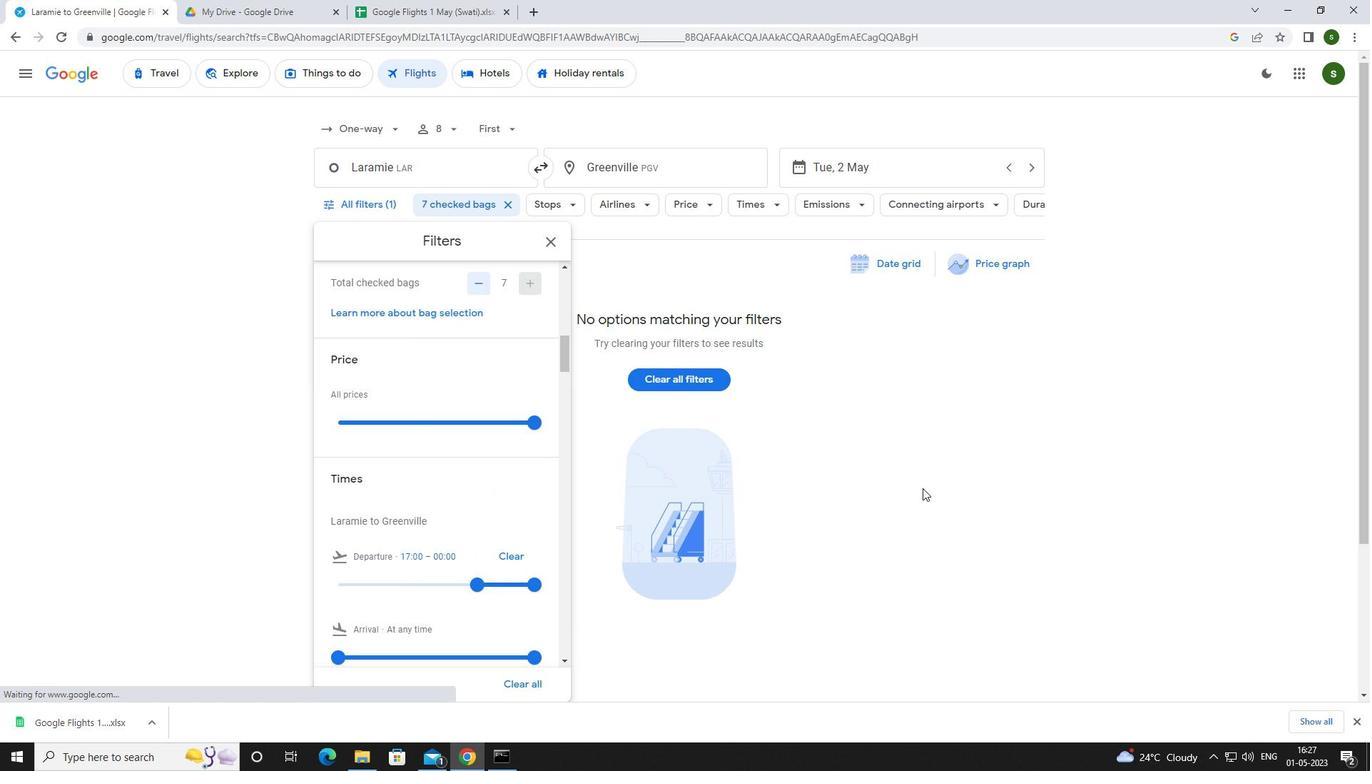 
